 Task: Look for space in Zvishavane, Zimbabwe from 6th September, 2023 to 15th September, 2023 for 6 adults in price range Rs.8000 to Rs.12000. Place can be entire place or private room with 6 bedrooms having 6 beds and 6 bathrooms. Property type can be house, flat, guest house. Amenities needed are: wifi, TV, free parkinig on premises, gym, breakfast. Booking option can be shelf check-in. Required host language is English.
Action: Mouse moved to (484, 127)
Screenshot: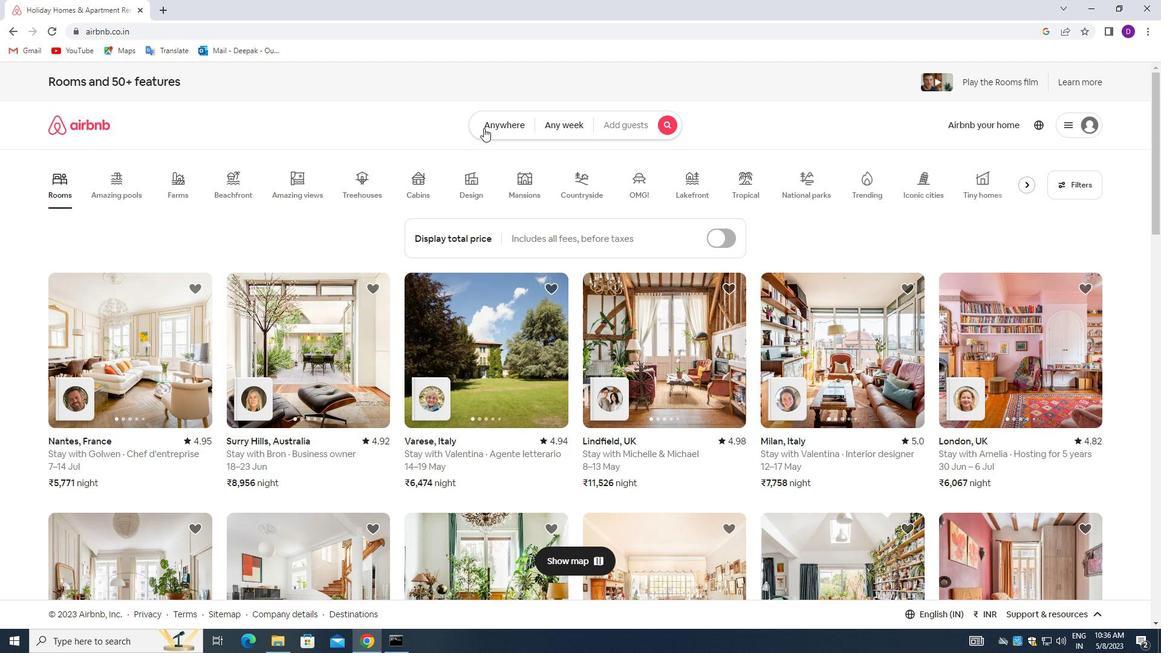 
Action: Mouse pressed left at (484, 127)
Screenshot: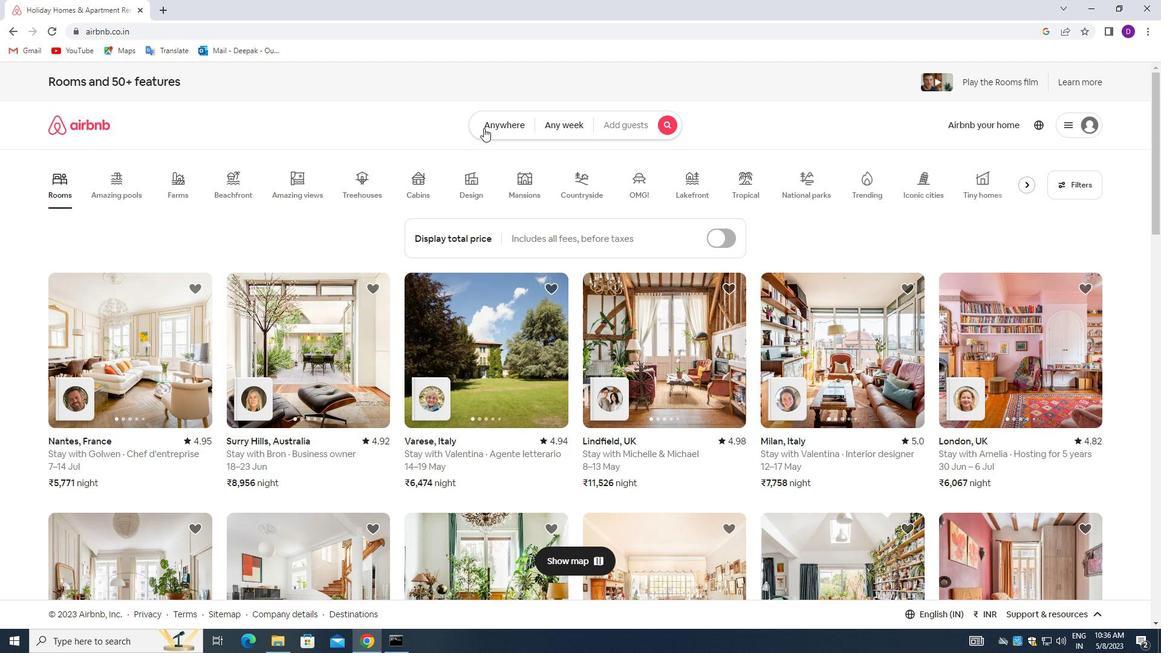 
Action: Mouse moved to (441, 179)
Screenshot: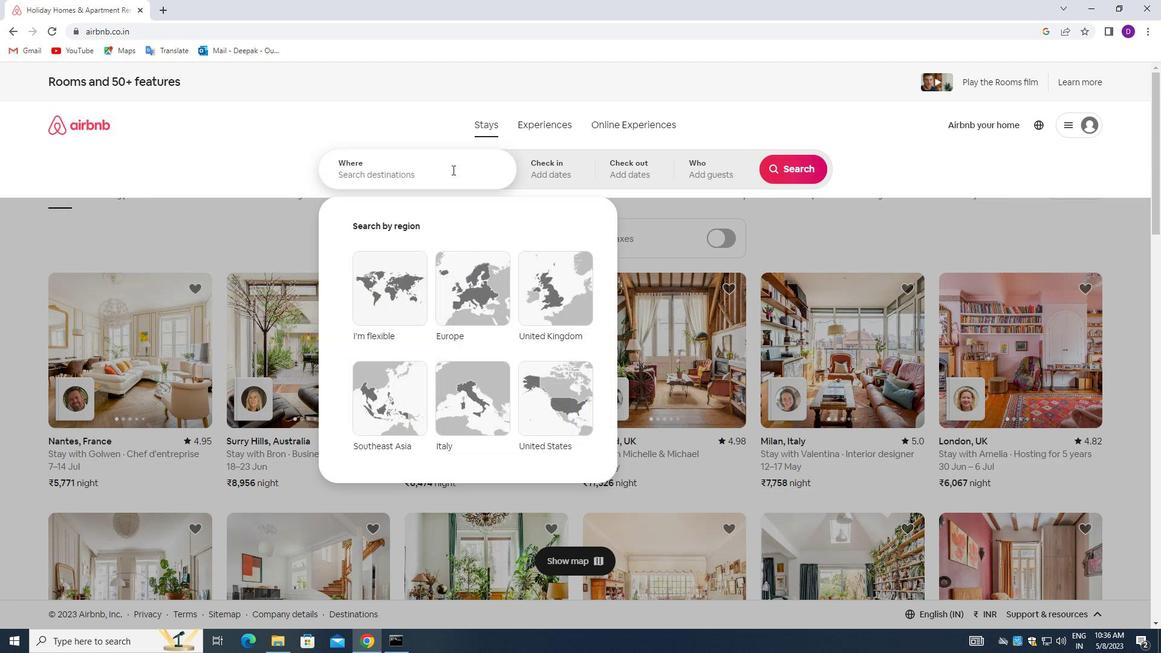 
Action: Mouse pressed left at (441, 179)
Screenshot: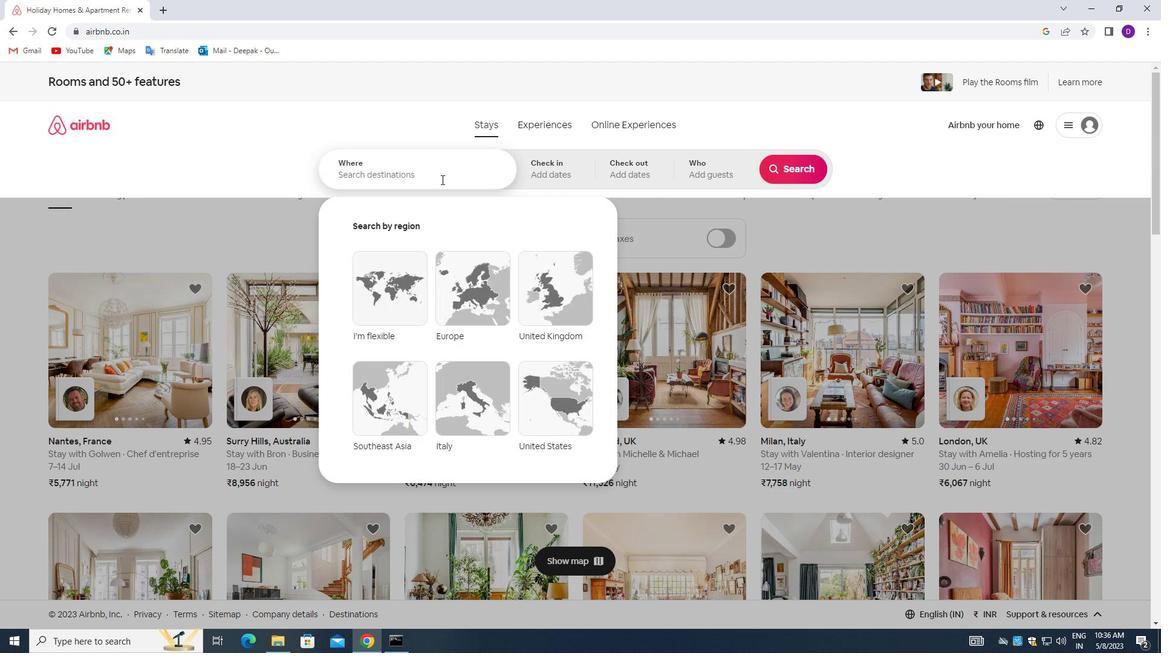 
Action: Mouse moved to (195, 260)
Screenshot: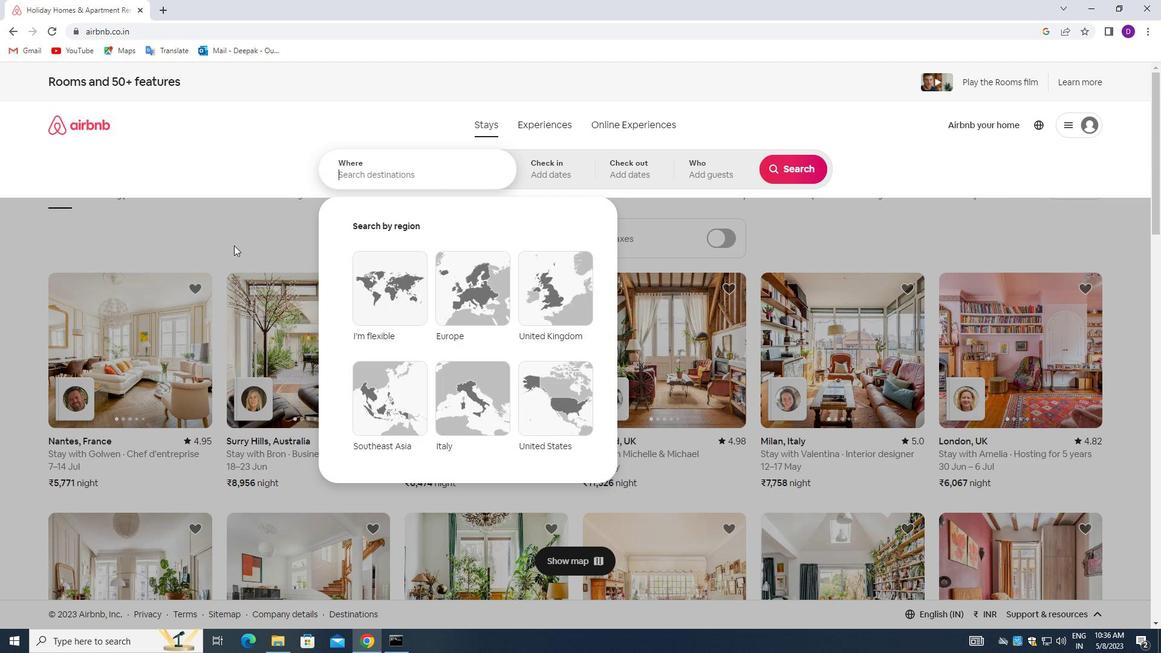 
Action: Key pressed <Key.shift_r>Zvishavane,<Key.space><Key.shift_r>Zimbabwe<Key.enter>
Screenshot: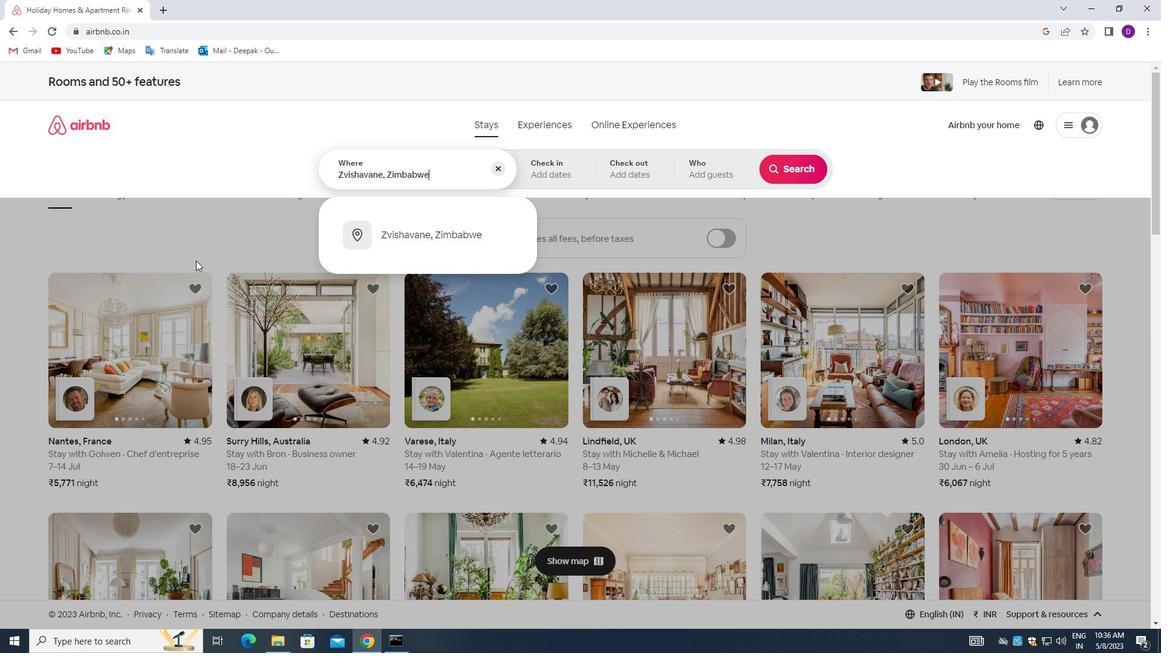 
Action: Mouse moved to (786, 270)
Screenshot: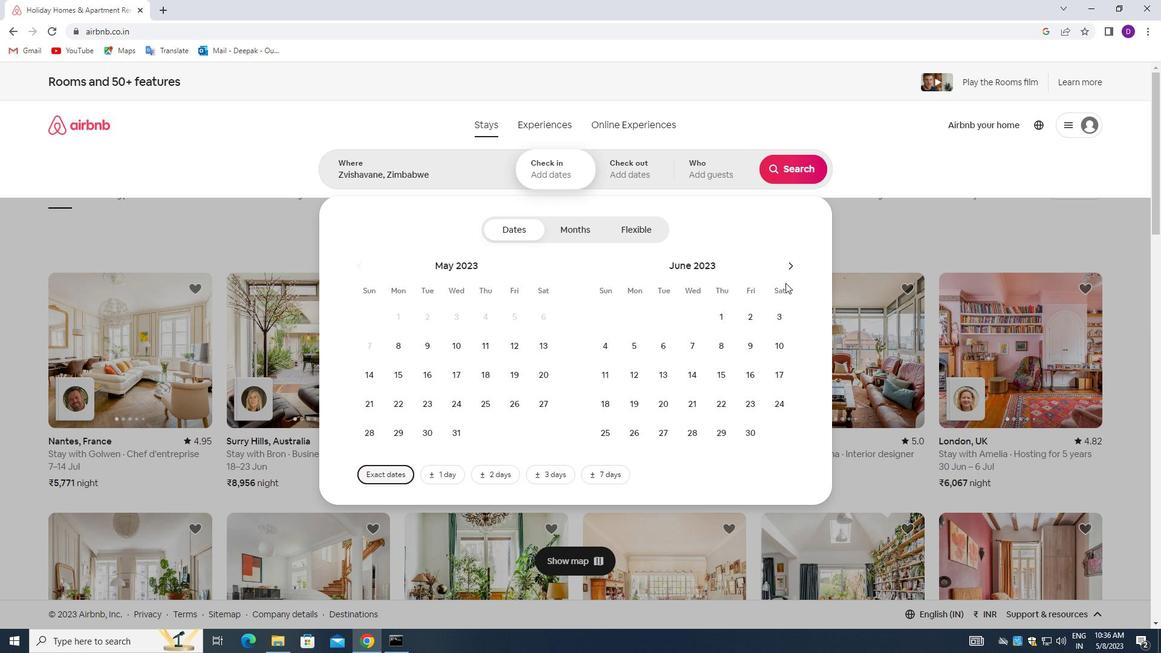 
Action: Mouse pressed left at (786, 270)
Screenshot: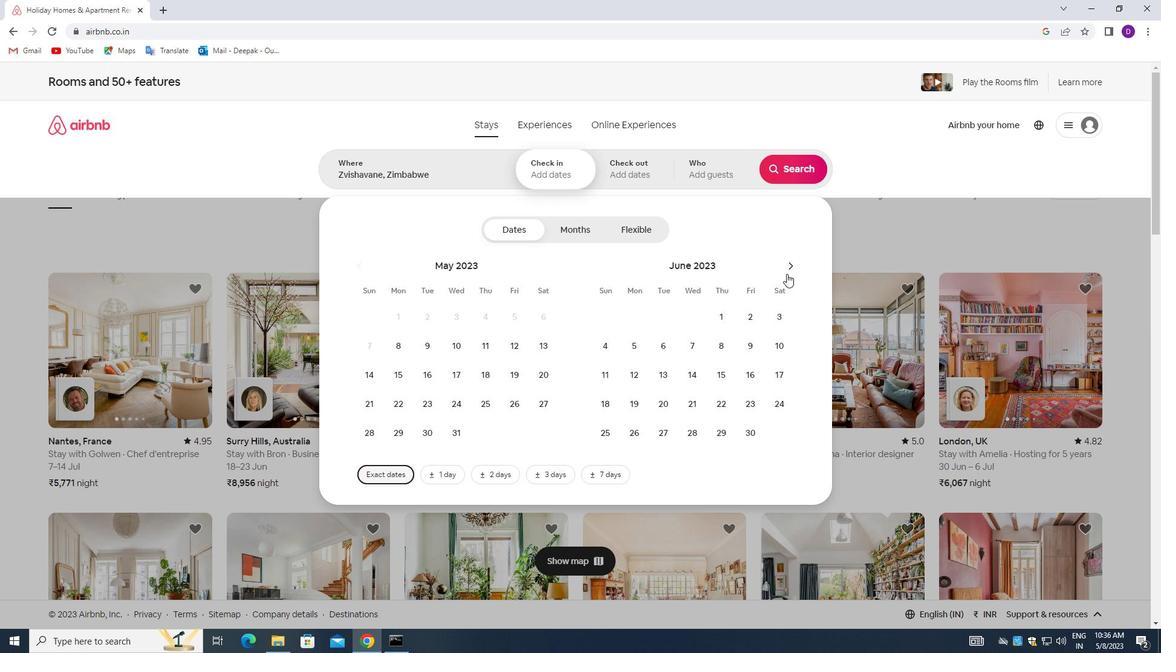 
Action: Mouse pressed left at (786, 270)
Screenshot: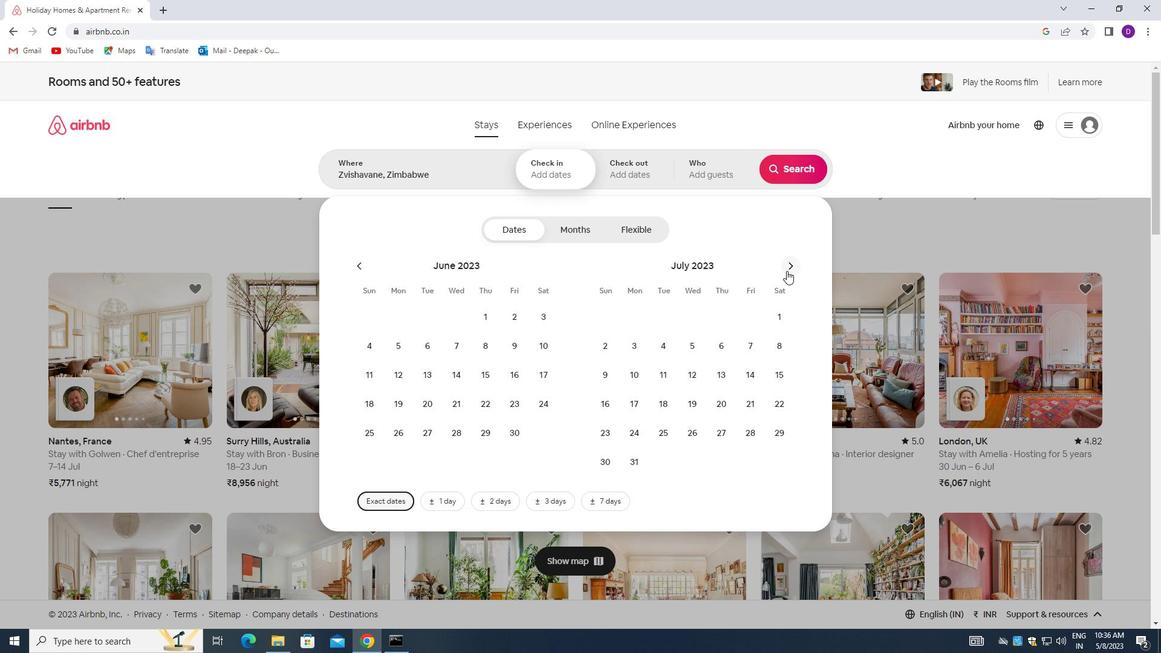 
Action: Mouse pressed left at (786, 270)
Screenshot: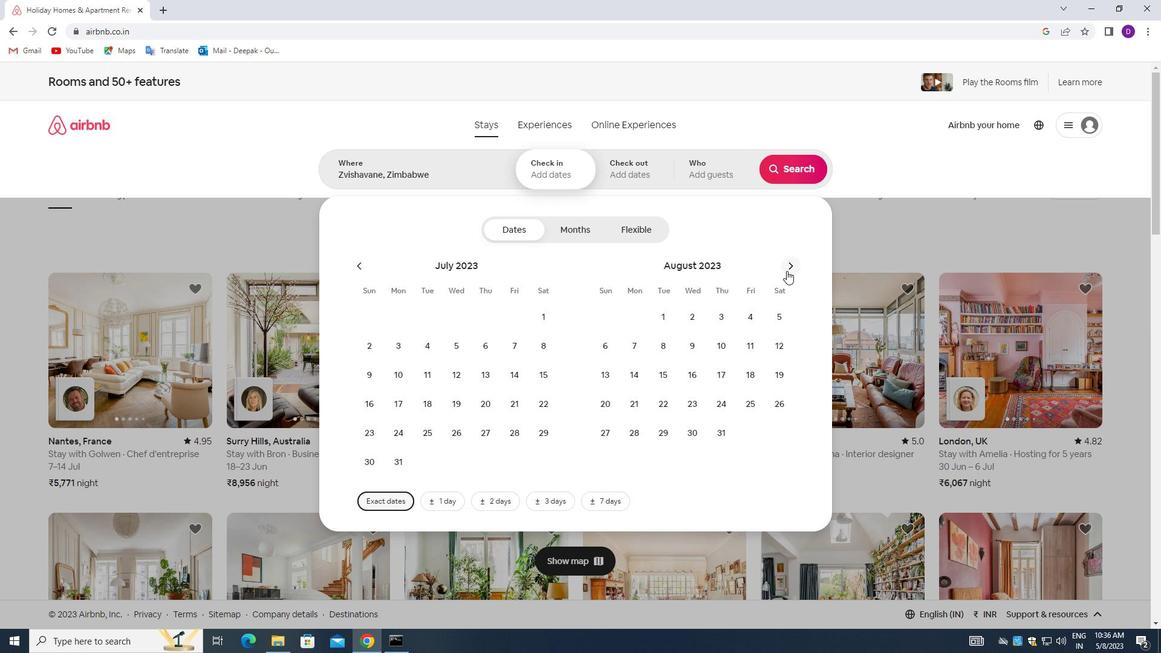 
Action: Mouse moved to (699, 351)
Screenshot: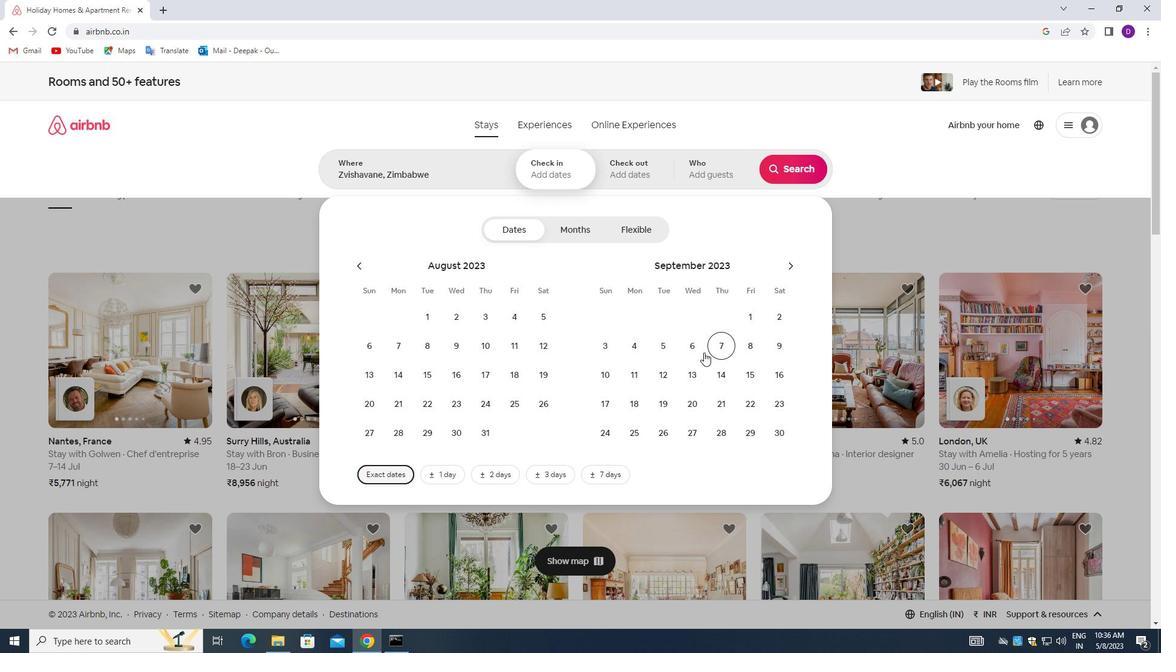 
Action: Mouse pressed left at (699, 351)
Screenshot: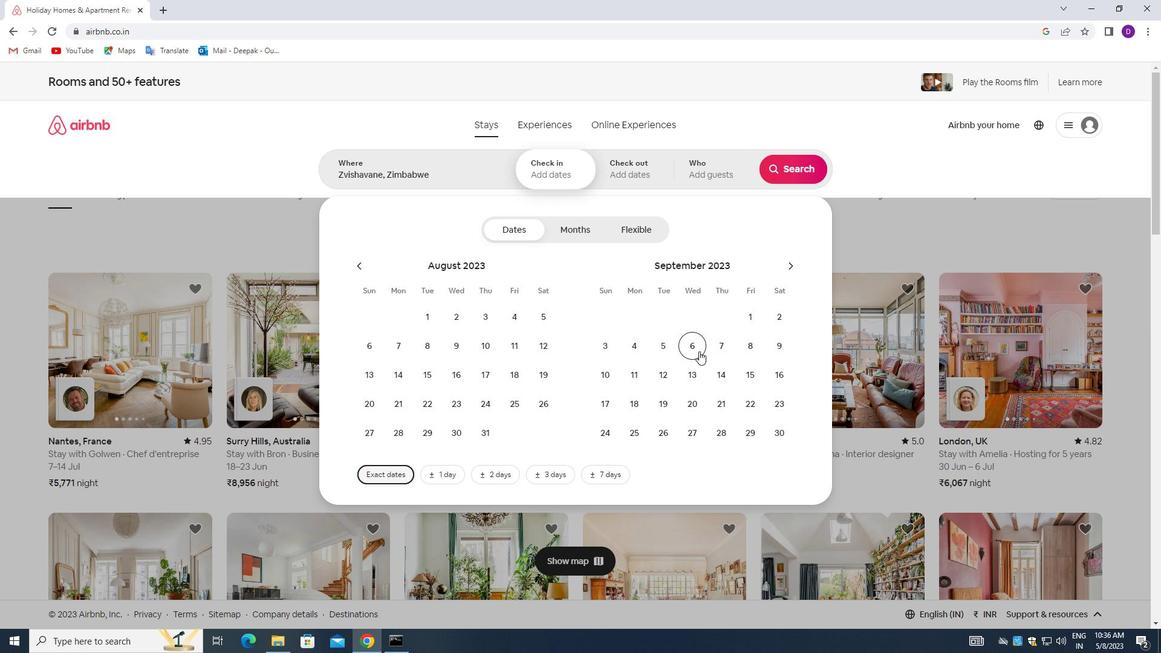 
Action: Mouse moved to (745, 367)
Screenshot: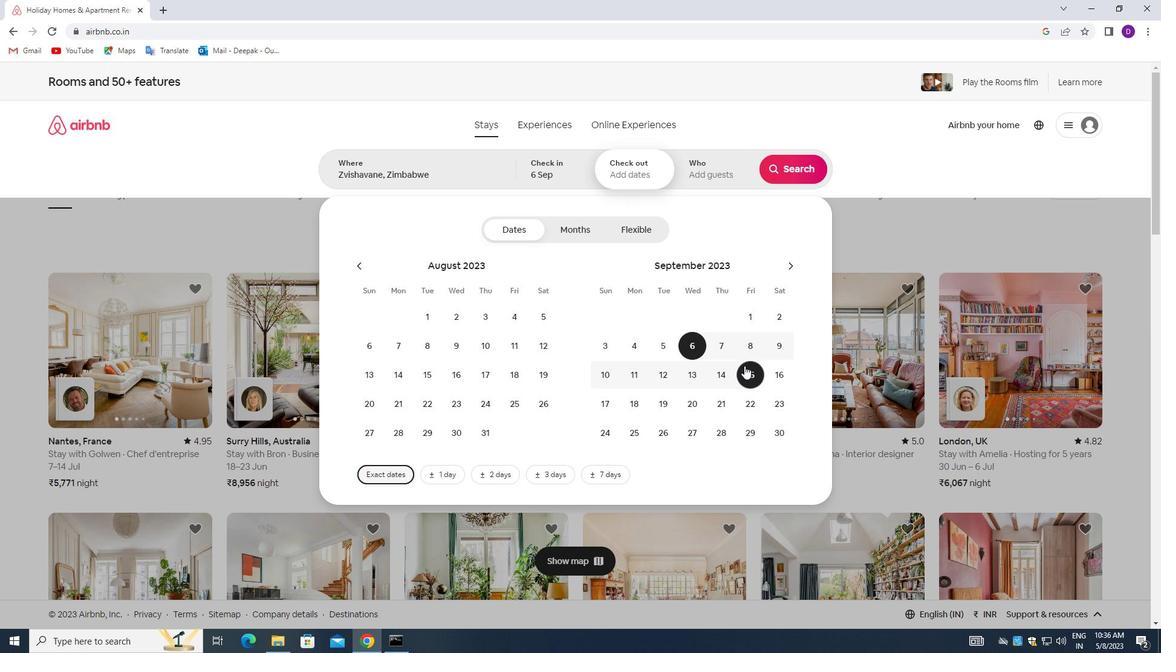 
Action: Mouse pressed left at (745, 367)
Screenshot: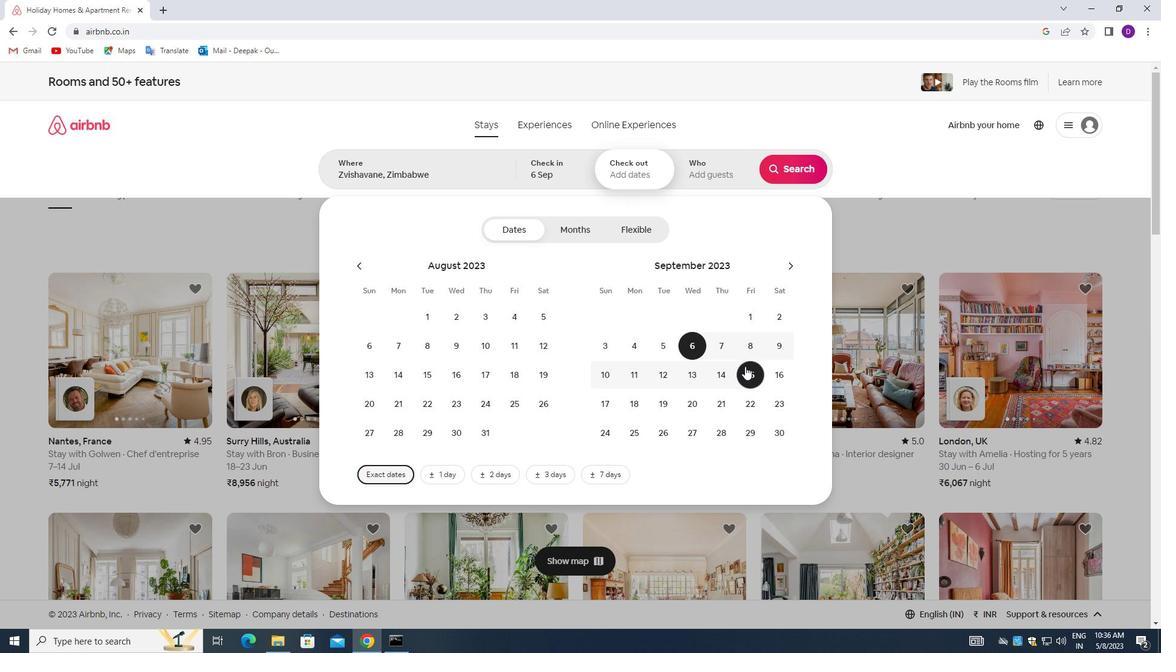 
Action: Mouse moved to (706, 177)
Screenshot: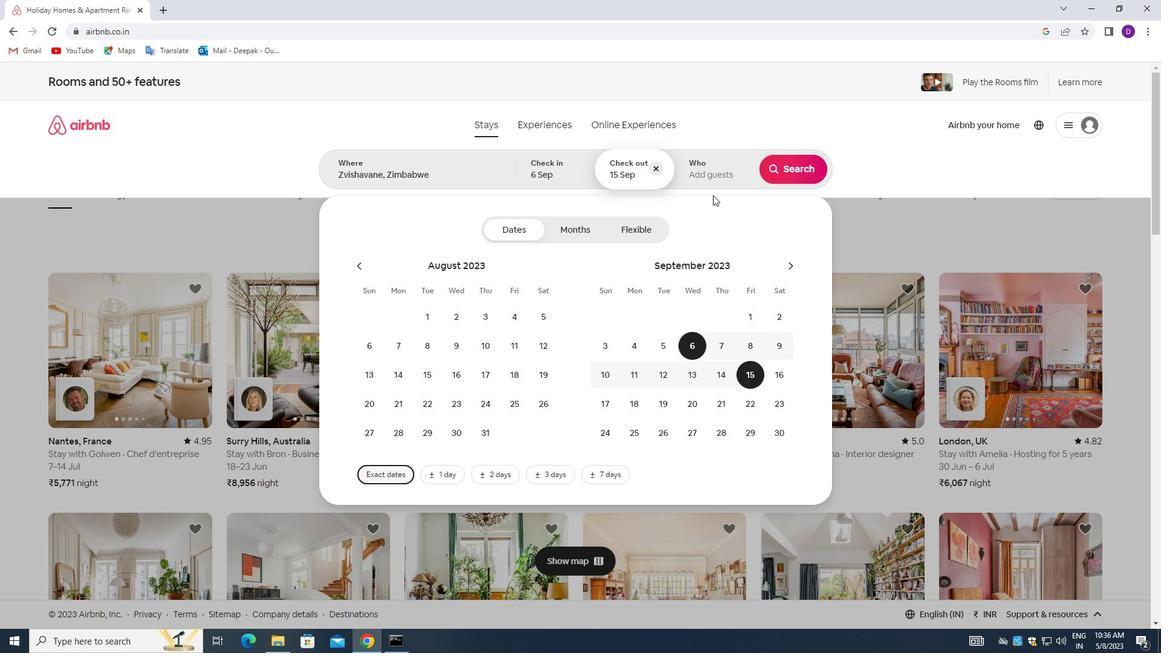 
Action: Mouse pressed left at (706, 177)
Screenshot: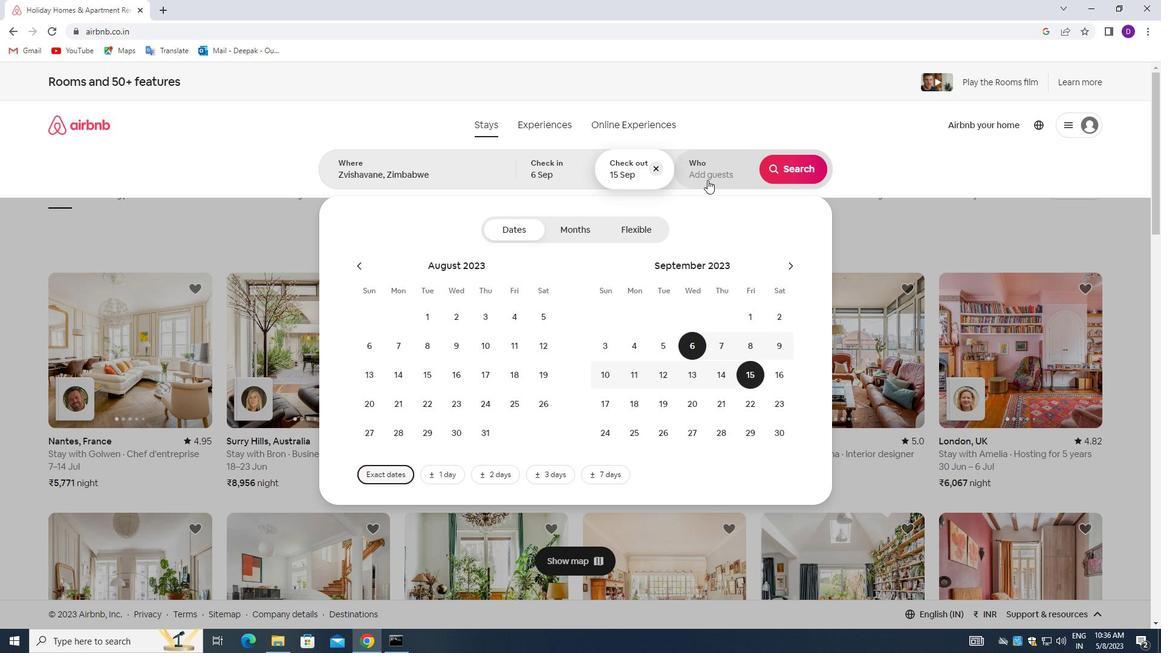 
Action: Mouse moved to (796, 235)
Screenshot: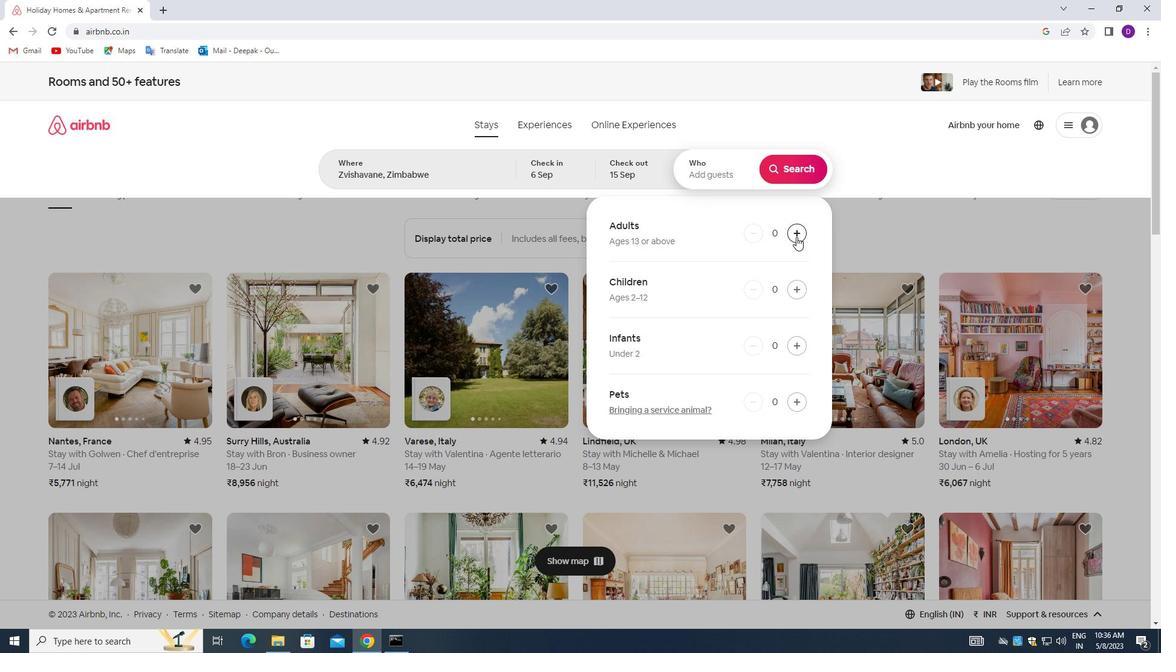 
Action: Mouse pressed left at (796, 235)
Screenshot: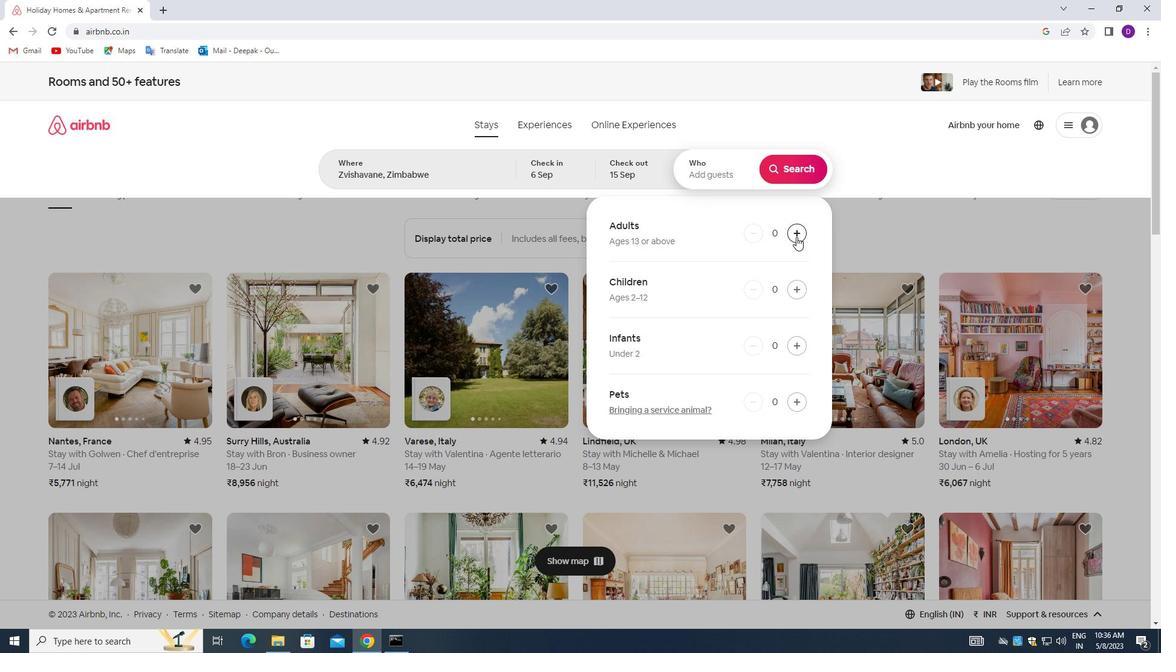 
Action: Mouse pressed left at (796, 235)
Screenshot: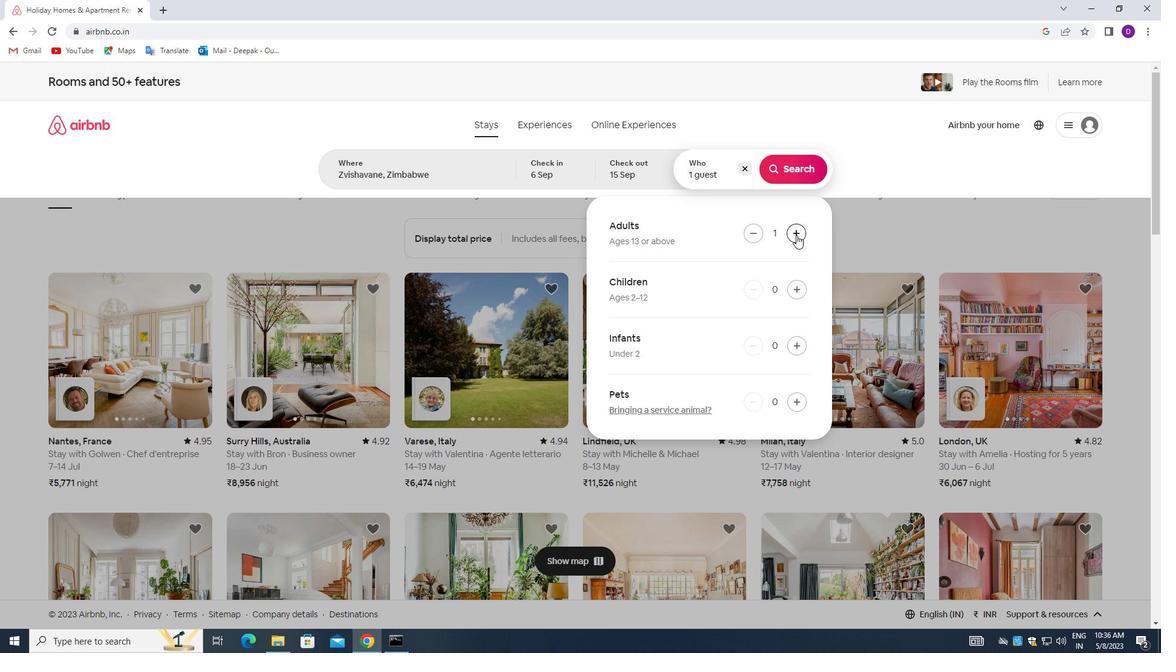 
Action: Mouse pressed left at (796, 235)
Screenshot: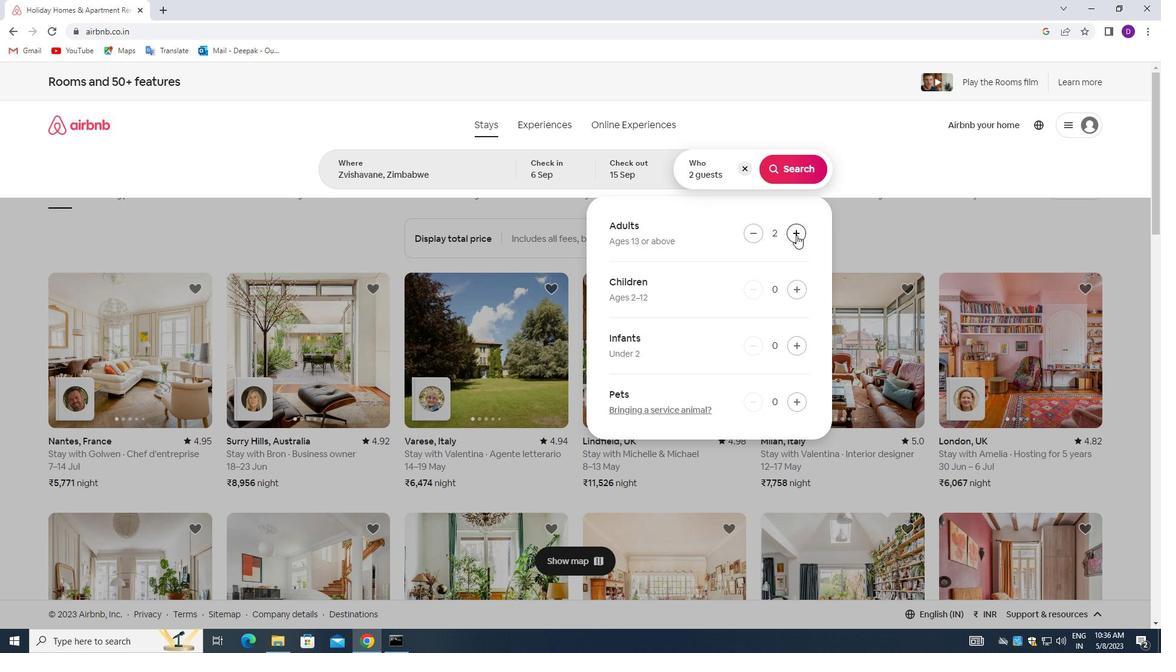 
Action: Mouse pressed left at (796, 235)
Screenshot: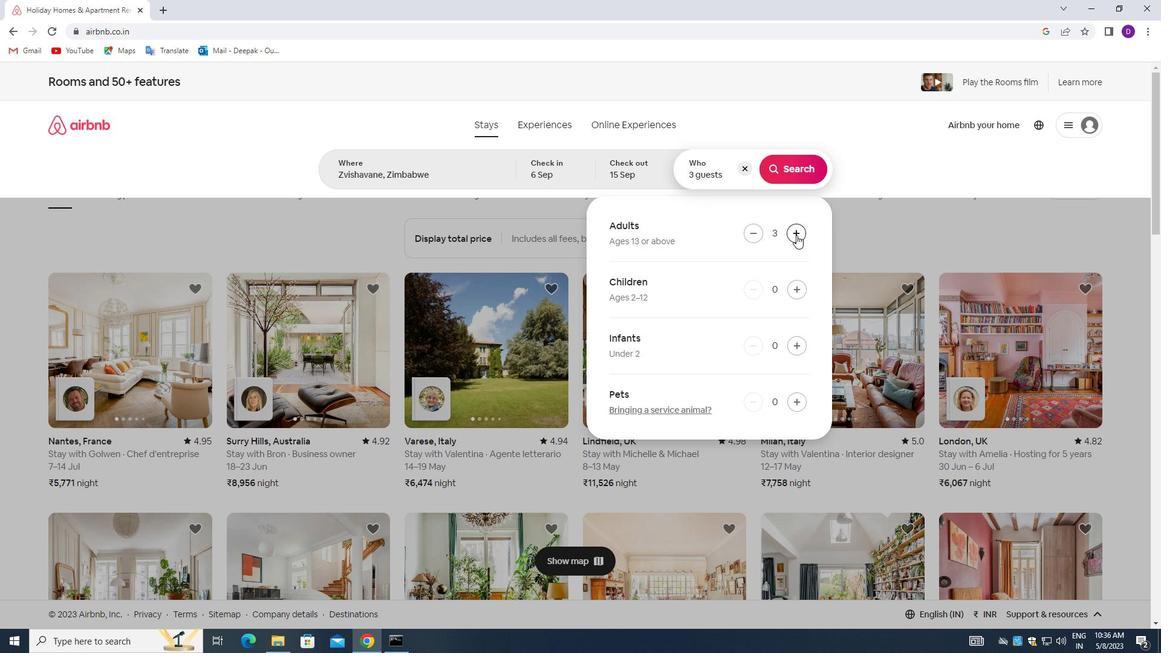 
Action: Mouse pressed left at (796, 235)
Screenshot: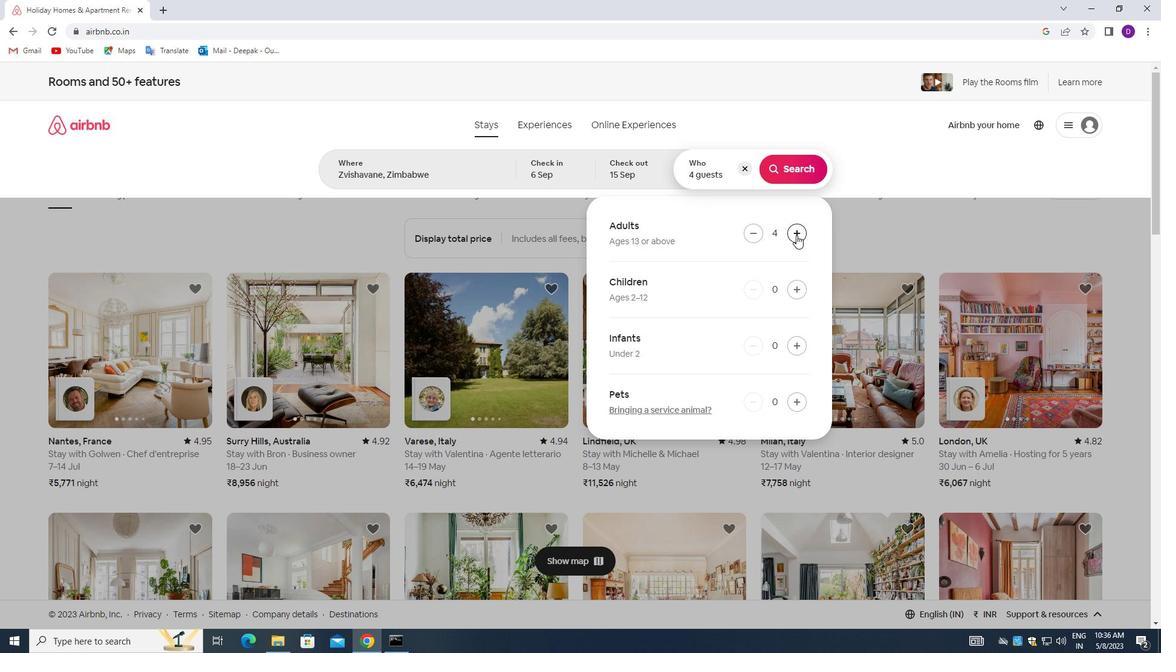 
Action: Mouse pressed left at (796, 235)
Screenshot: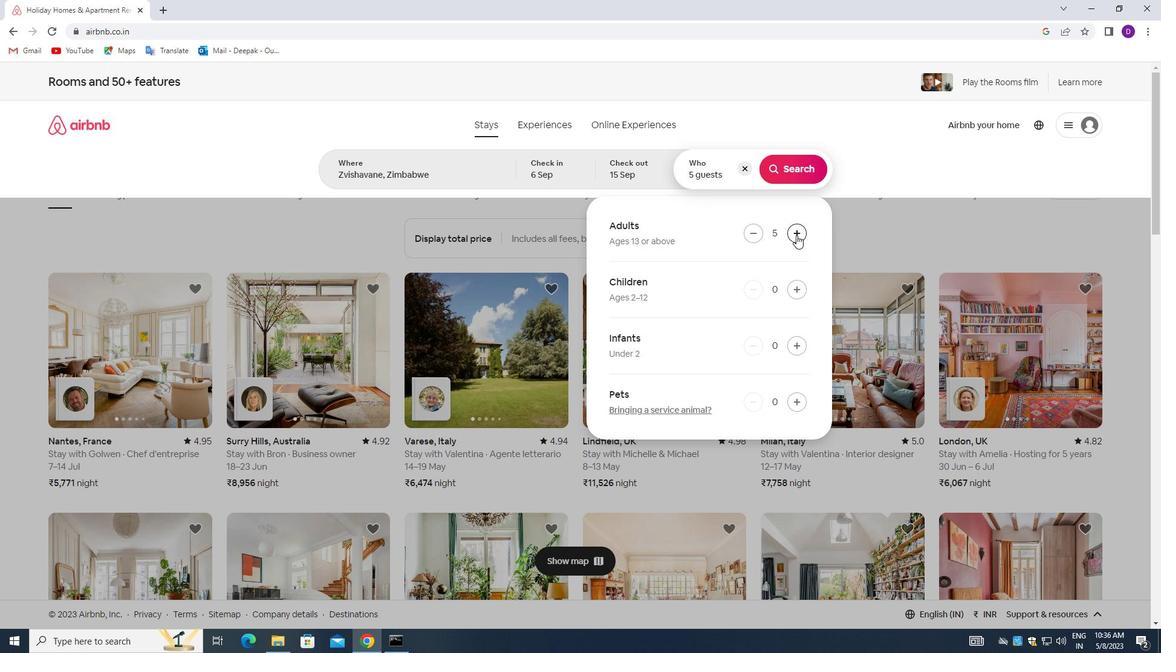 
Action: Mouse moved to (796, 174)
Screenshot: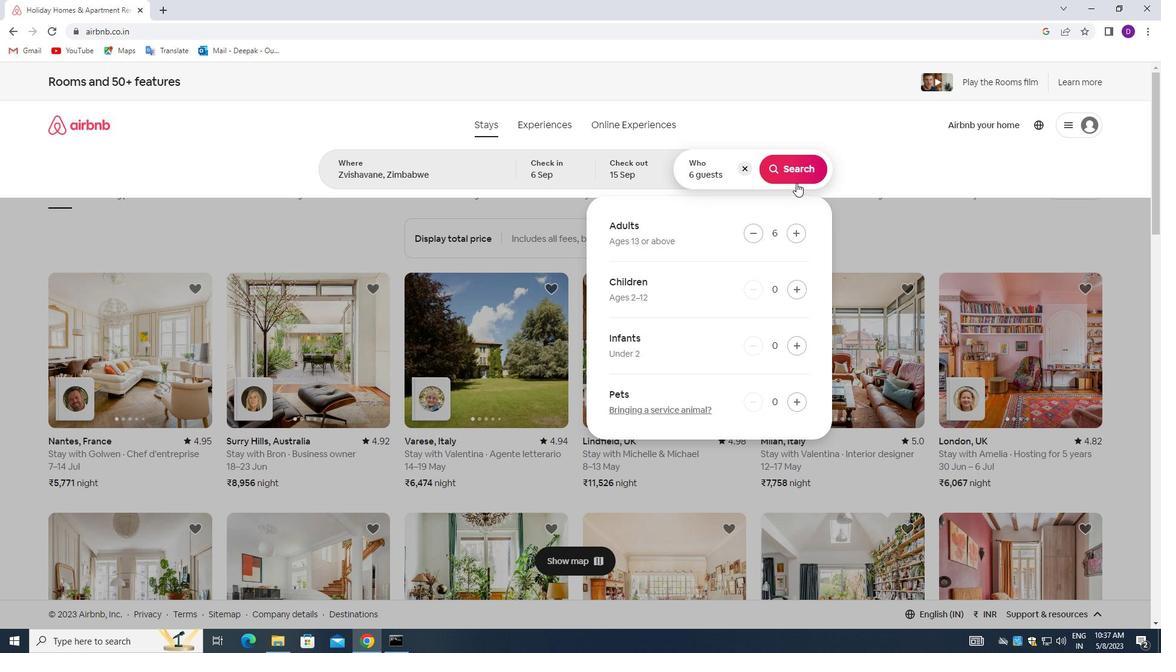
Action: Mouse pressed left at (796, 174)
Screenshot: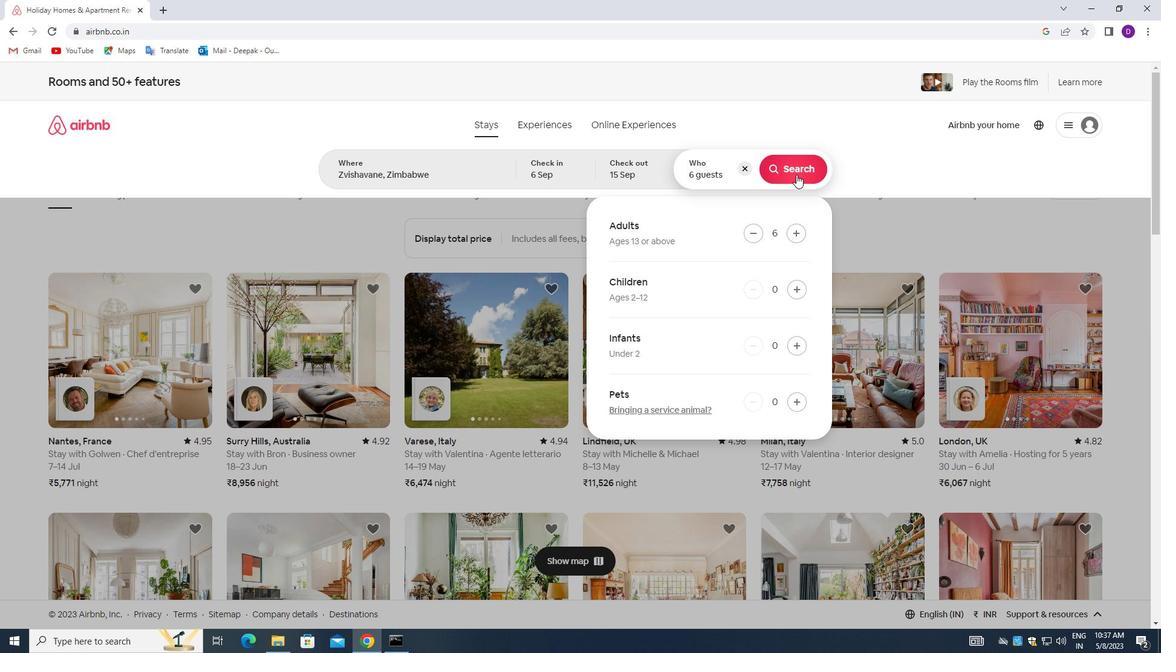 
Action: Mouse moved to (1093, 131)
Screenshot: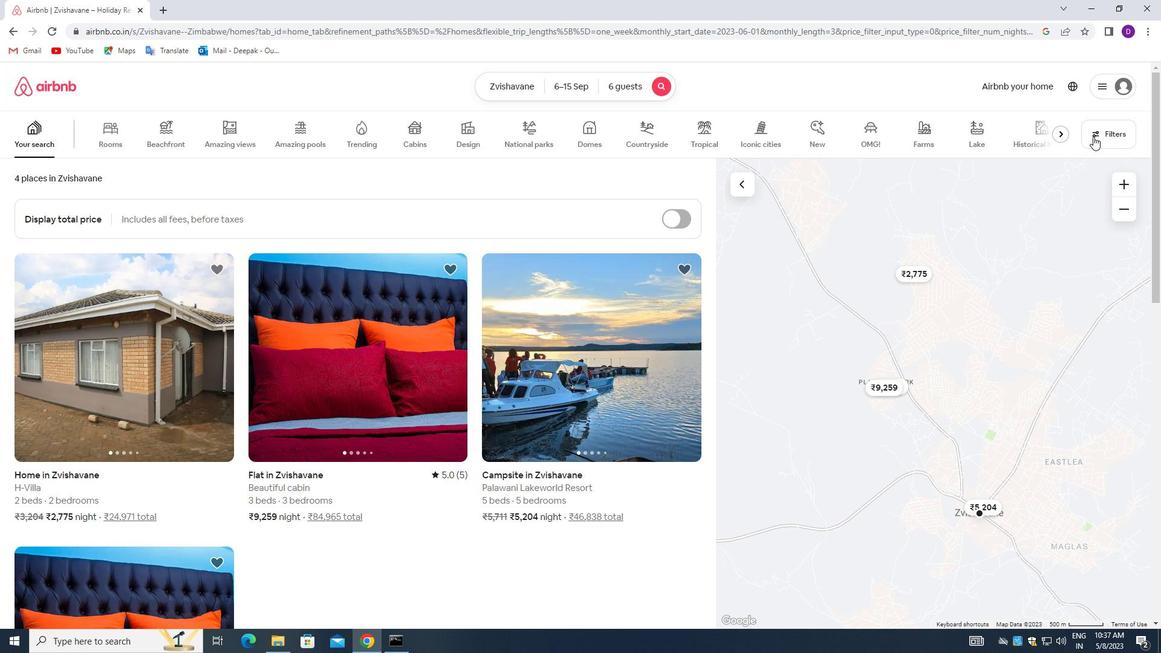 
Action: Mouse pressed left at (1093, 131)
Screenshot: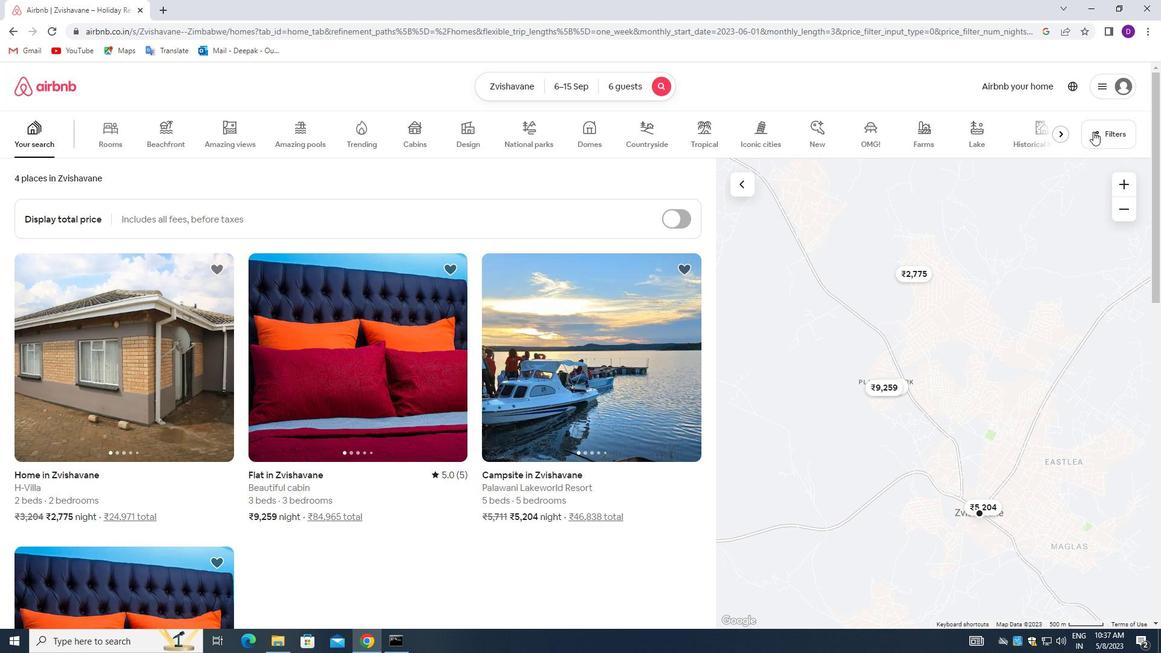 
Action: Mouse moved to (421, 436)
Screenshot: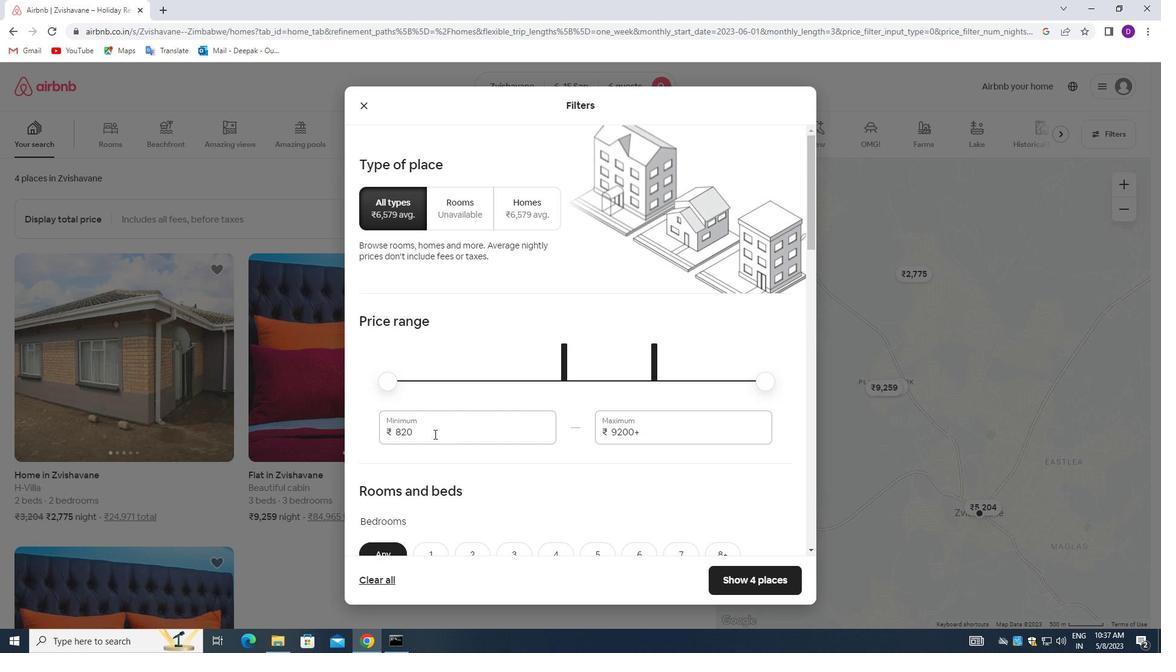 
Action: Mouse pressed left at (421, 436)
Screenshot: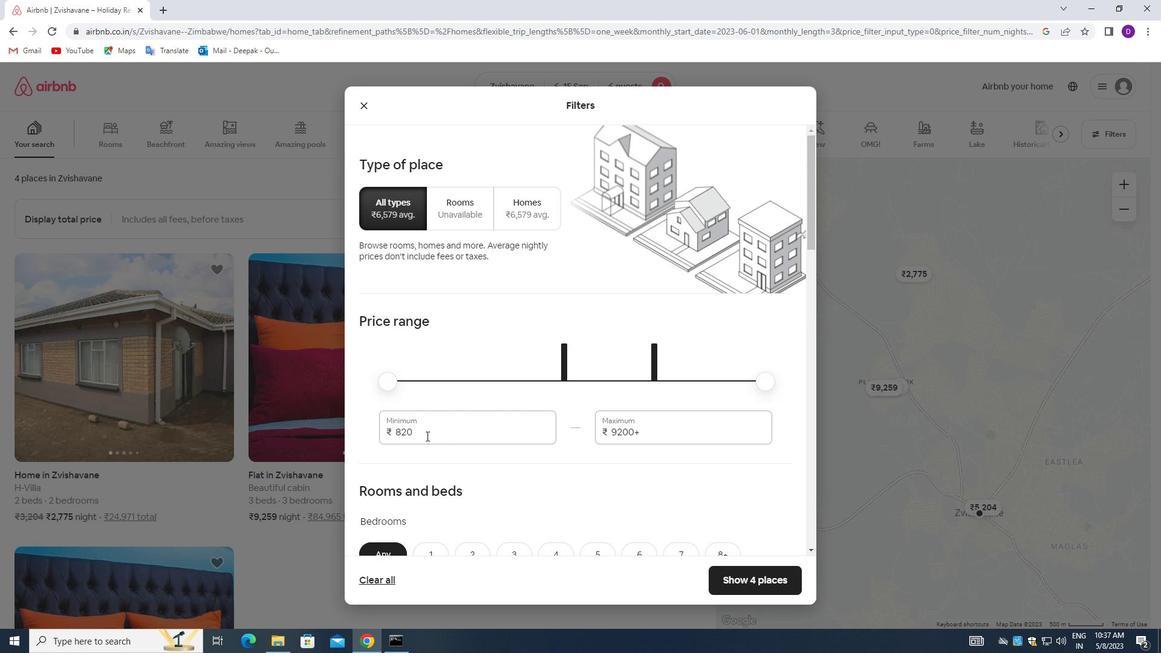 
Action: Mouse moved to (420, 436)
Screenshot: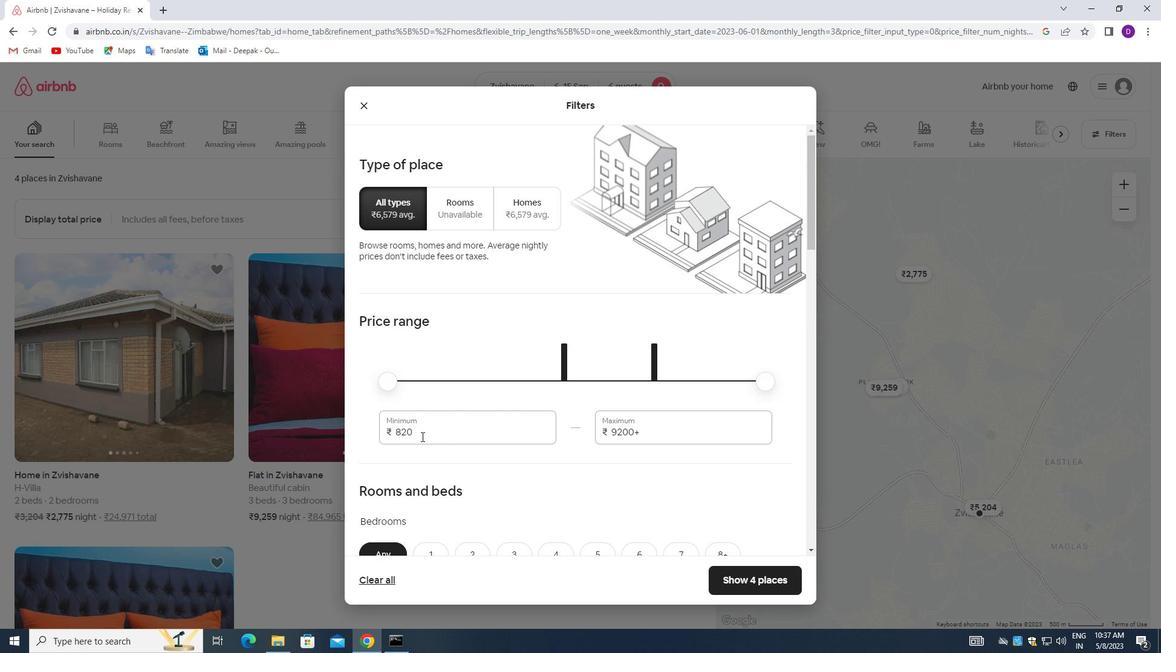 
Action: Mouse pressed left at (420, 436)
Screenshot: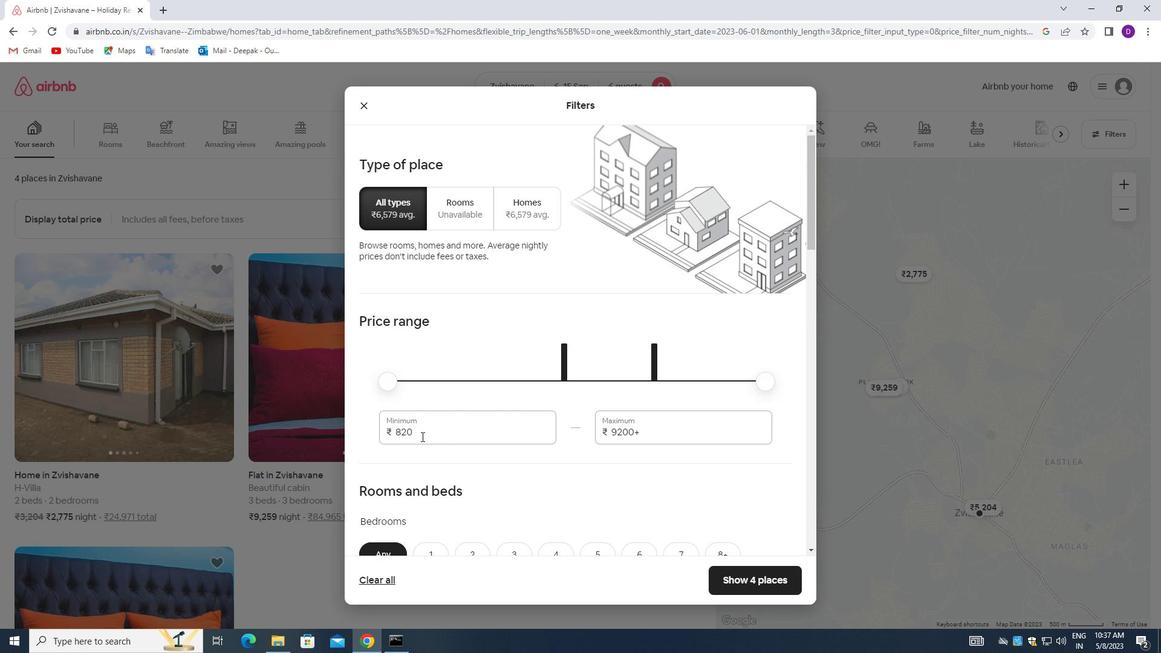 
Action: Key pressed 8000<Key.tab>12000
Screenshot: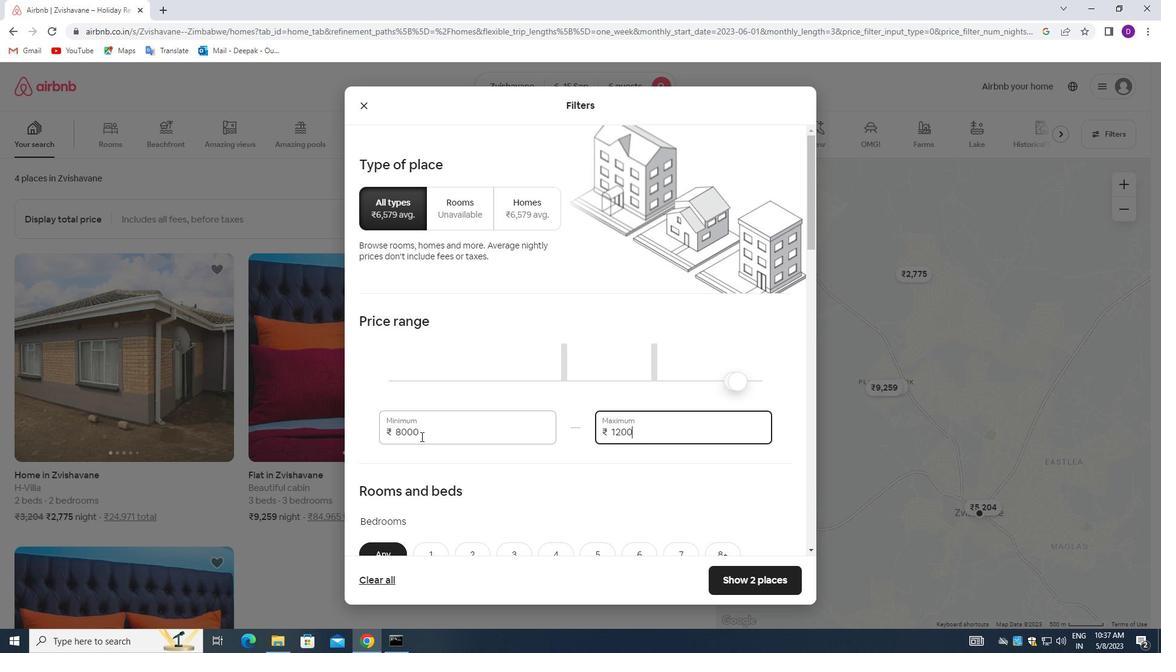 
Action: Mouse moved to (511, 462)
Screenshot: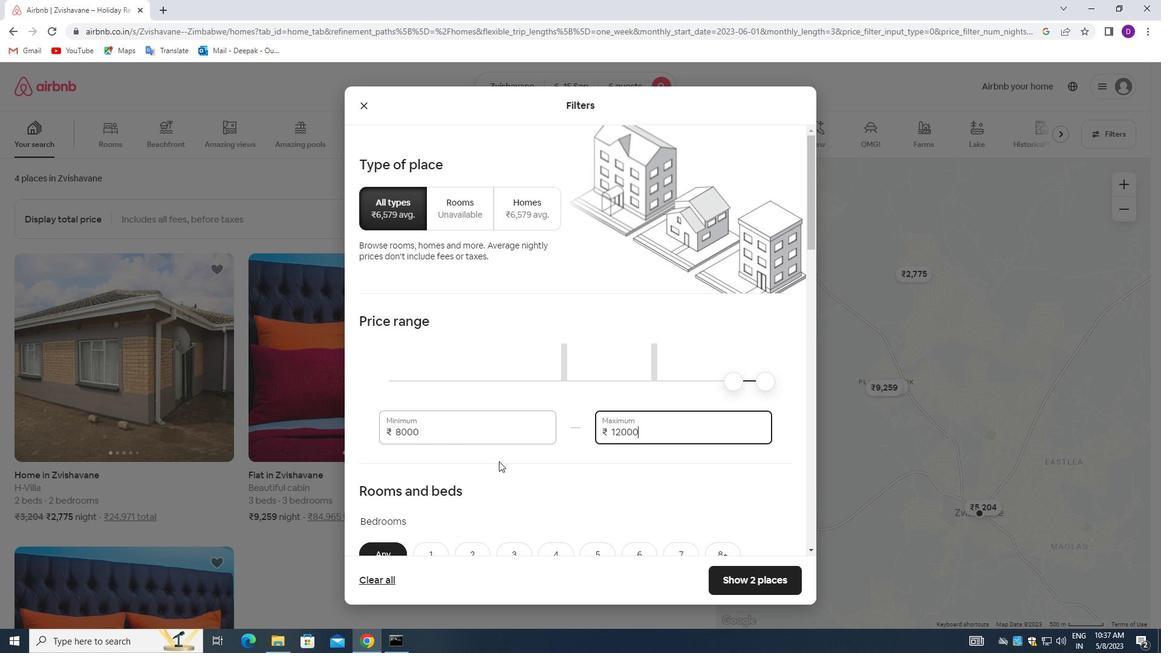 
Action: Mouse scrolled (511, 462) with delta (0, 0)
Screenshot: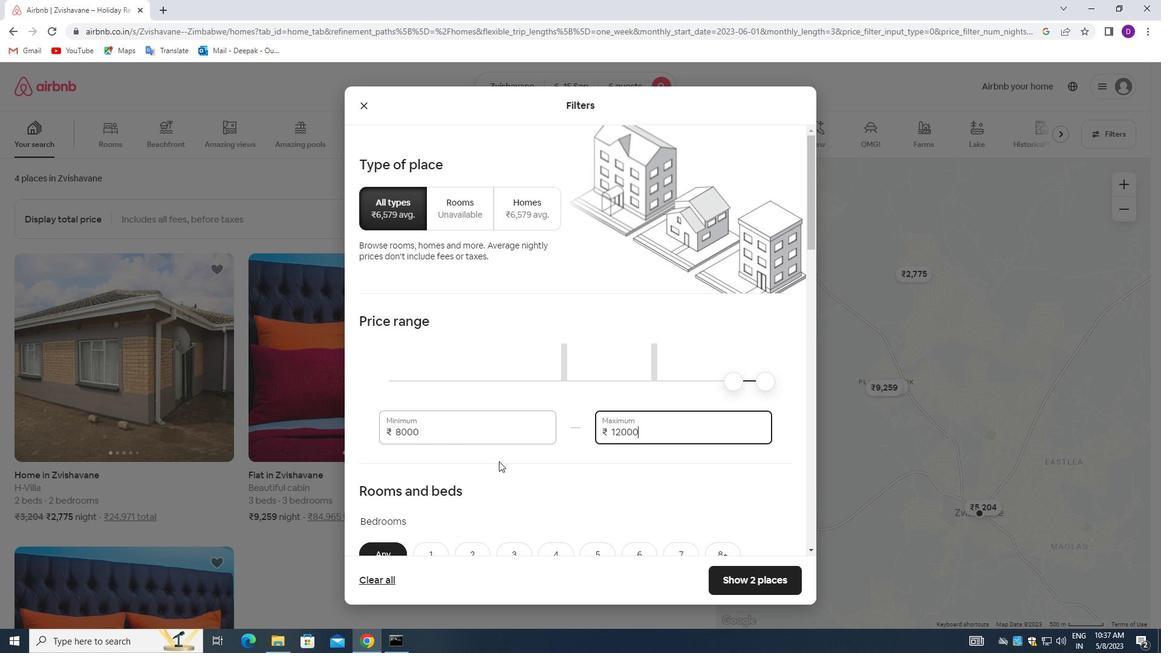 
Action: Mouse moved to (513, 463)
Screenshot: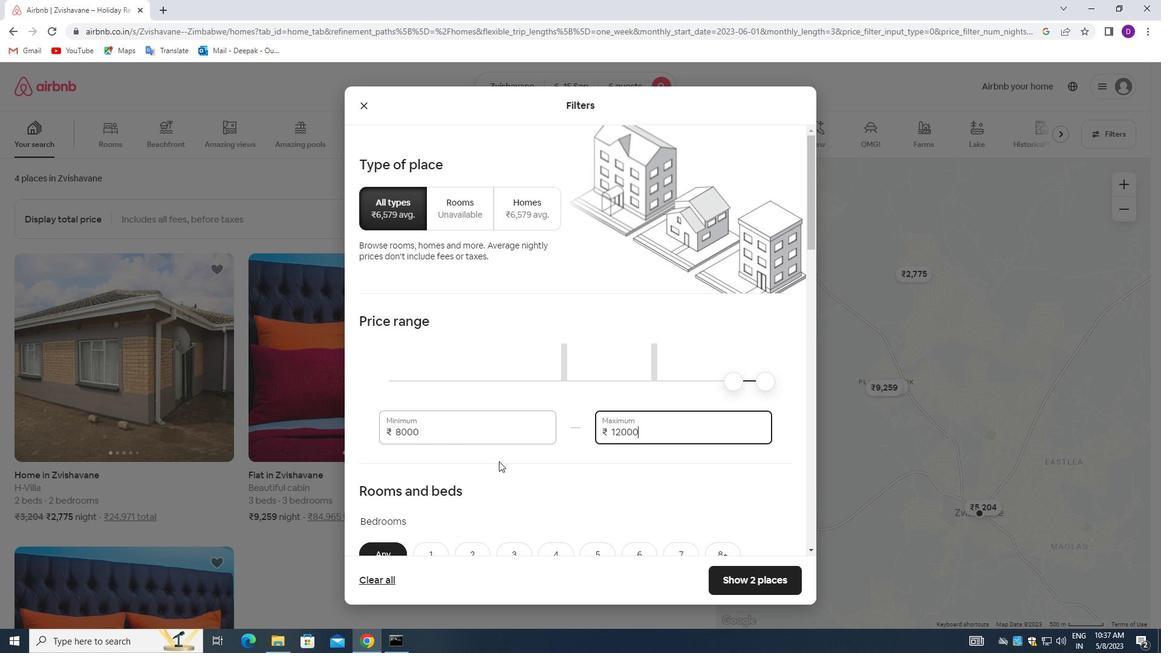 
Action: Mouse scrolled (513, 462) with delta (0, 0)
Screenshot: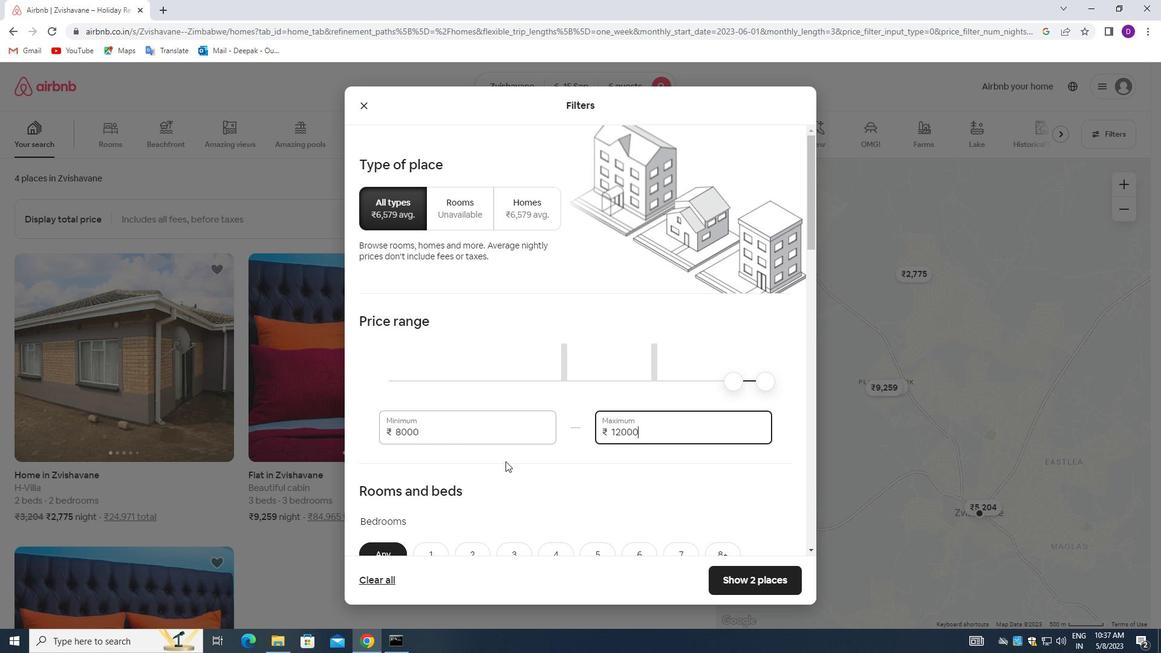 
Action: Mouse moved to (515, 463)
Screenshot: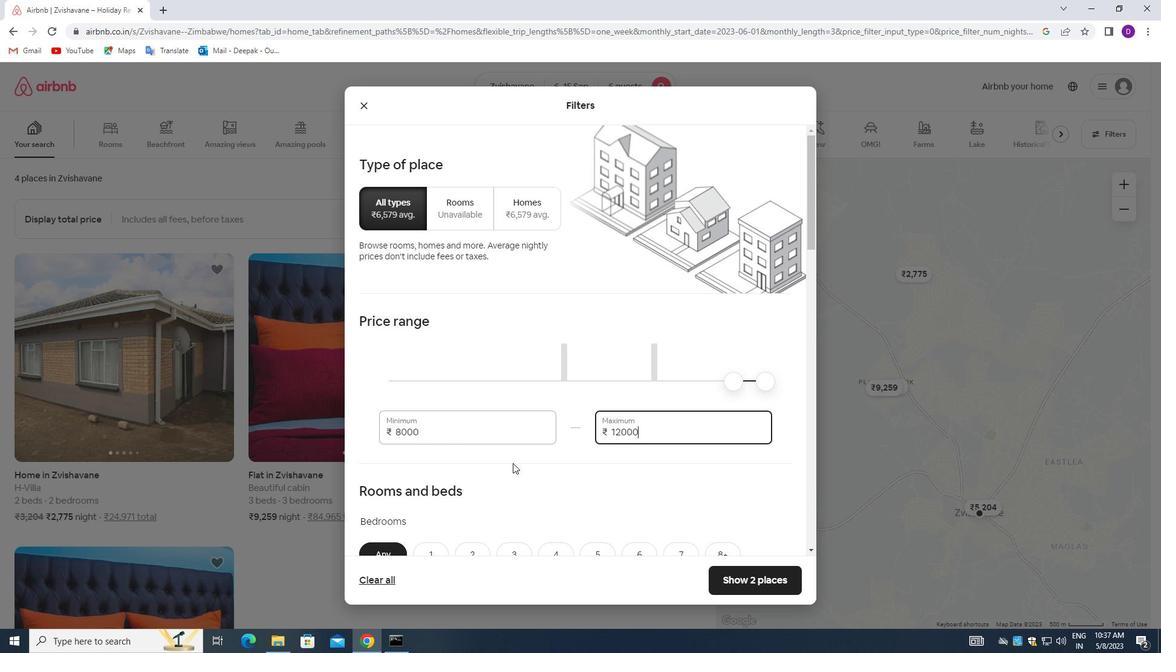 
Action: Mouse scrolled (515, 462) with delta (0, 0)
Screenshot: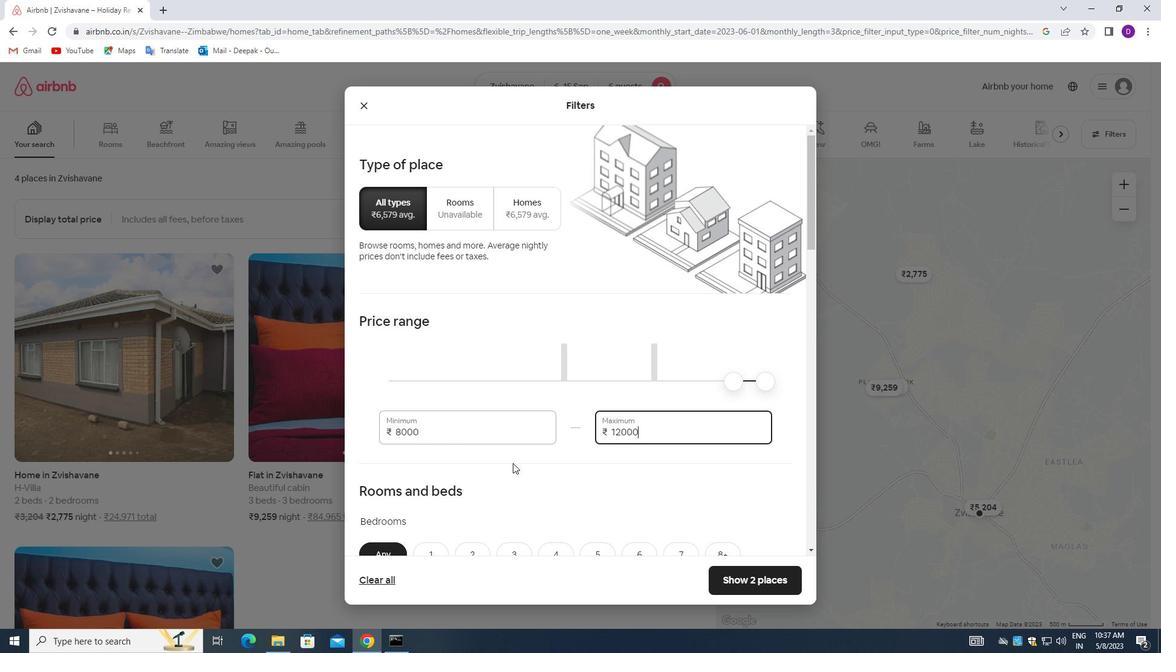 
Action: Mouse moved to (520, 457)
Screenshot: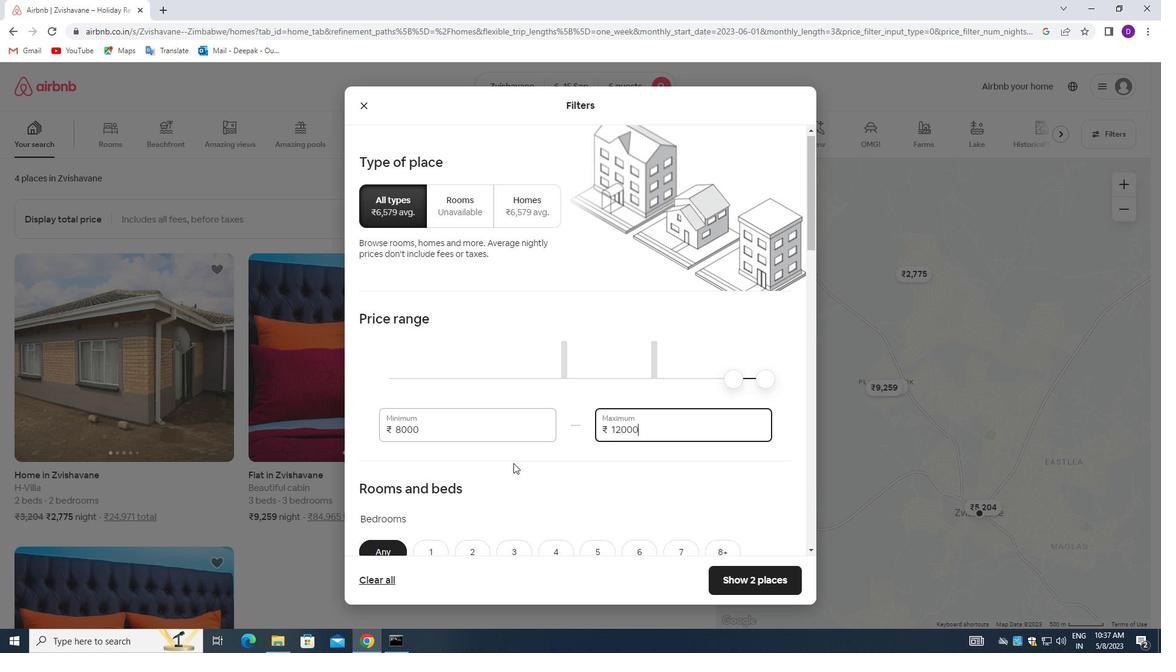
Action: Mouse scrolled (520, 457) with delta (0, 0)
Screenshot: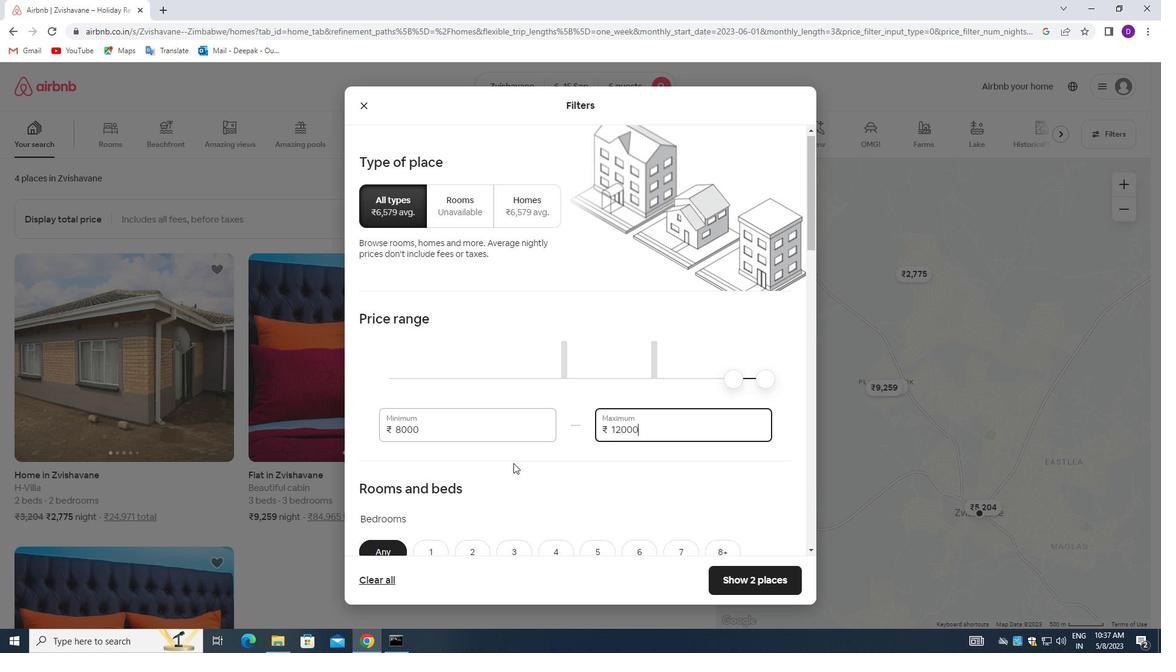
Action: Mouse moved to (637, 318)
Screenshot: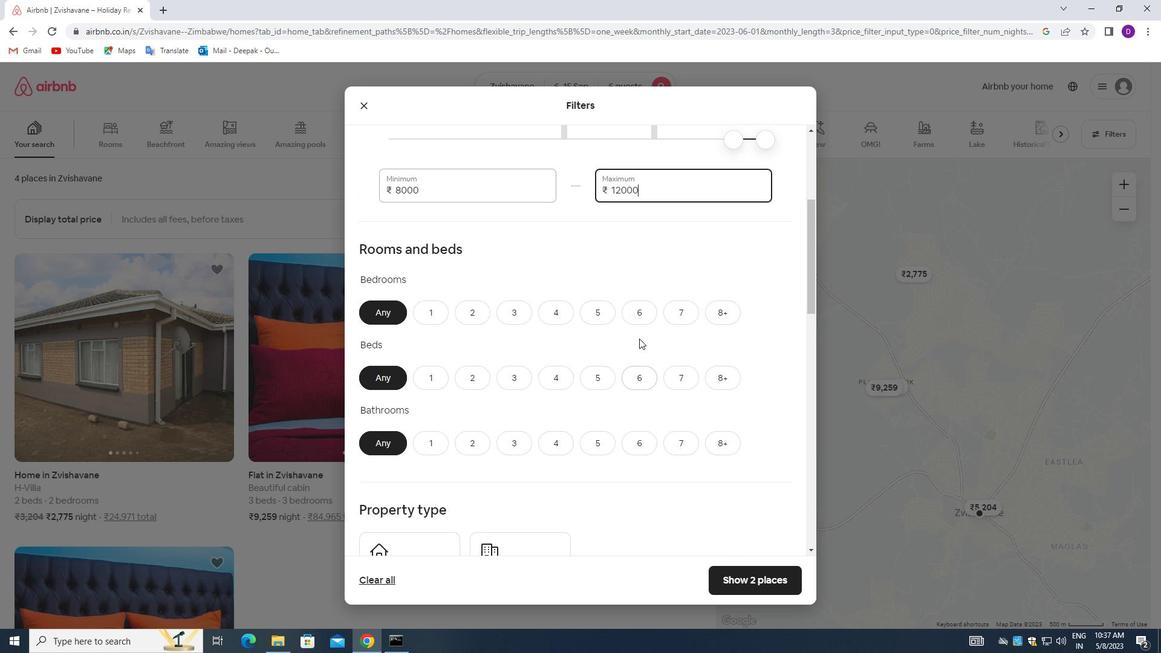 
Action: Mouse pressed left at (637, 318)
Screenshot: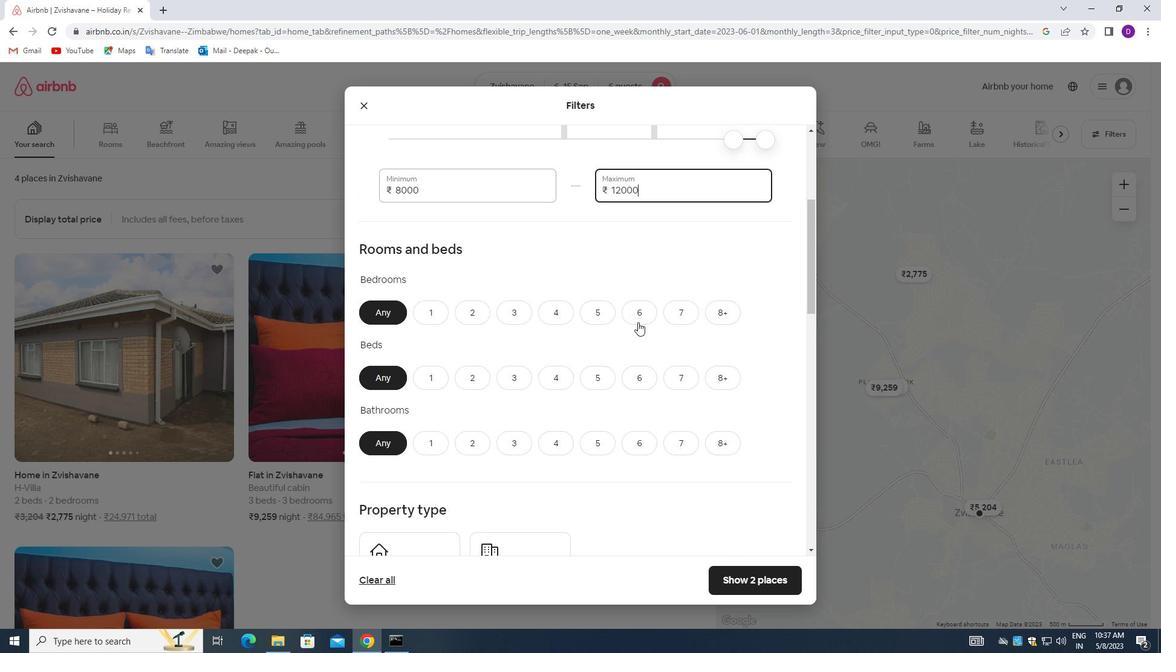 
Action: Mouse moved to (641, 376)
Screenshot: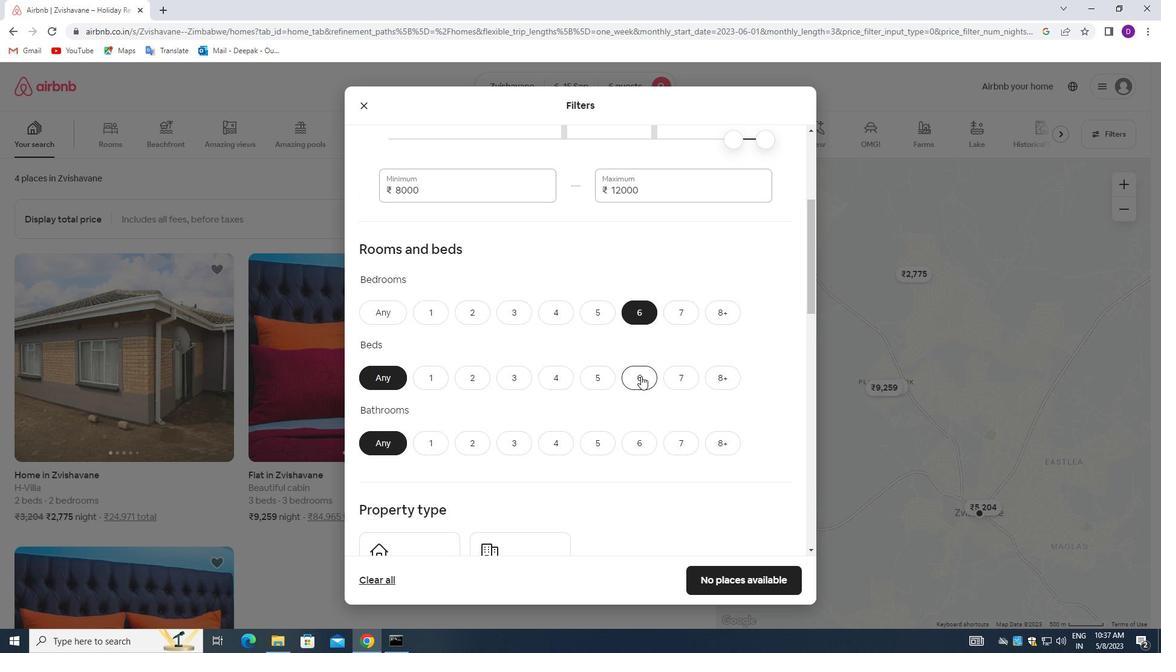 
Action: Mouse pressed left at (641, 376)
Screenshot: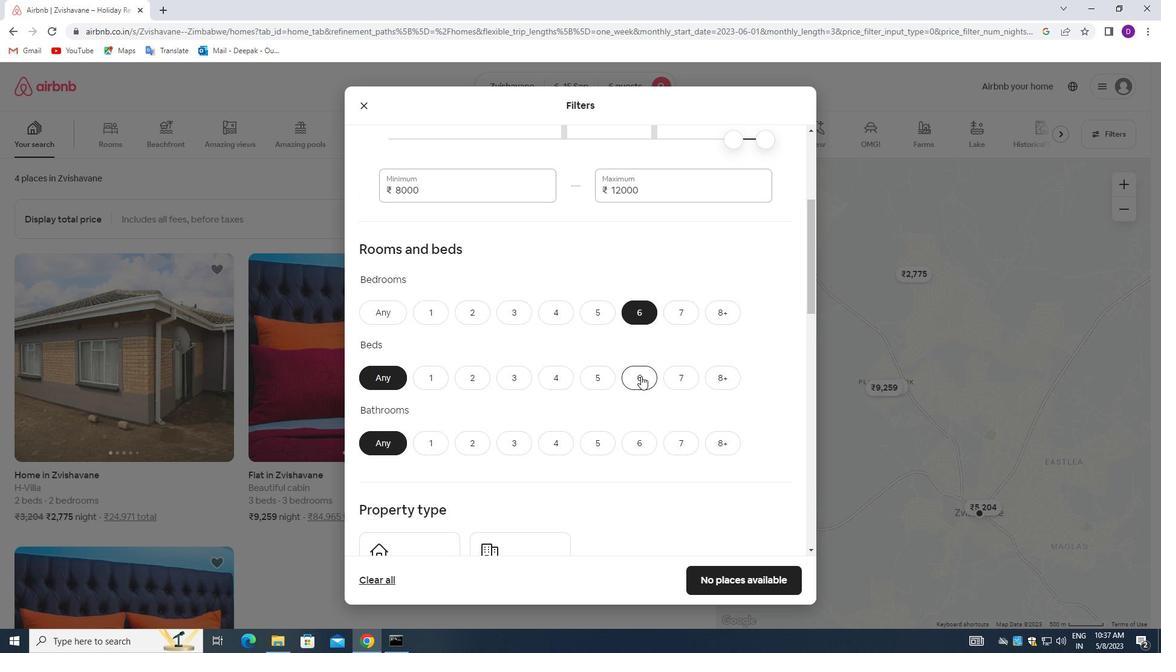 
Action: Mouse moved to (627, 434)
Screenshot: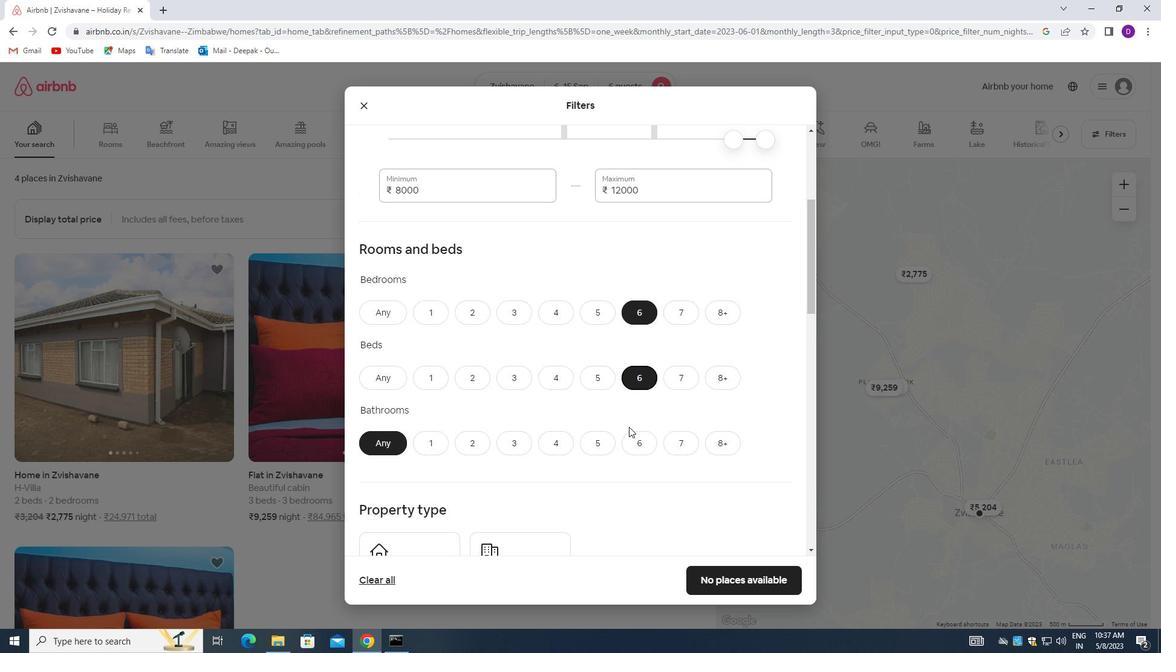 
Action: Mouse pressed left at (627, 434)
Screenshot: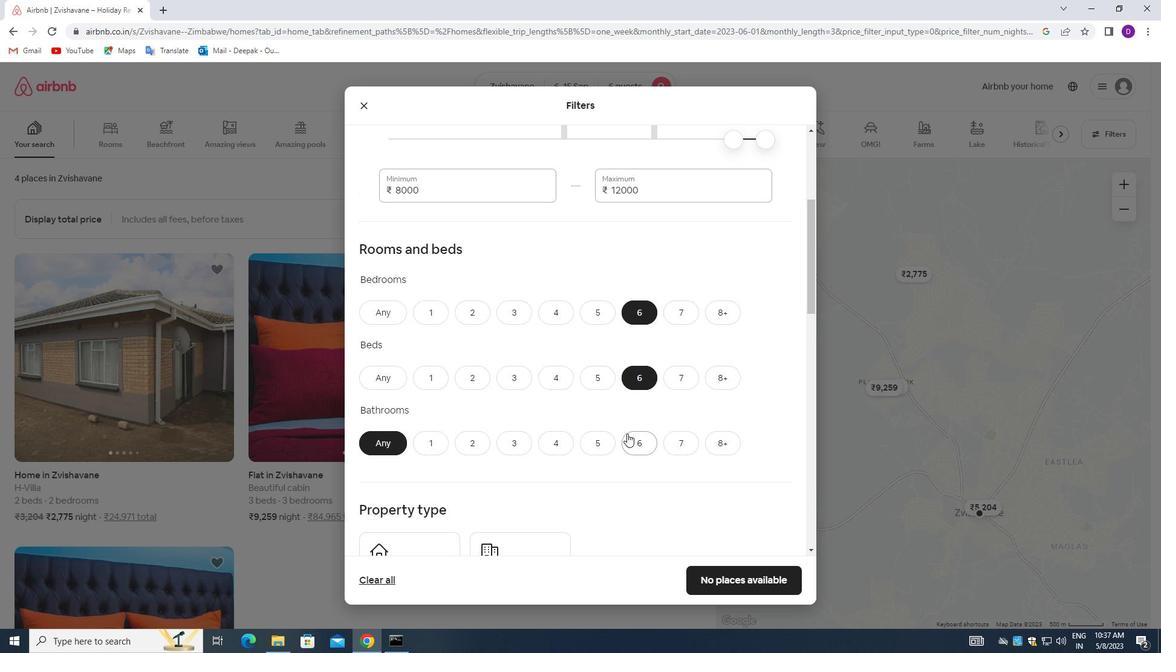 
Action: Mouse moved to (642, 366)
Screenshot: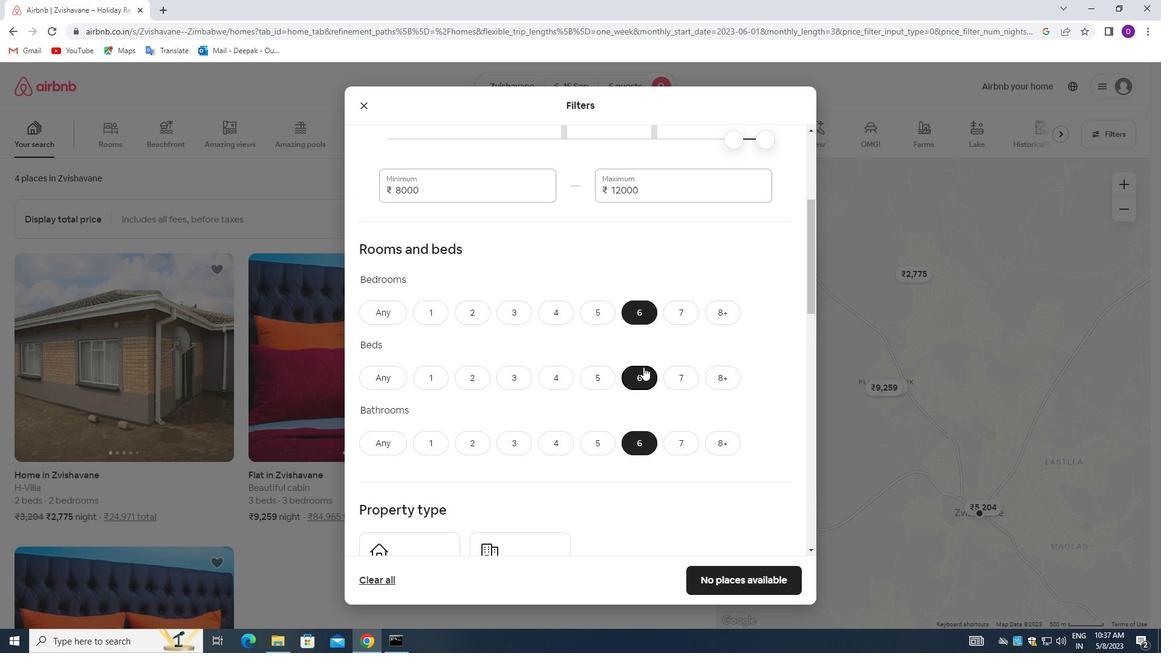 
Action: Mouse scrolled (642, 365) with delta (0, 0)
Screenshot: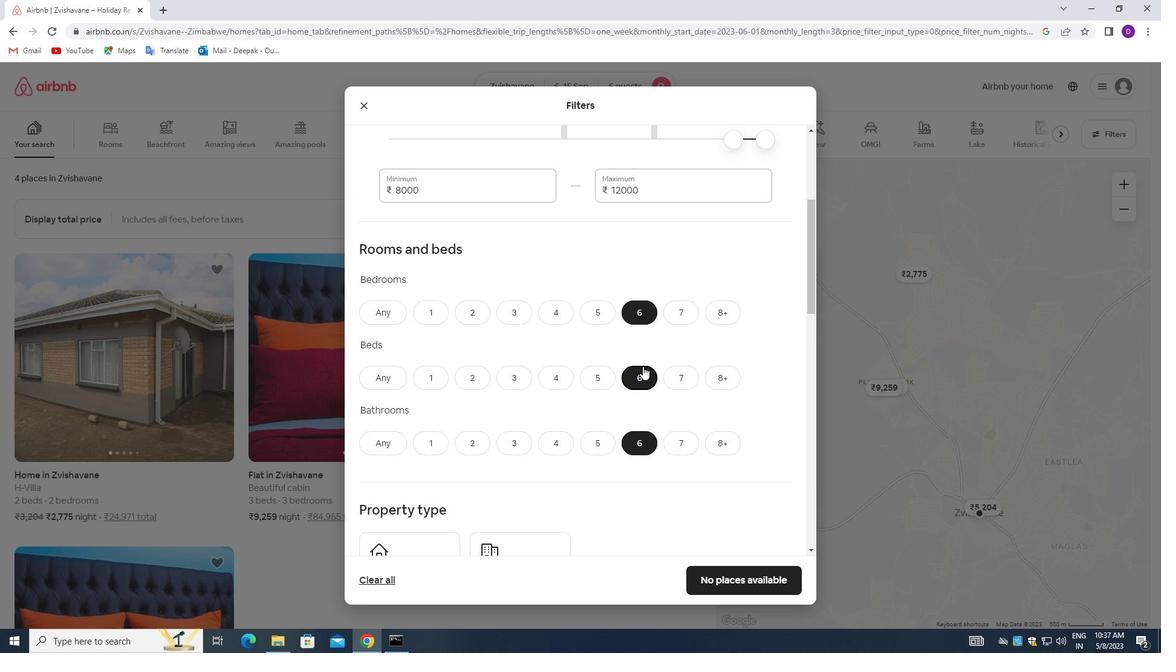 
Action: Mouse scrolled (642, 365) with delta (0, 0)
Screenshot: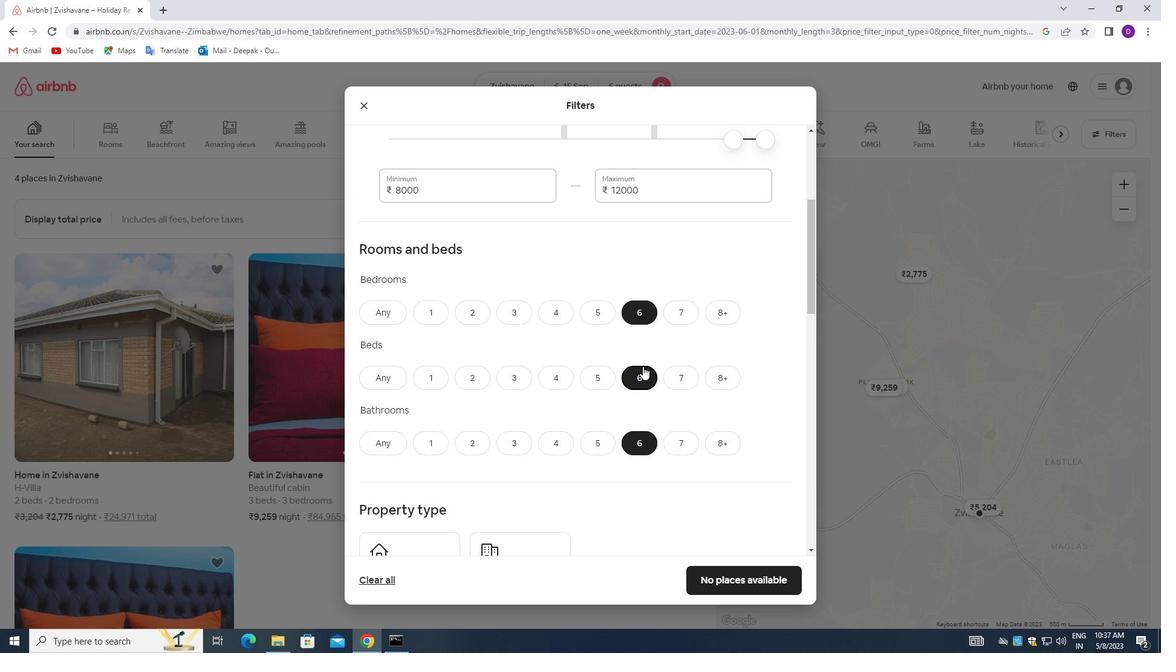 
Action: Mouse moved to (426, 435)
Screenshot: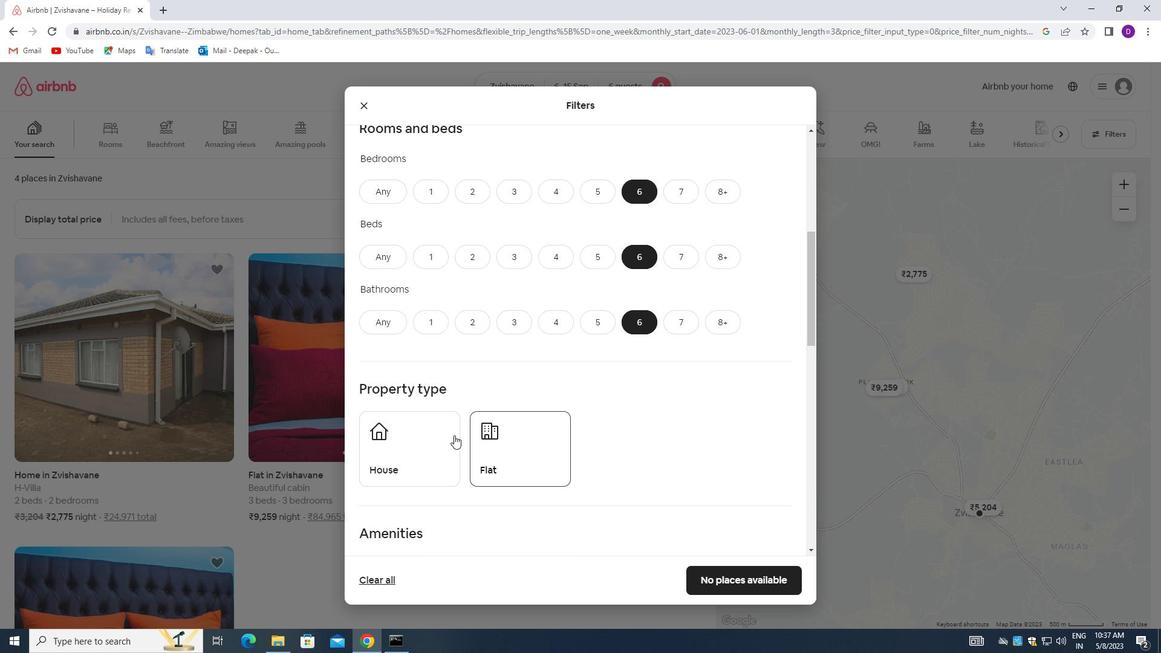 
Action: Mouse pressed left at (426, 435)
Screenshot: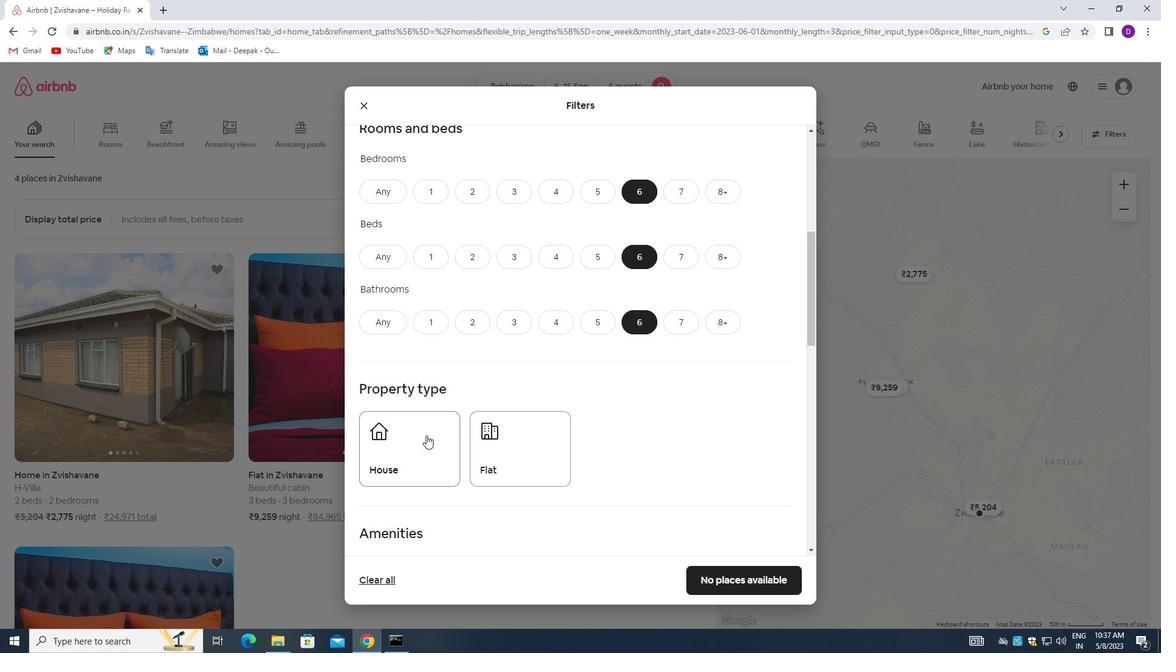 
Action: Mouse moved to (517, 451)
Screenshot: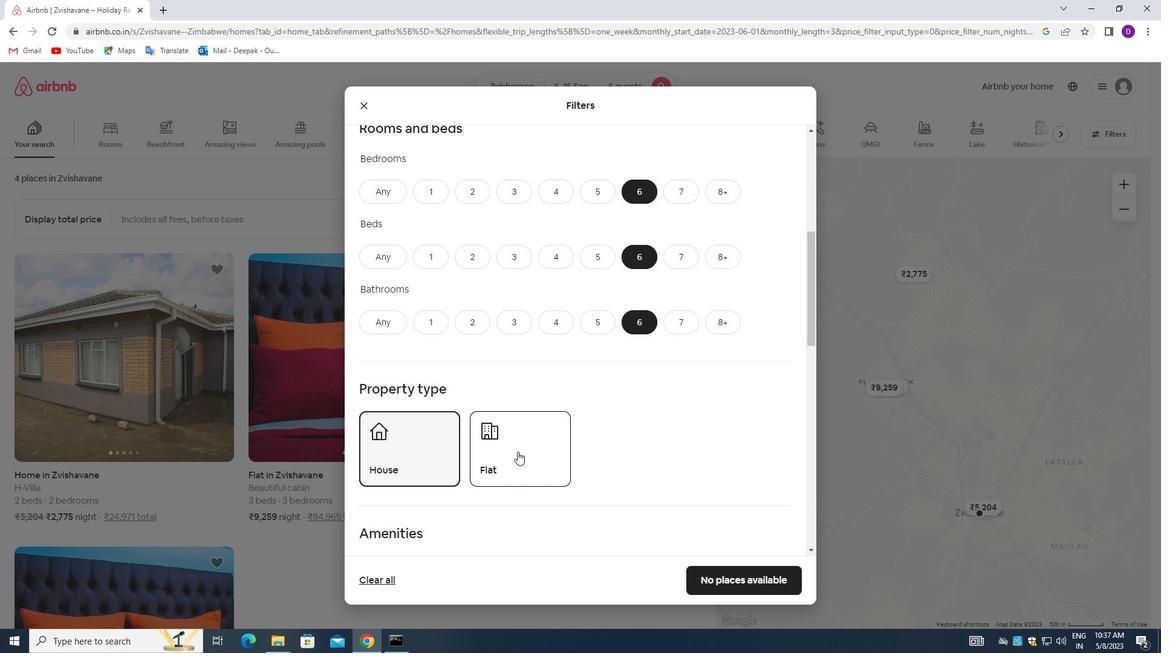 
Action: Mouse pressed left at (517, 451)
Screenshot: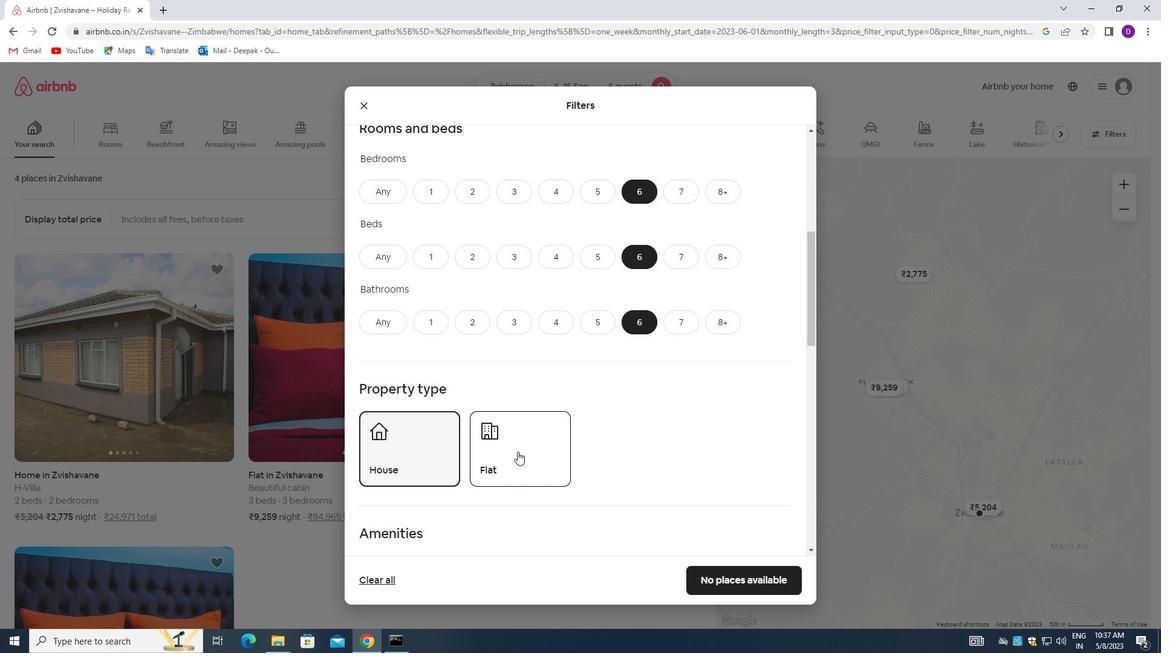 
Action: Mouse moved to (631, 397)
Screenshot: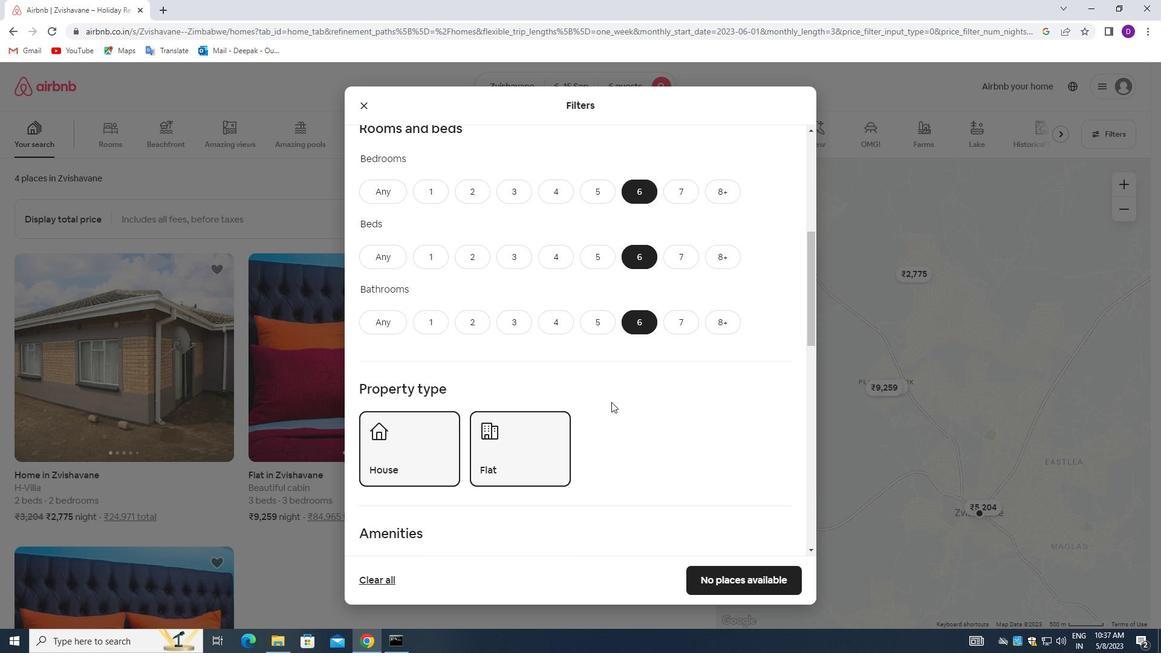 
Action: Mouse scrolled (631, 396) with delta (0, 0)
Screenshot: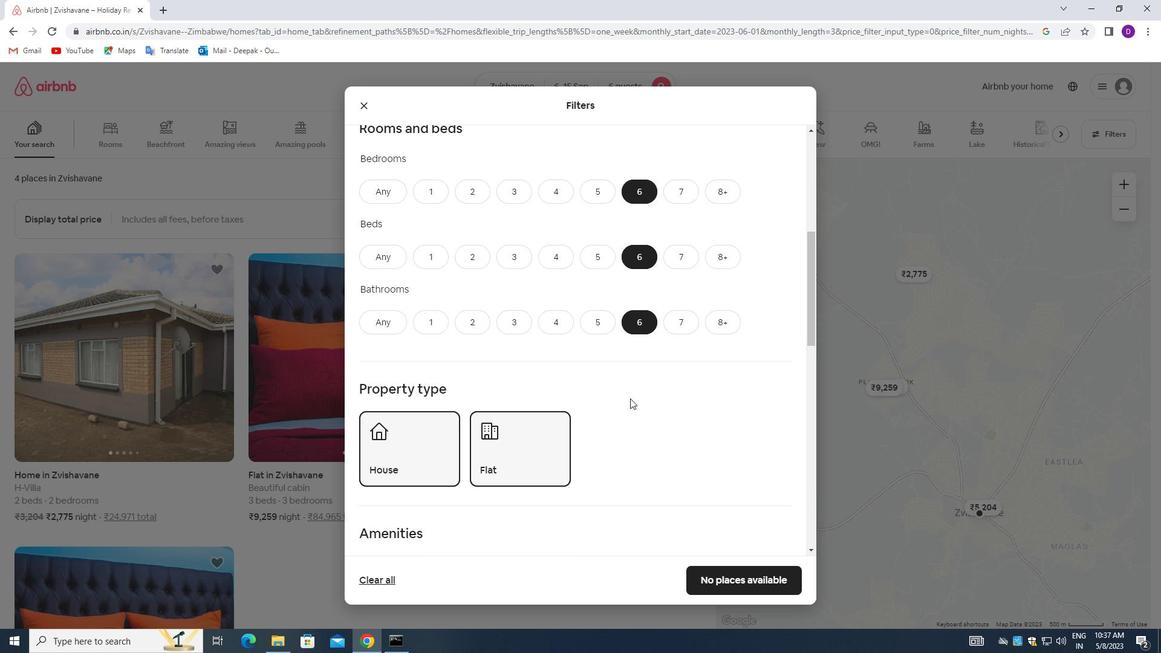 
Action: Mouse moved to (632, 397)
Screenshot: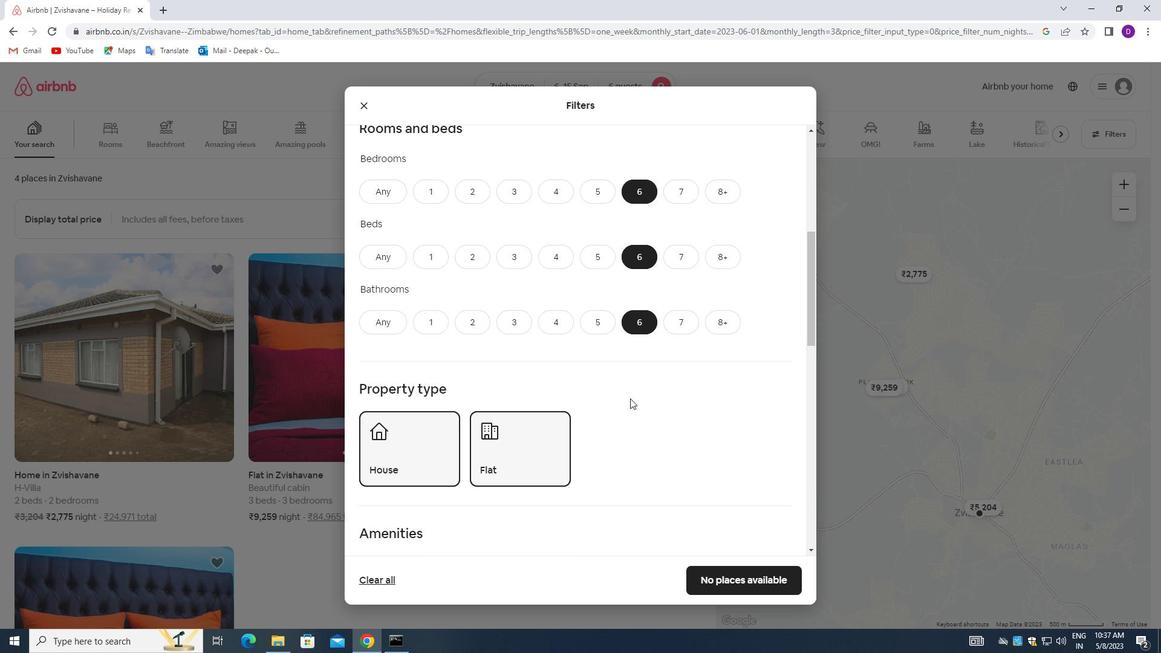 
Action: Mouse scrolled (632, 396) with delta (0, 0)
Screenshot: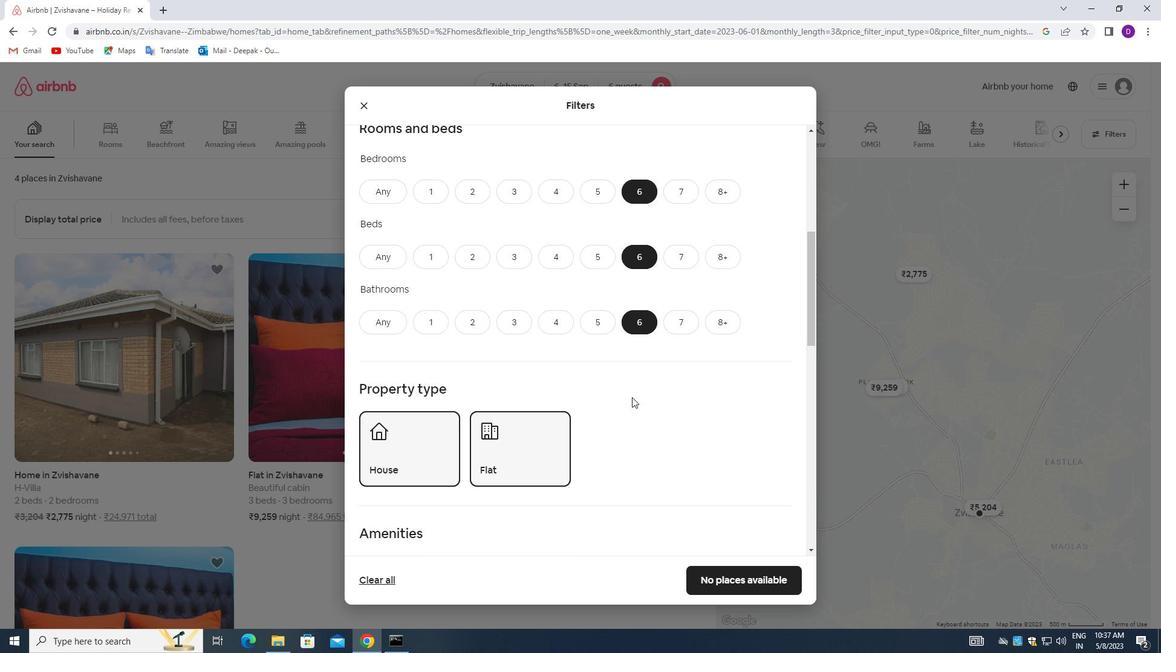 
Action: Mouse scrolled (632, 396) with delta (0, 0)
Screenshot: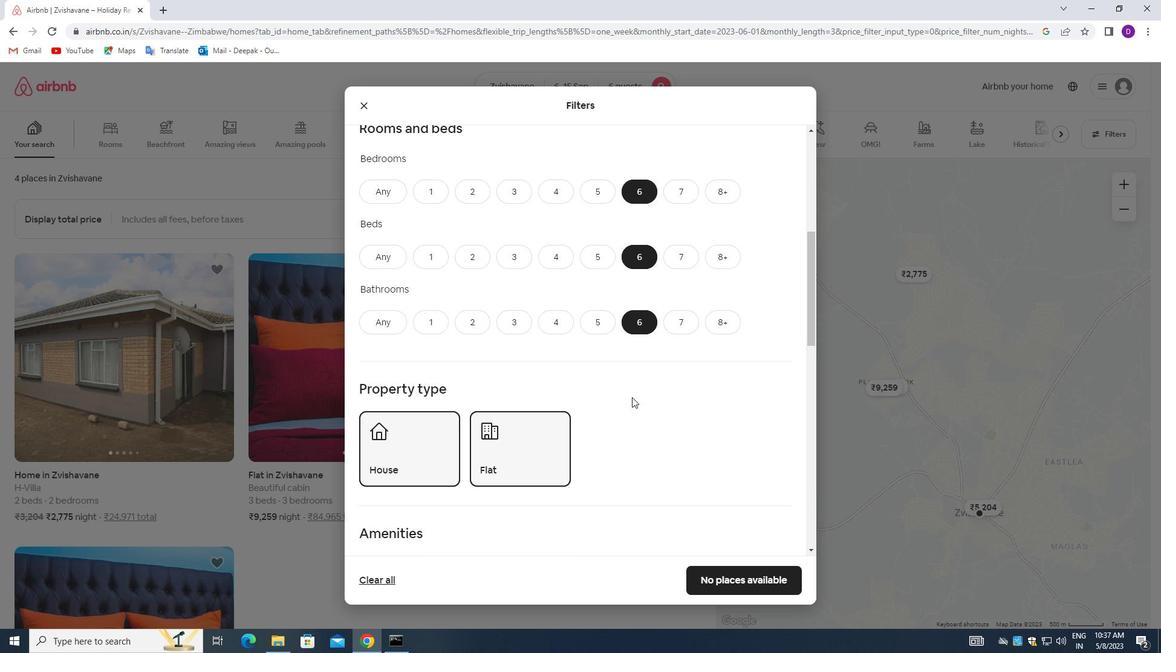 
Action: Mouse moved to (358, 415)
Screenshot: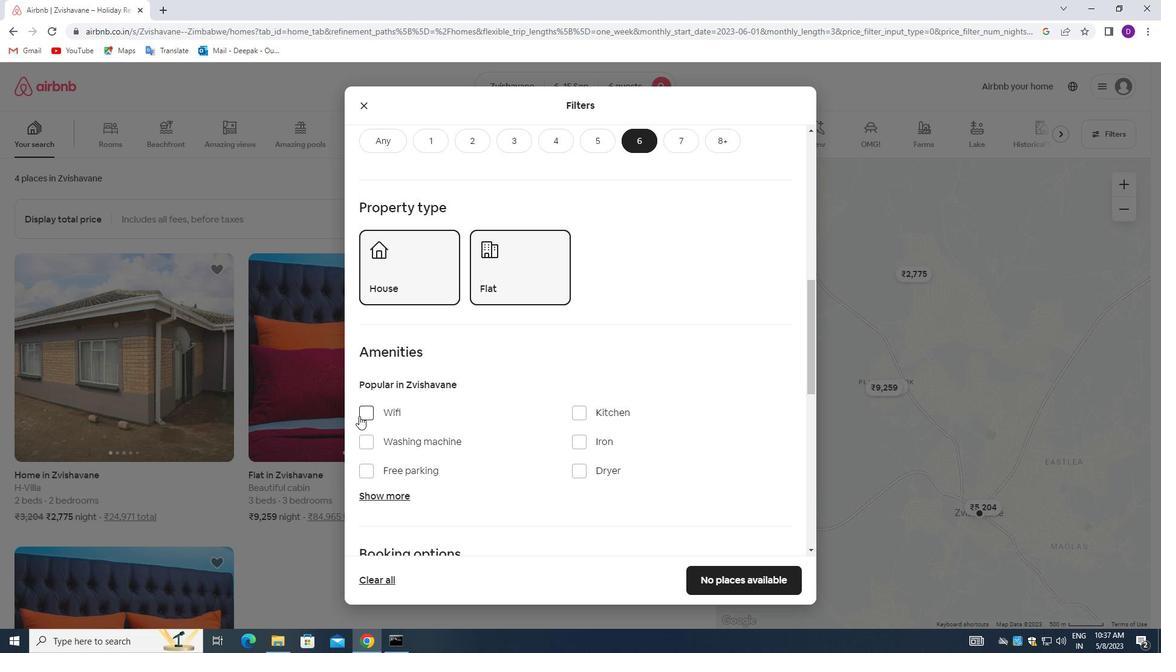 
Action: Mouse pressed left at (358, 415)
Screenshot: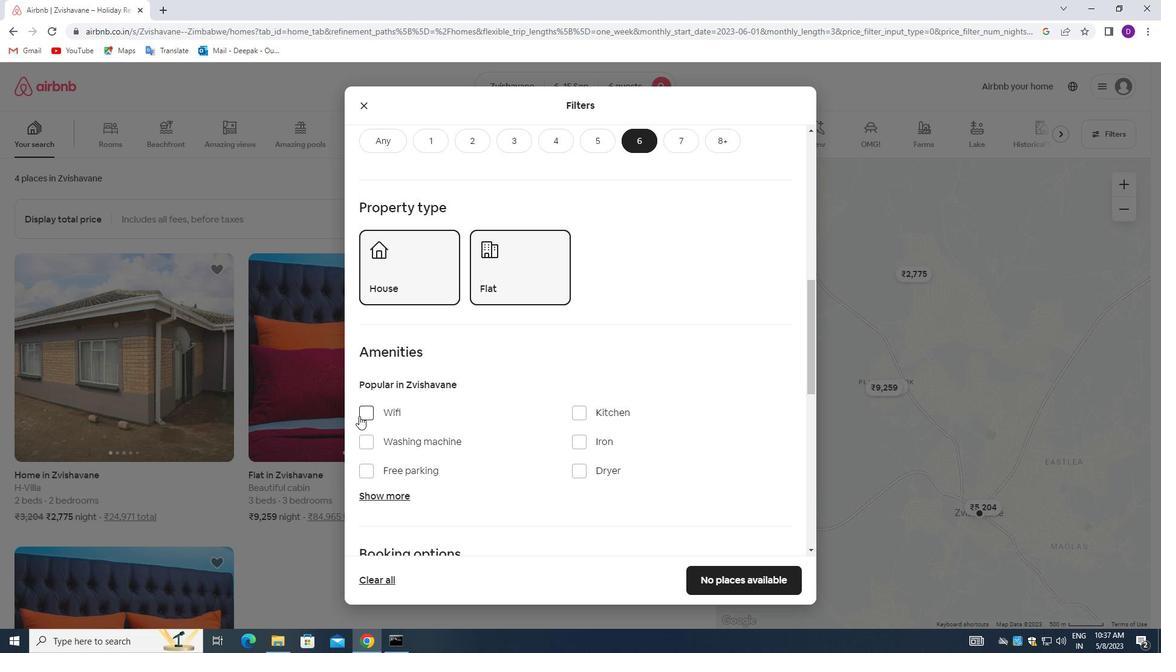 
Action: Mouse moved to (365, 419)
Screenshot: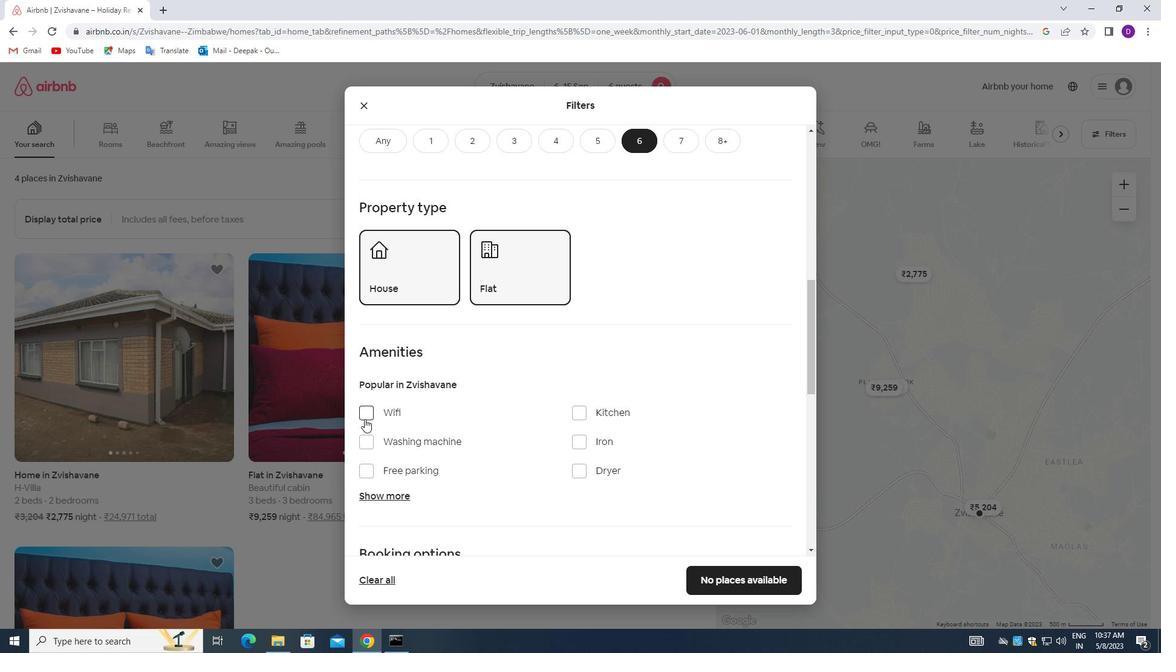 
Action: Mouse pressed left at (365, 419)
Screenshot: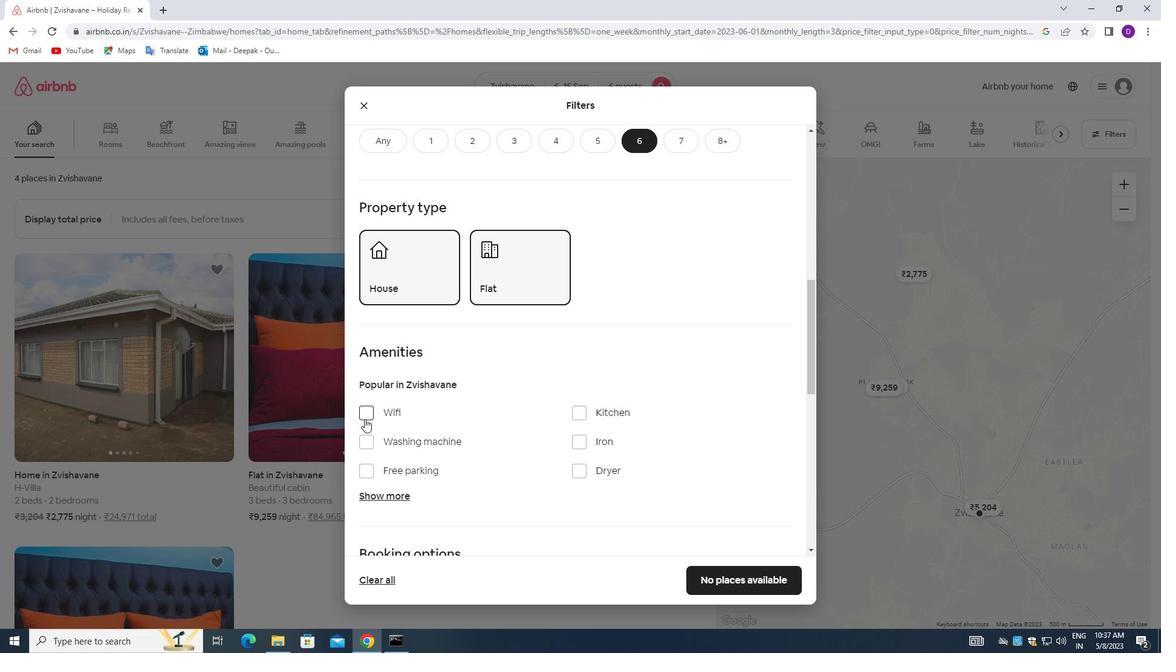 
Action: Mouse moved to (372, 471)
Screenshot: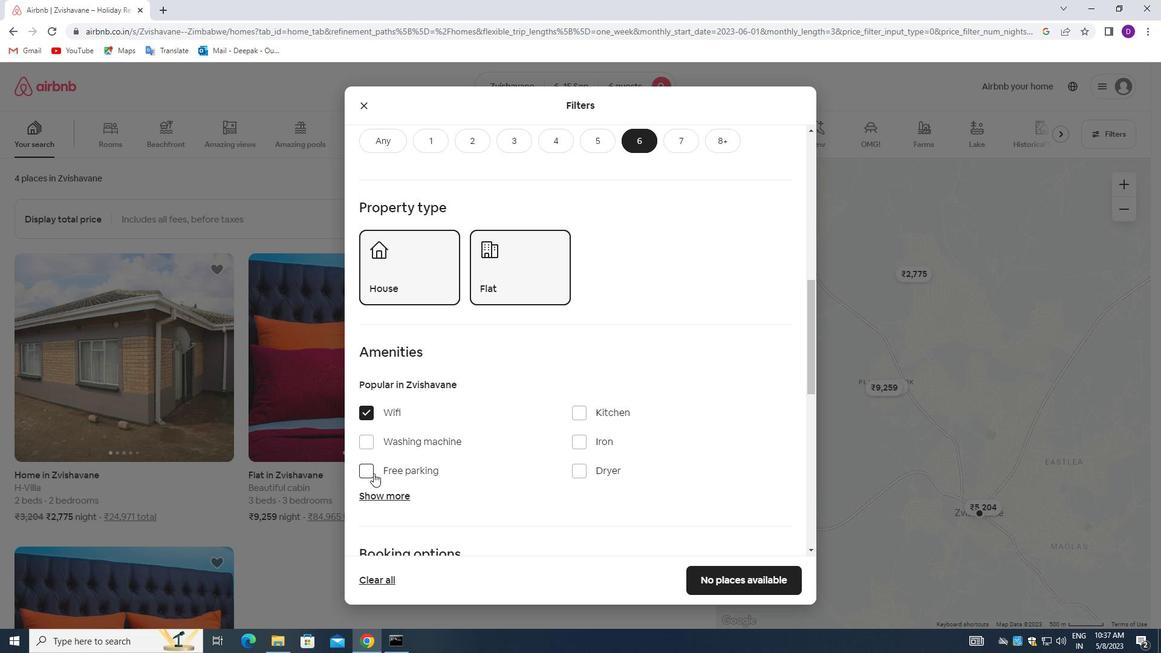 
Action: Mouse pressed left at (372, 471)
Screenshot: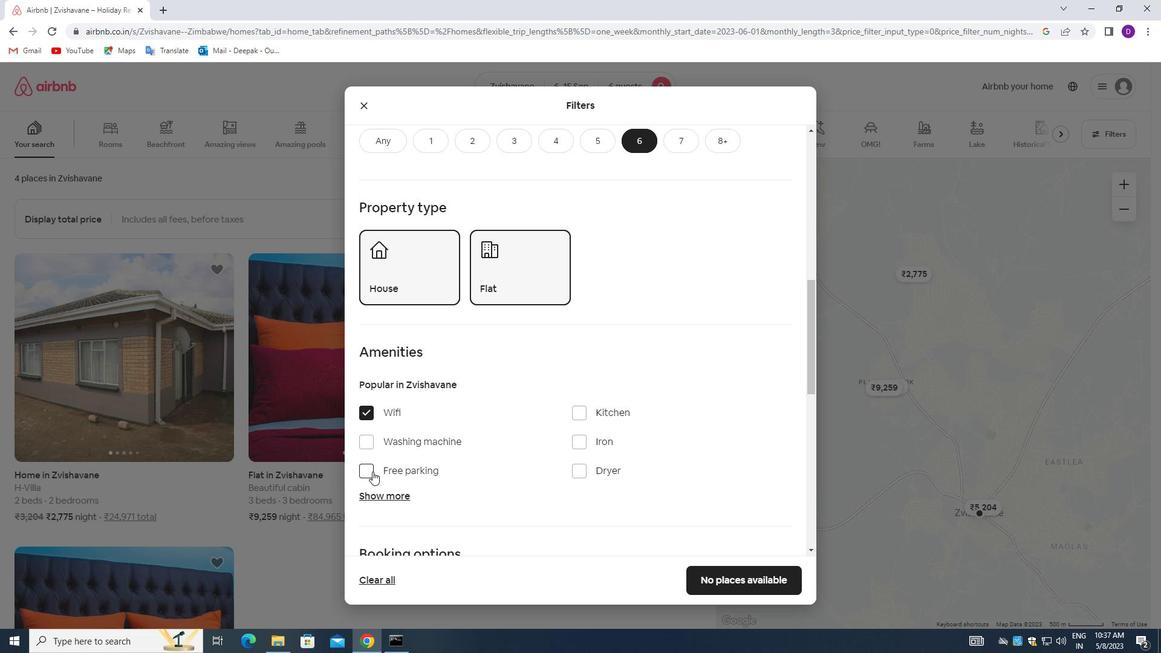 
Action: Mouse moved to (380, 495)
Screenshot: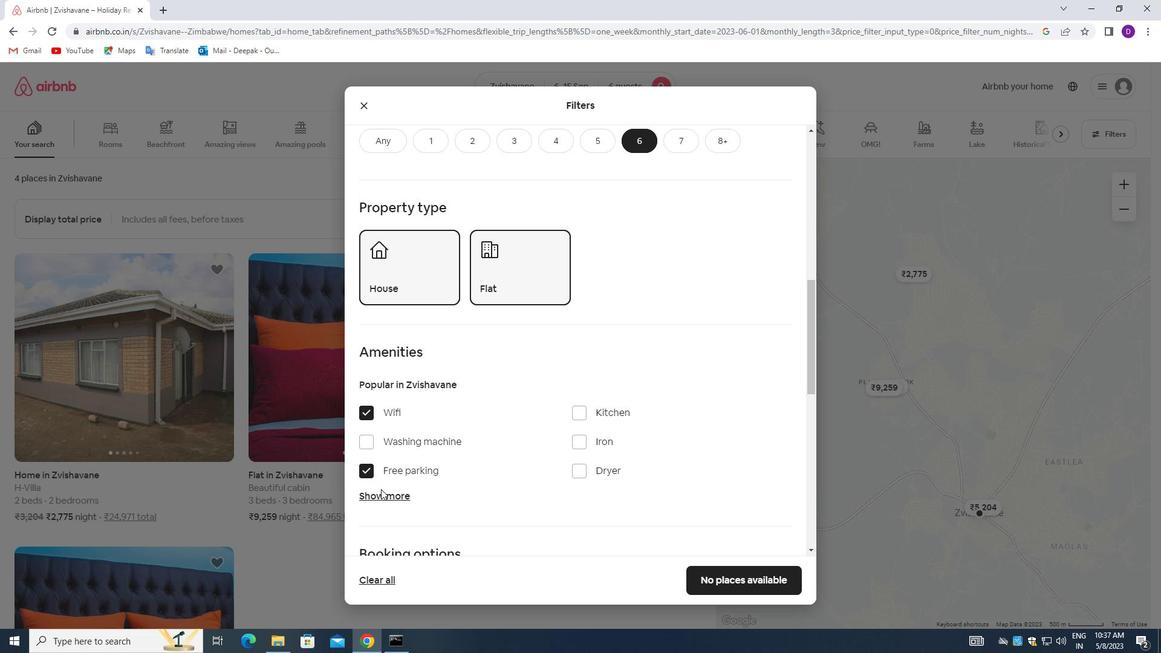
Action: Mouse pressed left at (380, 495)
Screenshot: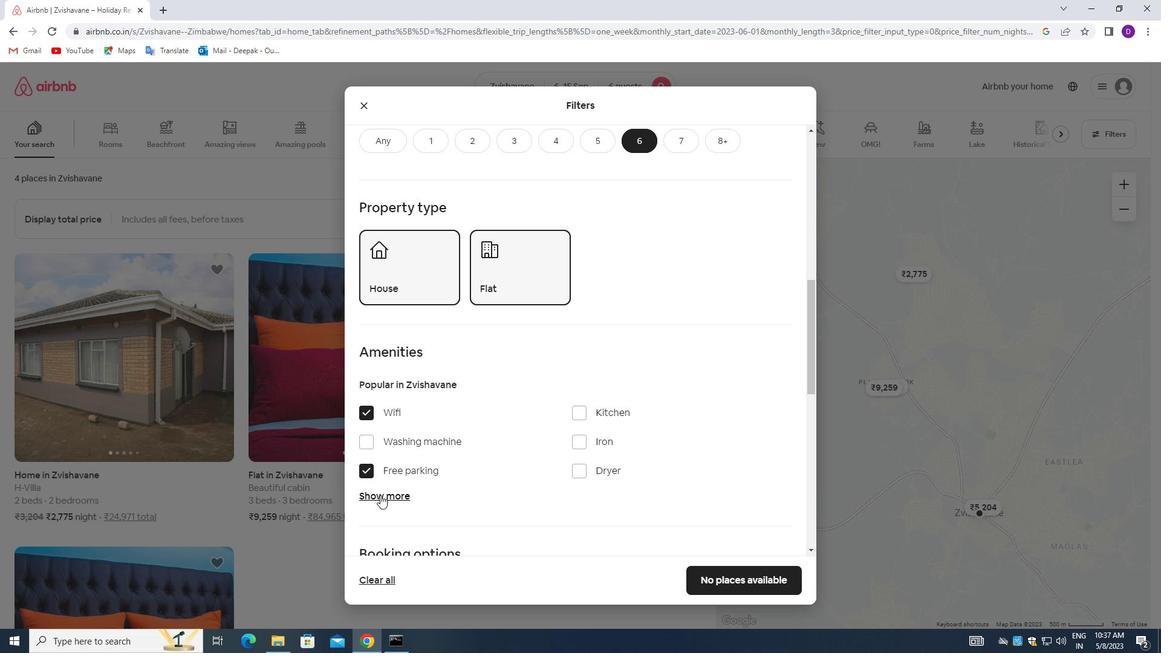 
Action: Mouse moved to (473, 445)
Screenshot: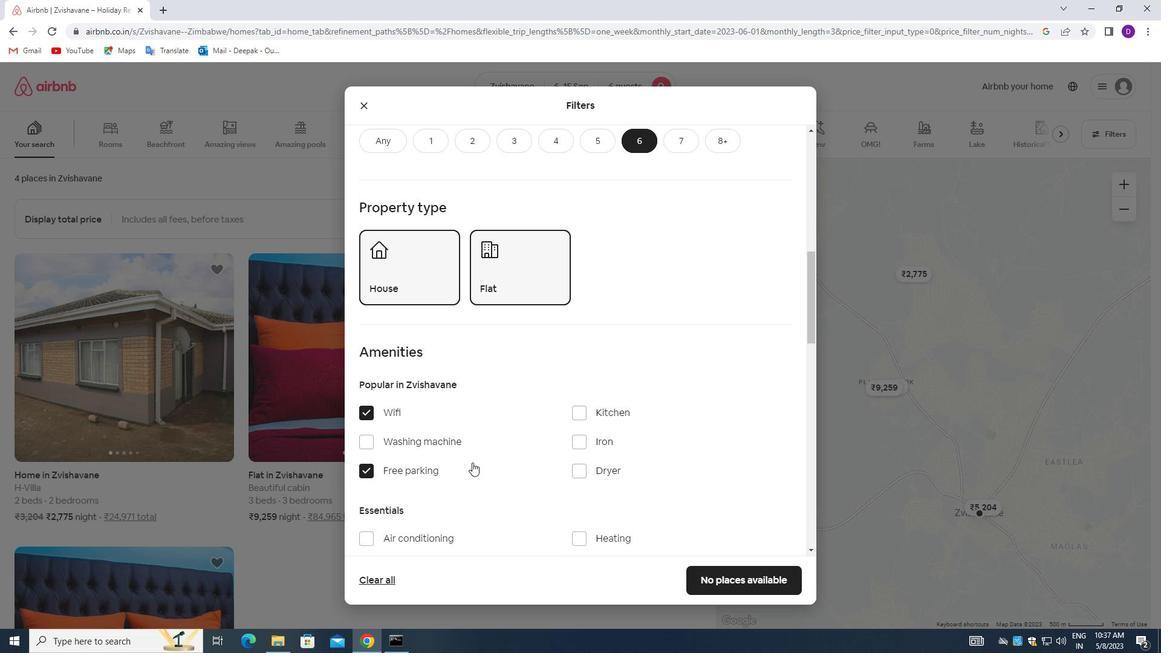 
Action: Mouse scrolled (473, 444) with delta (0, 0)
Screenshot: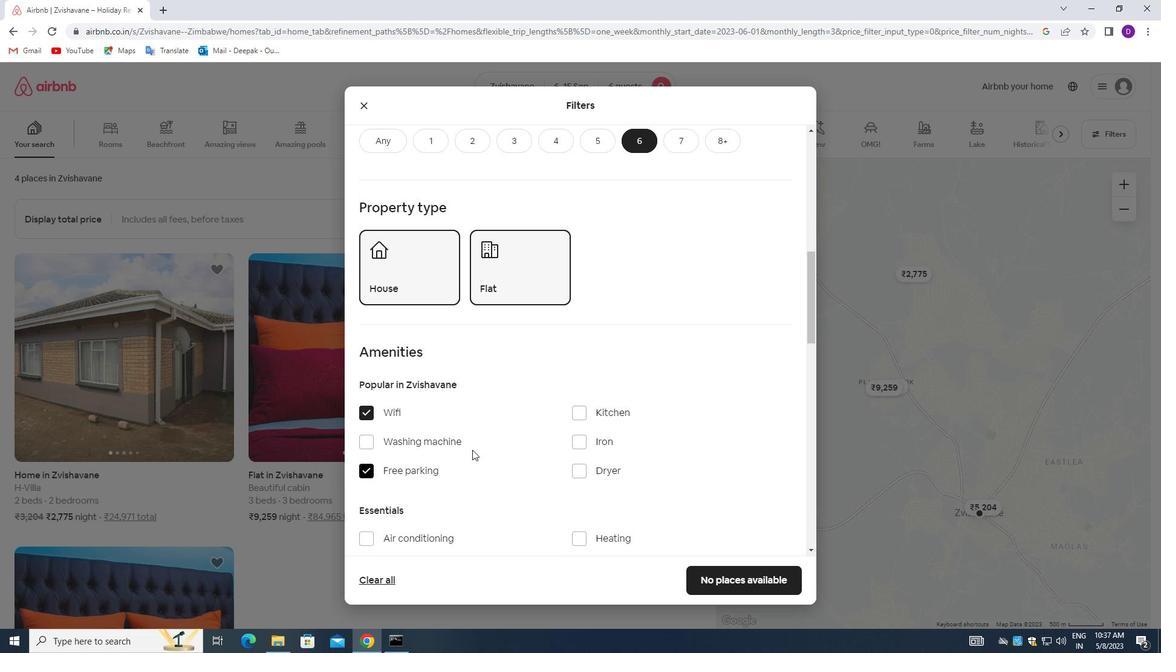 
Action: Mouse moved to (473, 443)
Screenshot: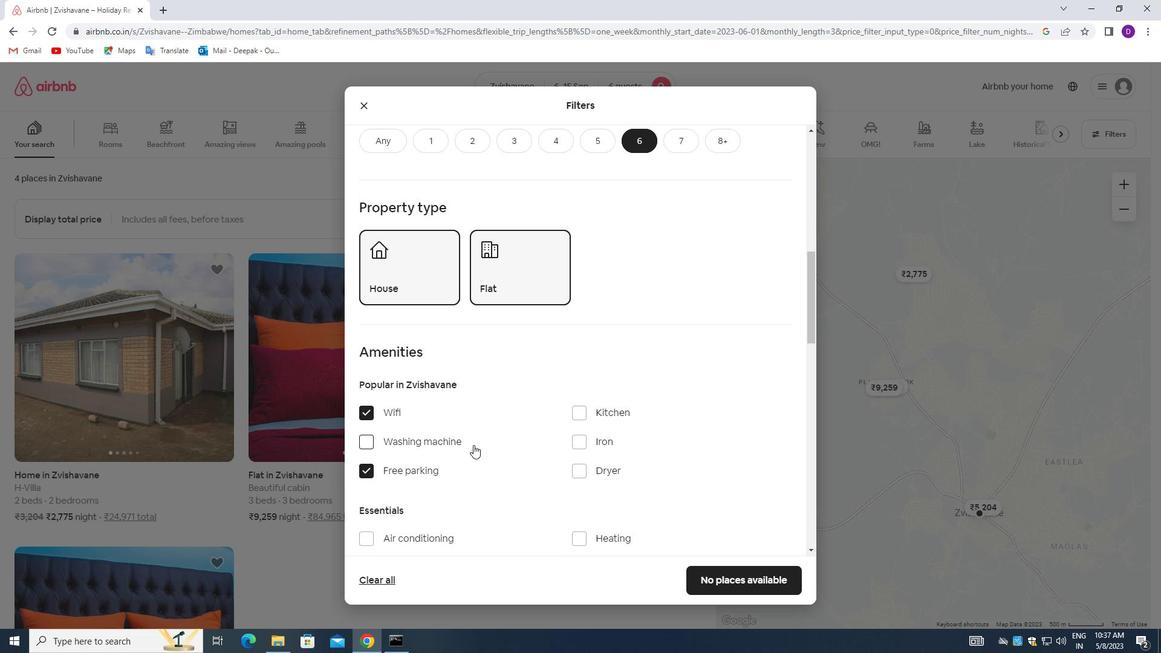 
Action: Mouse scrolled (473, 442) with delta (0, 0)
Screenshot: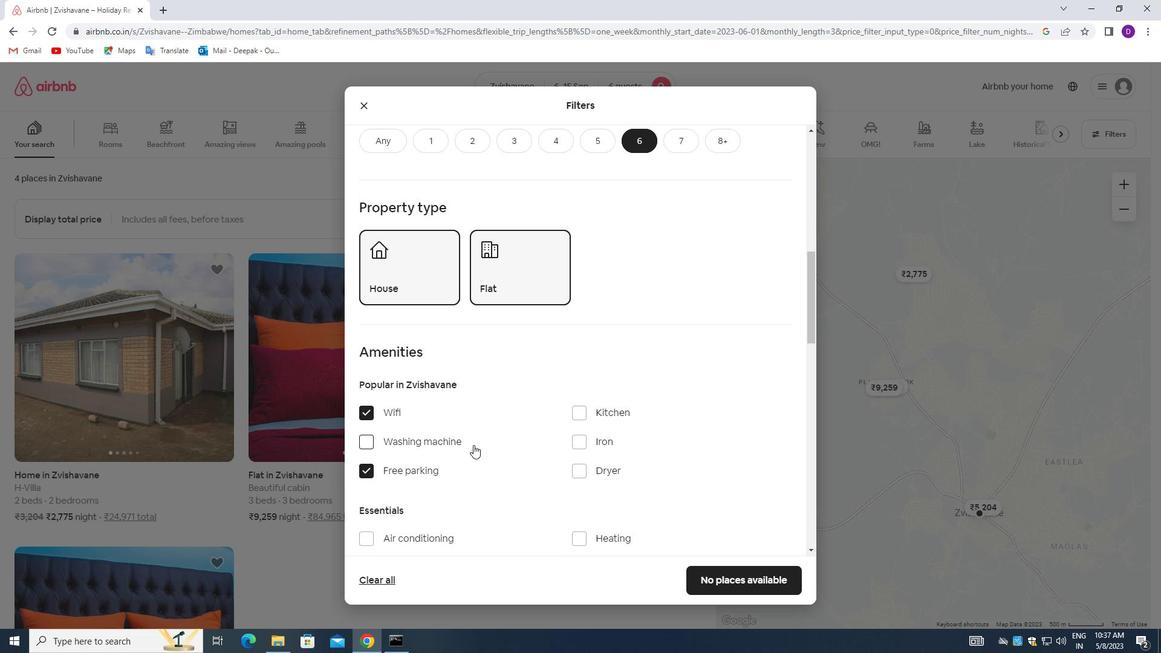 
Action: Mouse moved to (473, 442)
Screenshot: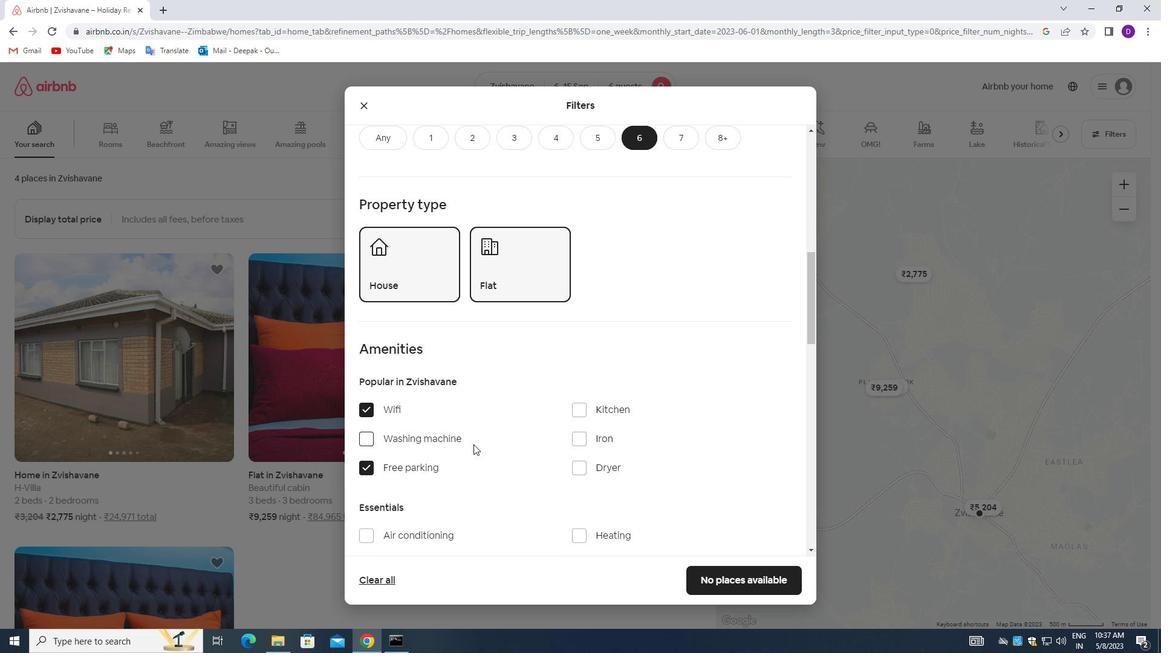 
Action: Mouse scrolled (473, 441) with delta (0, 0)
Screenshot: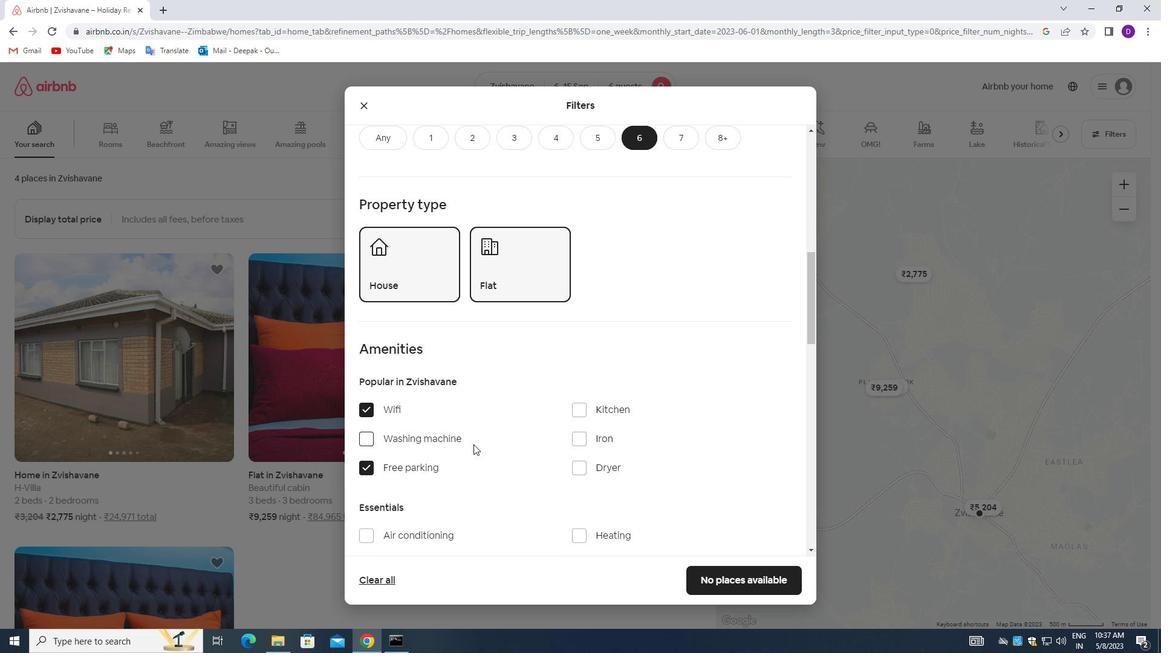 
Action: Mouse moved to (582, 390)
Screenshot: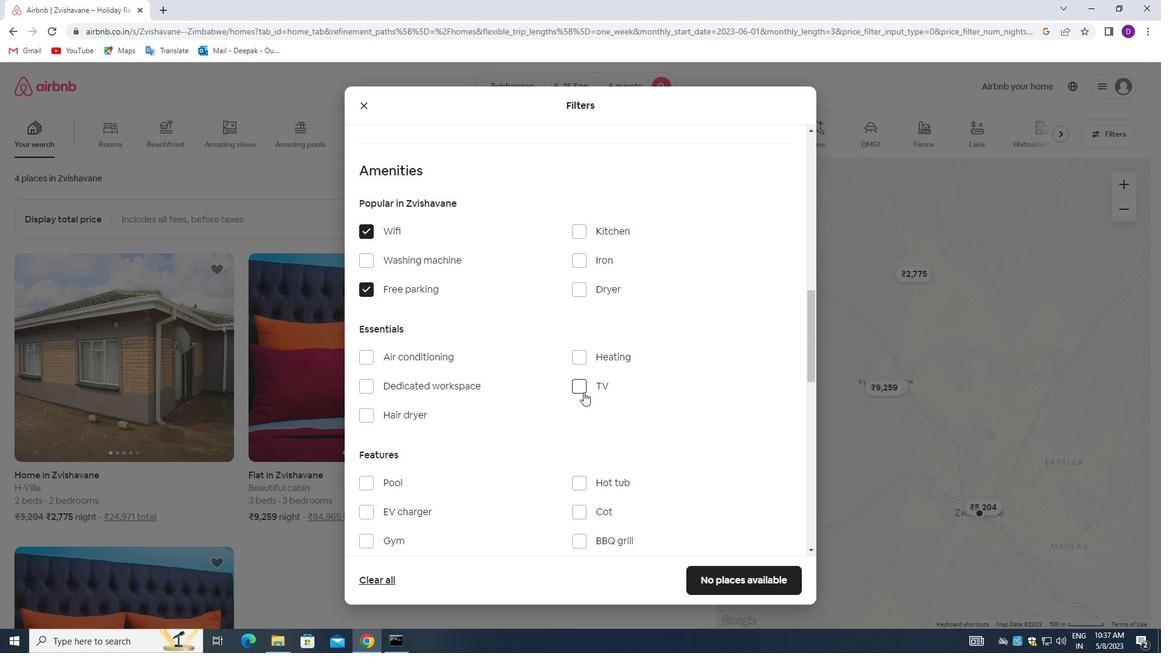 
Action: Mouse pressed left at (582, 390)
Screenshot: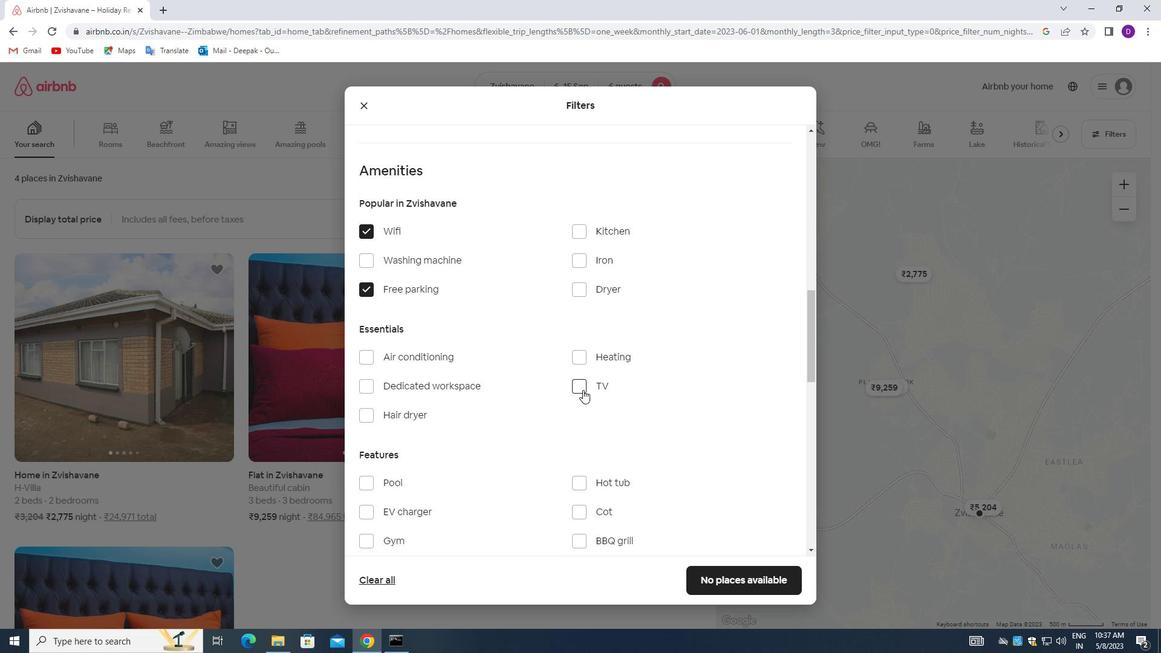 
Action: Mouse moved to (442, 463)
Screenshot: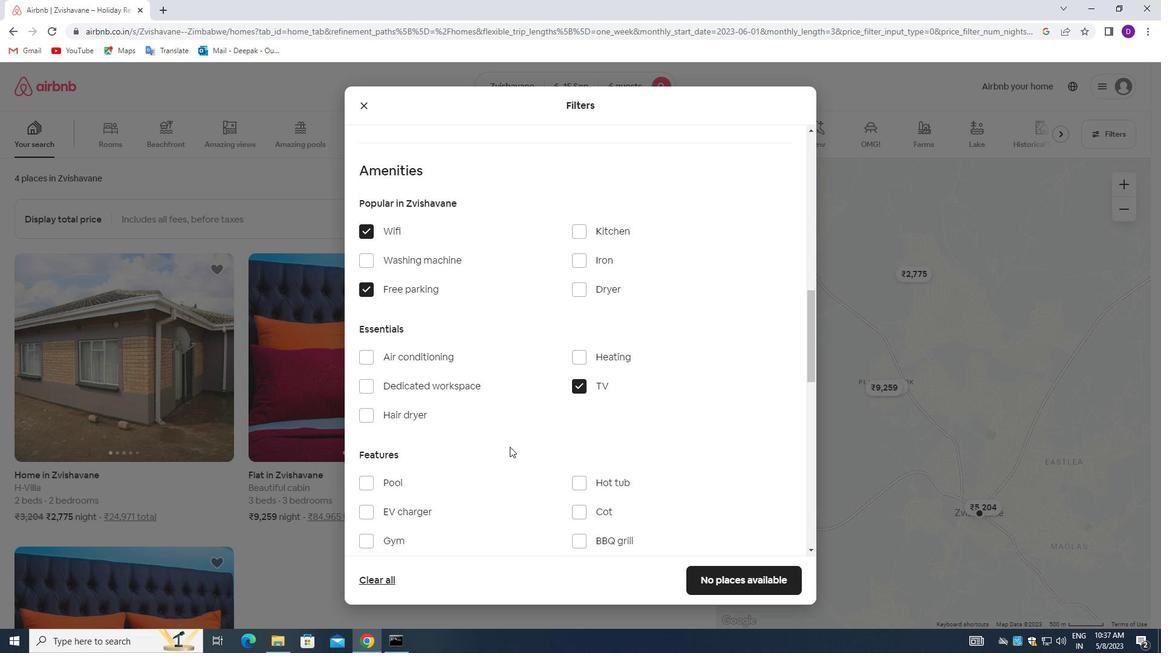 
Action: Mouse scrolled (442, 462) with delta (0, 0)
Screenshot: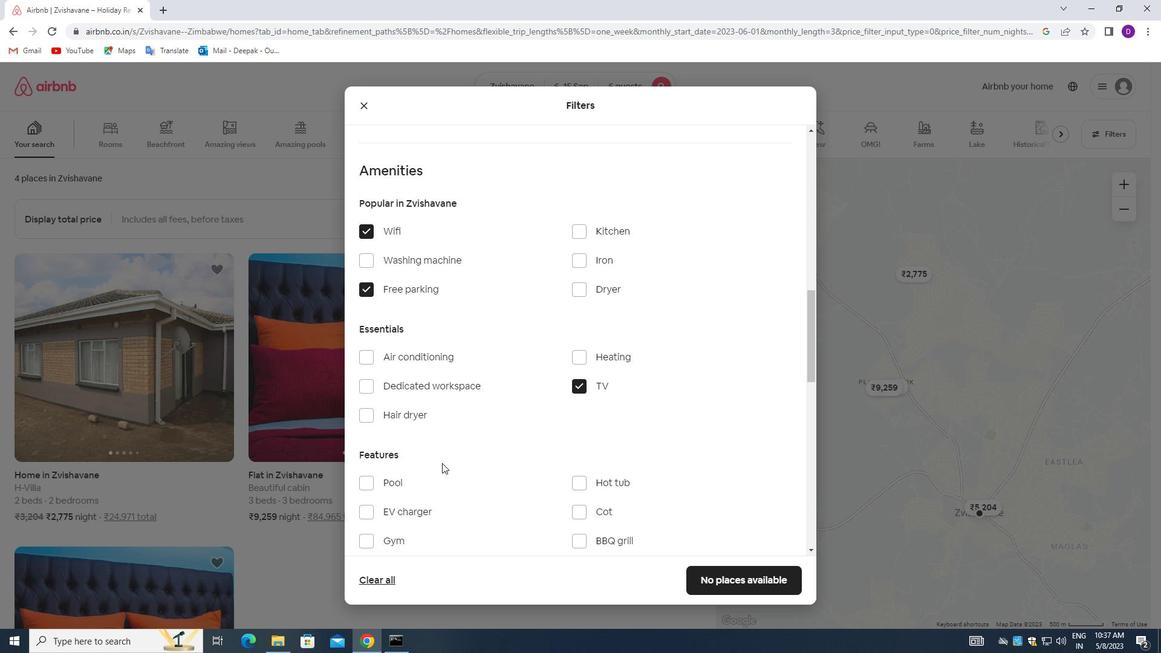 
Action: Mouse scrolled (442, 462) with delta (0, 0)
Screenshot: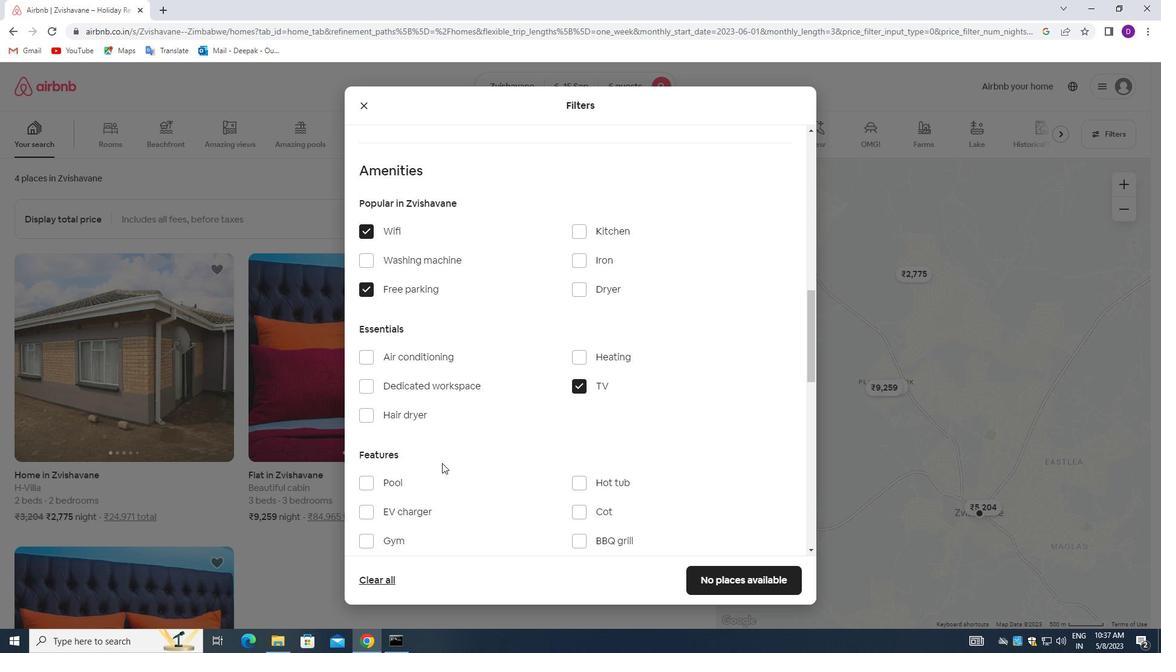 
Action: Mouse scrolled (442, 462) with delta (0, 0)
Screenshot: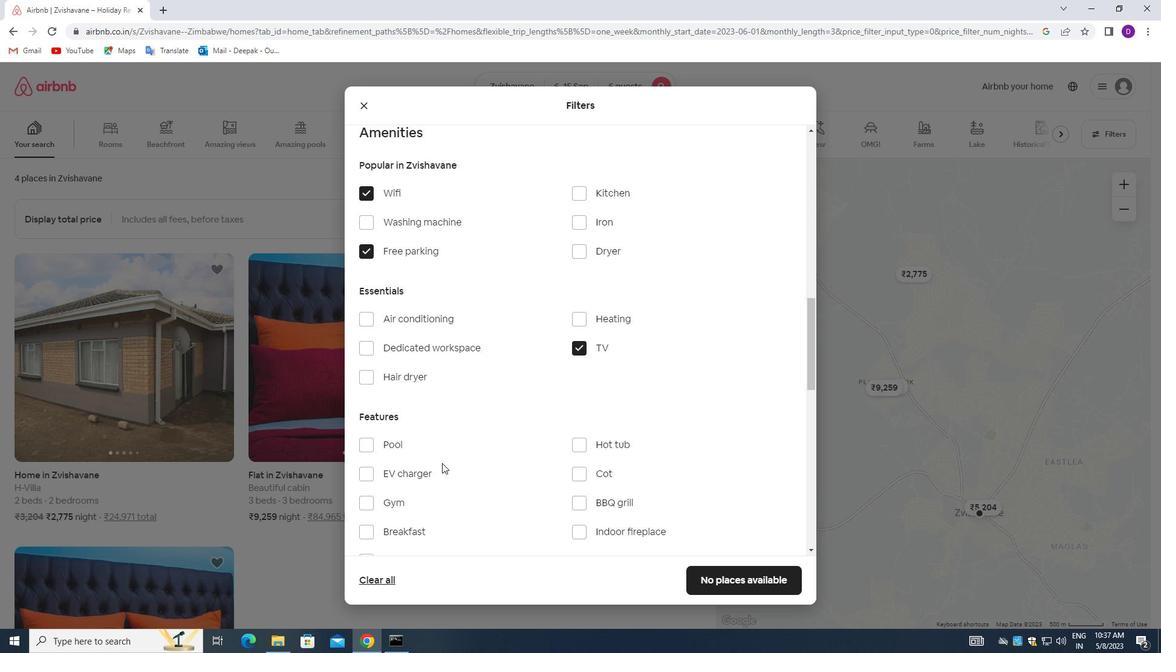 
Action: Mouse moved to (362, 359)
Screenshot: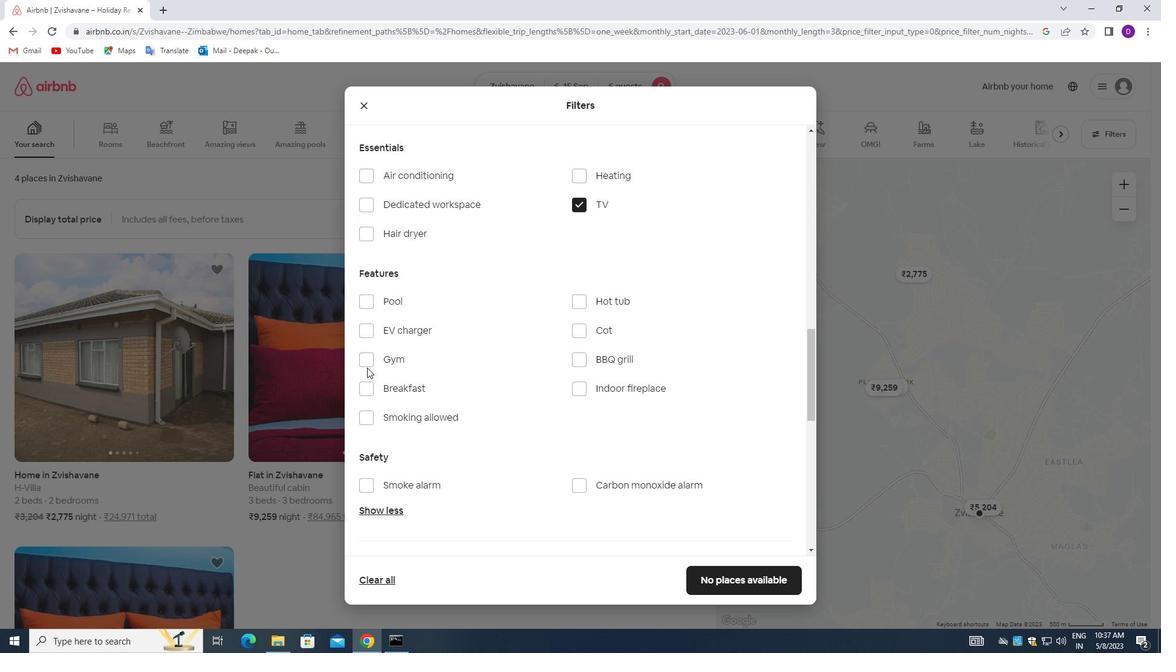 
Action: Mouse pressed left at (362, 359)
Screenshot: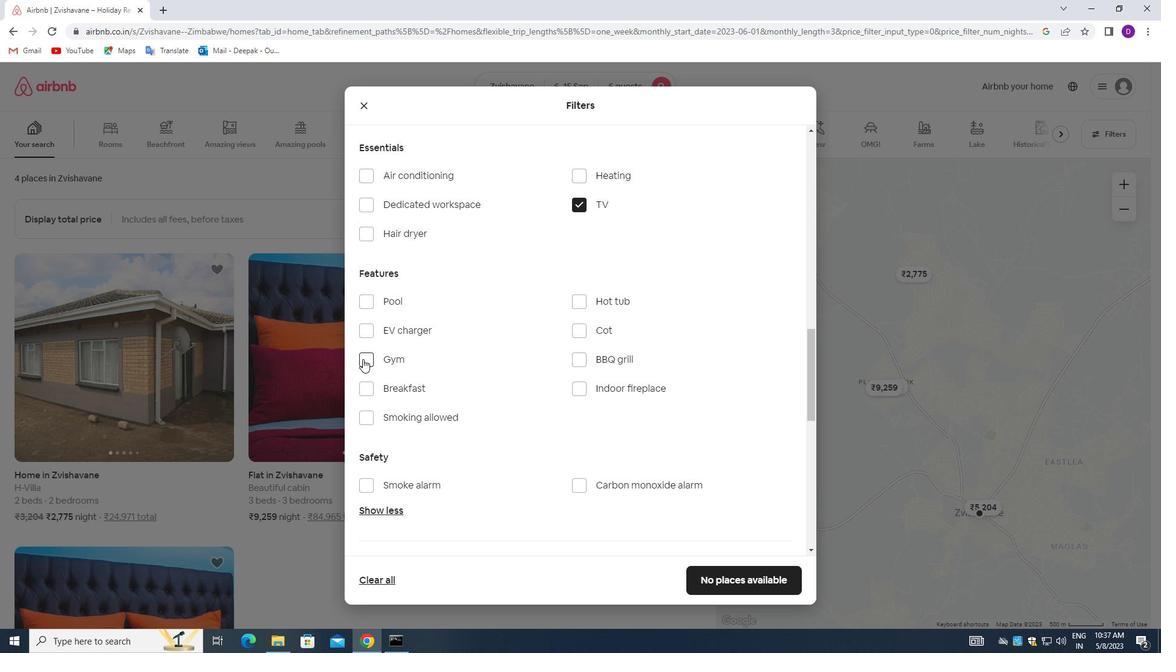 
Action: Mouse moved to (368, 387)
Screenshot: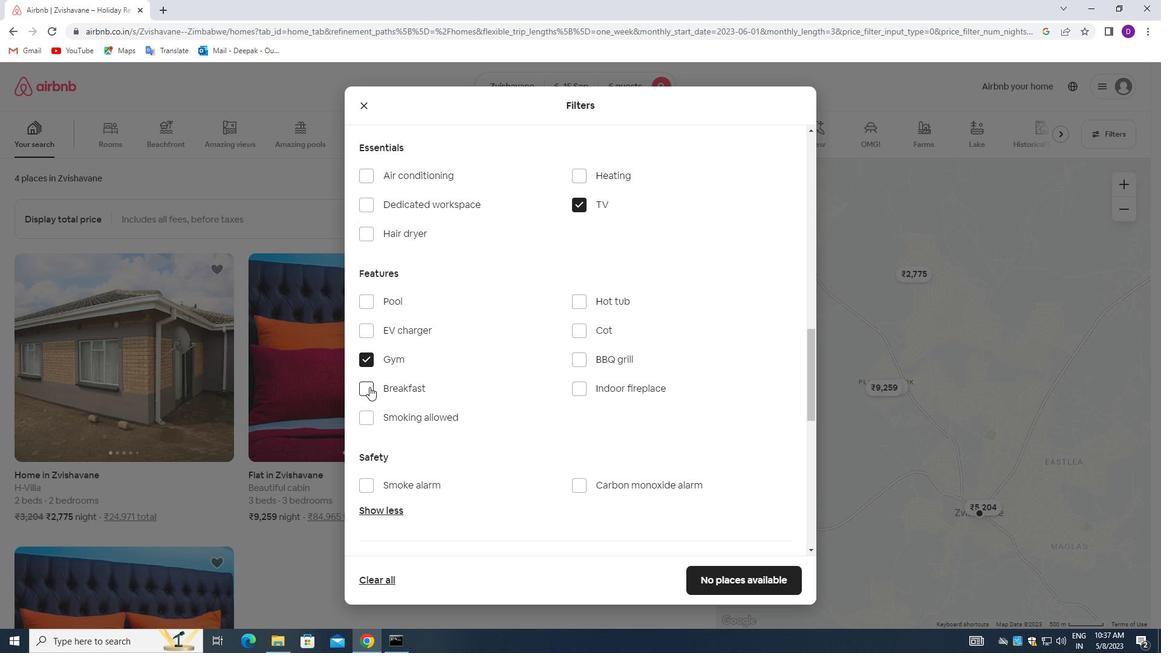 
Action: Mouse pressed left at (368, 387)
Screenshot: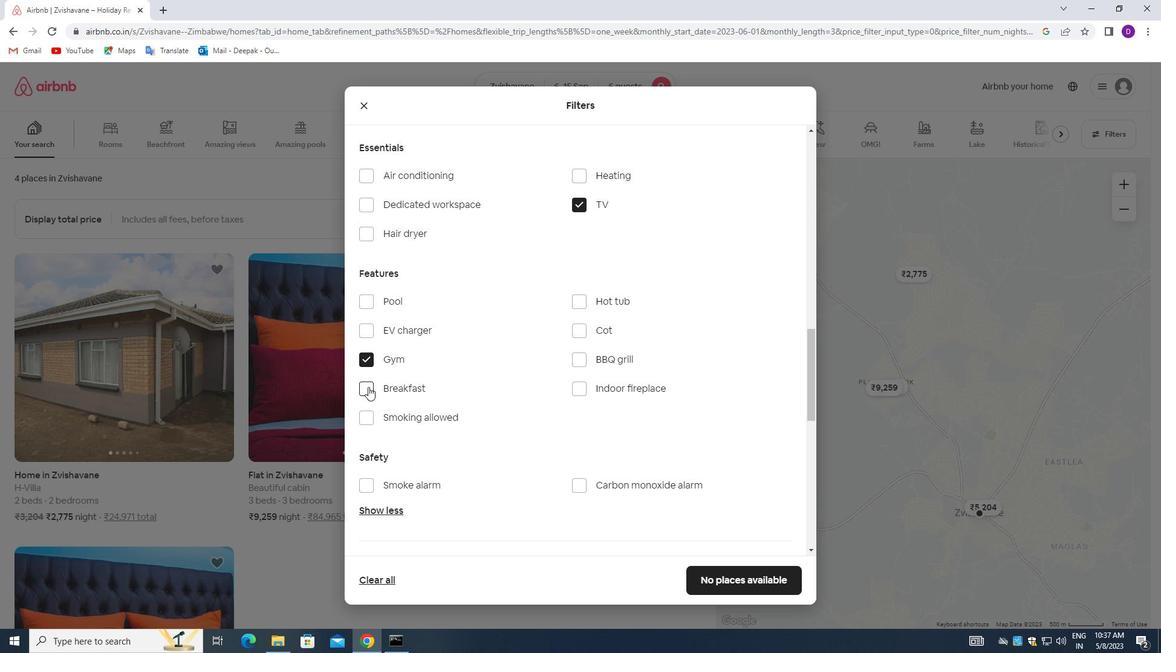 
Action: Mouse moved to (464, 400)
Screenshot: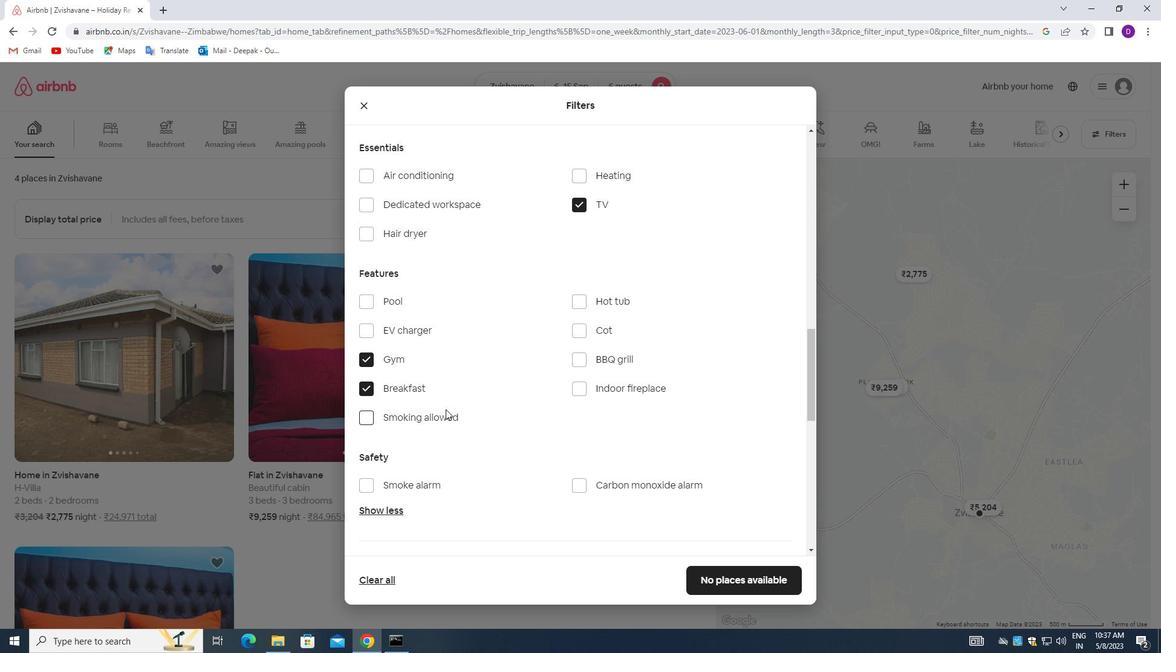 
Action: Mouse scrolled (464, 401) with delta (0, 0)
Screenshot: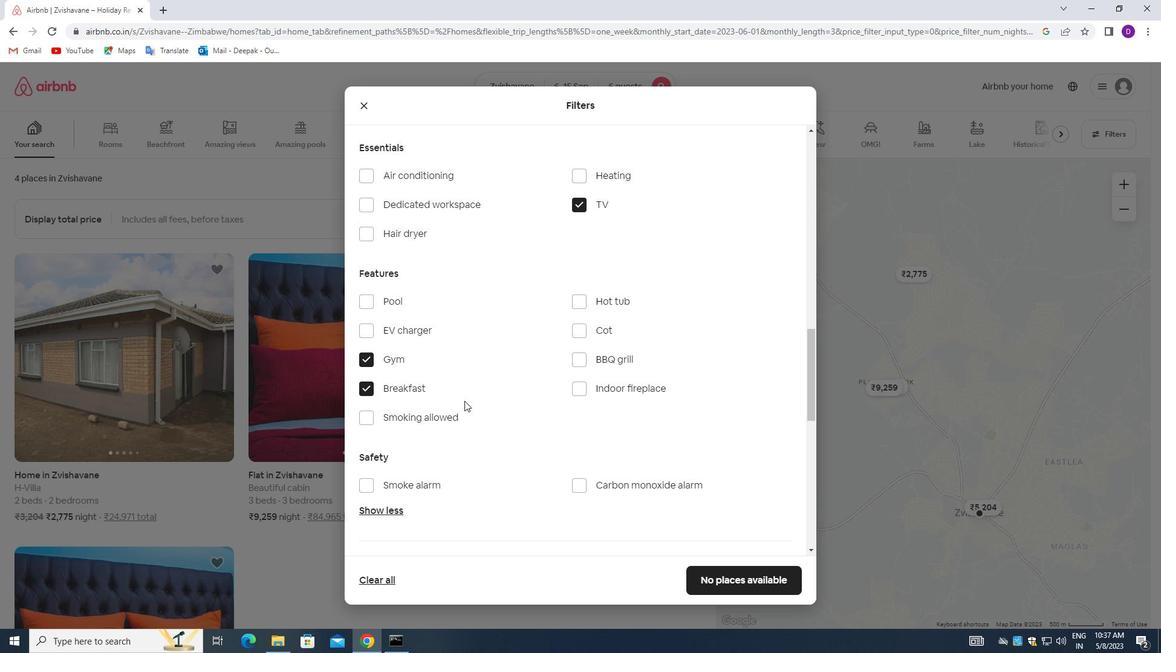 
Action: Mouse scrolled (464, 401) with delta (0, 0)
Screenshot: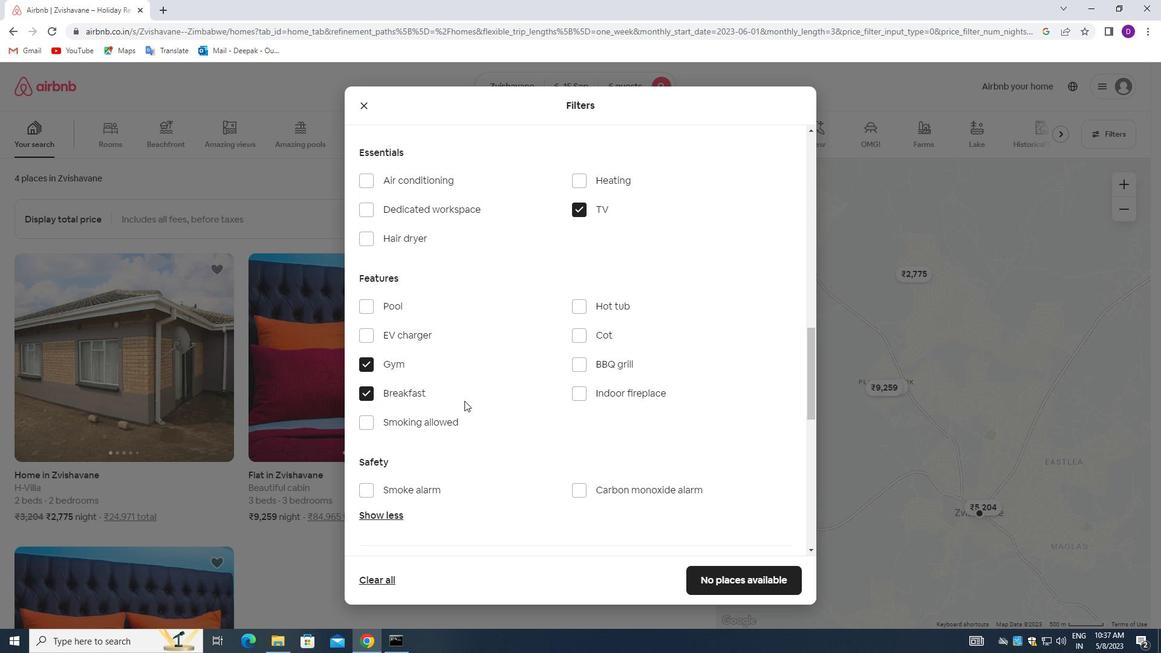 
Action: Mouse moved to (464, 400)
Screenshot: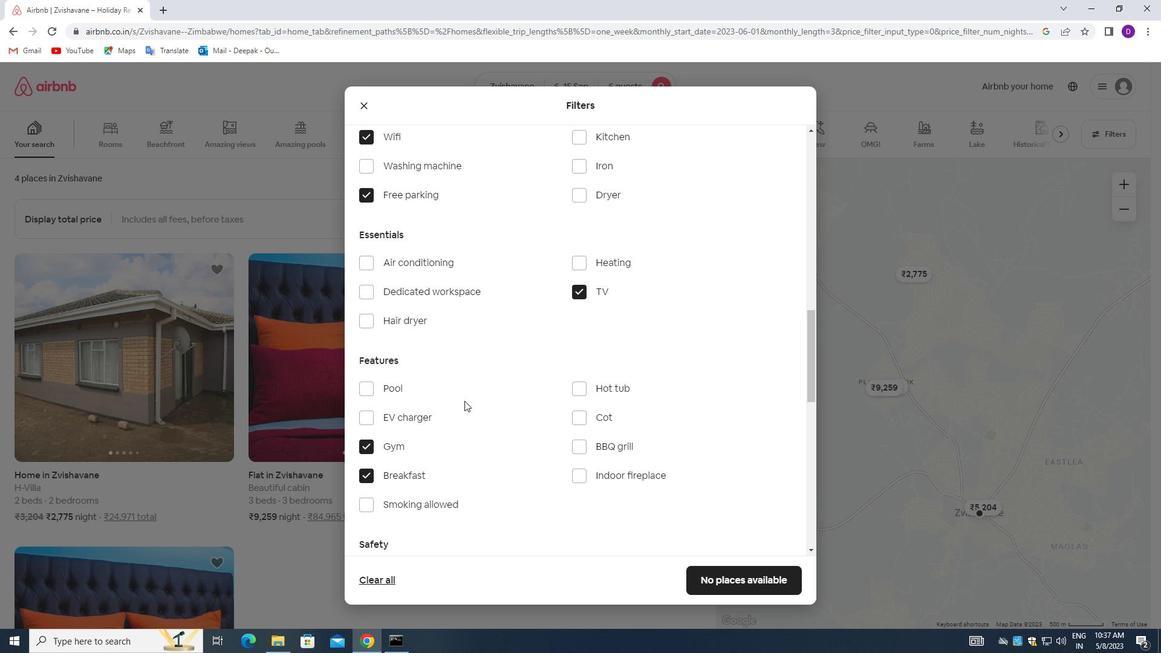 
Action: Mouse scrolled (464, 400) with delta (0, 0)
Screenshot: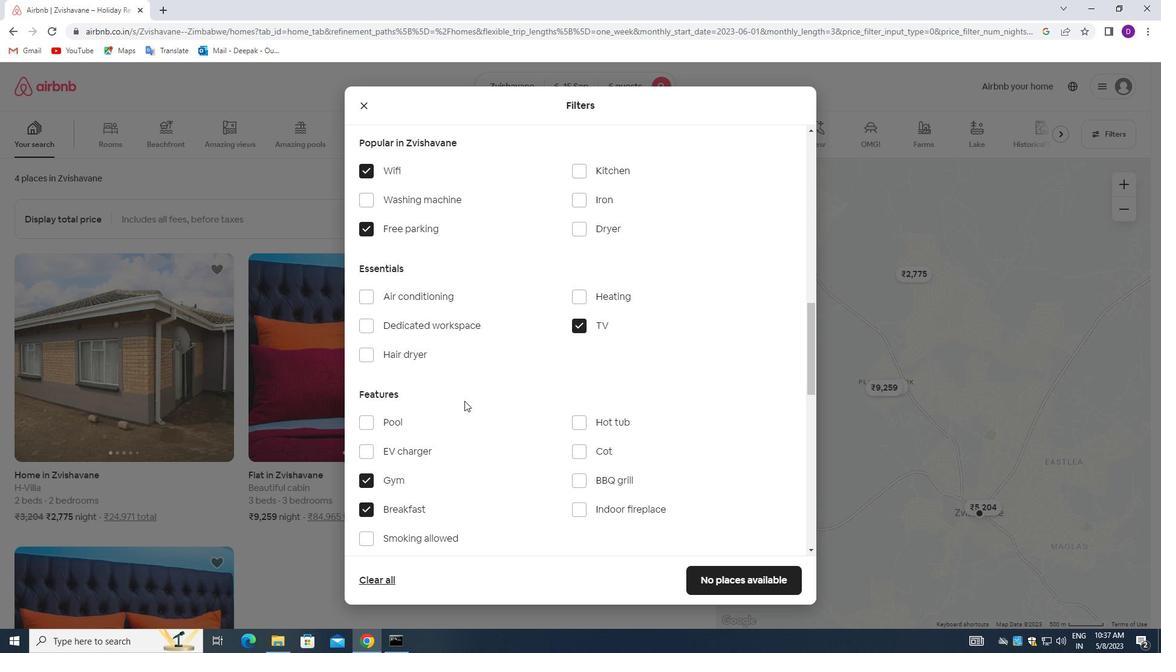 
Action: Mouse scrolled (464, 400) with delta (0, 0)
Screenshot: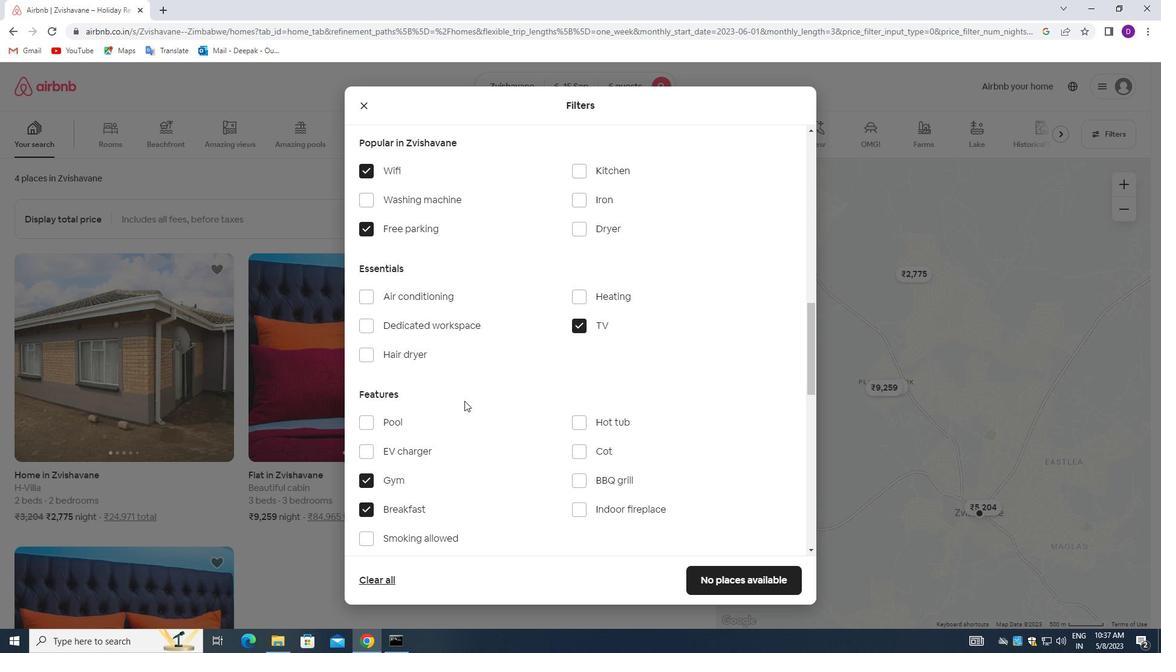 
Action: Mouse moved to (464, 402)
Screenshot: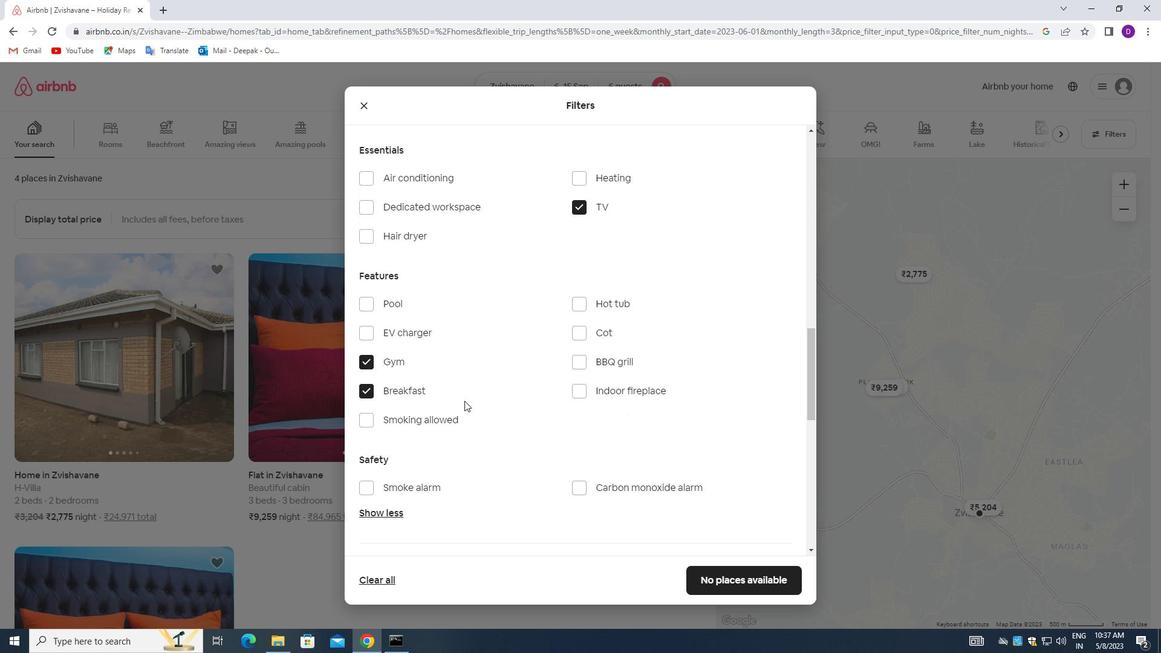 
Action: Mouse scrolled (464, 402) with delta (0, 0)
Screenshot: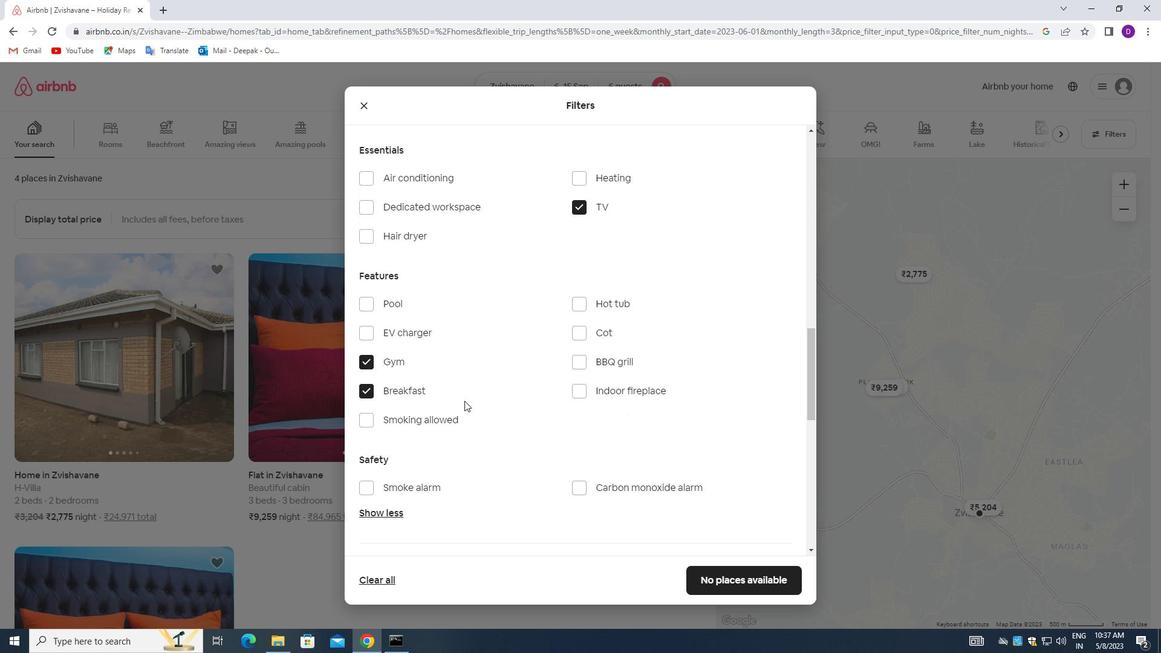 
Action: Mouse moved to (469, 405)
Screenshot: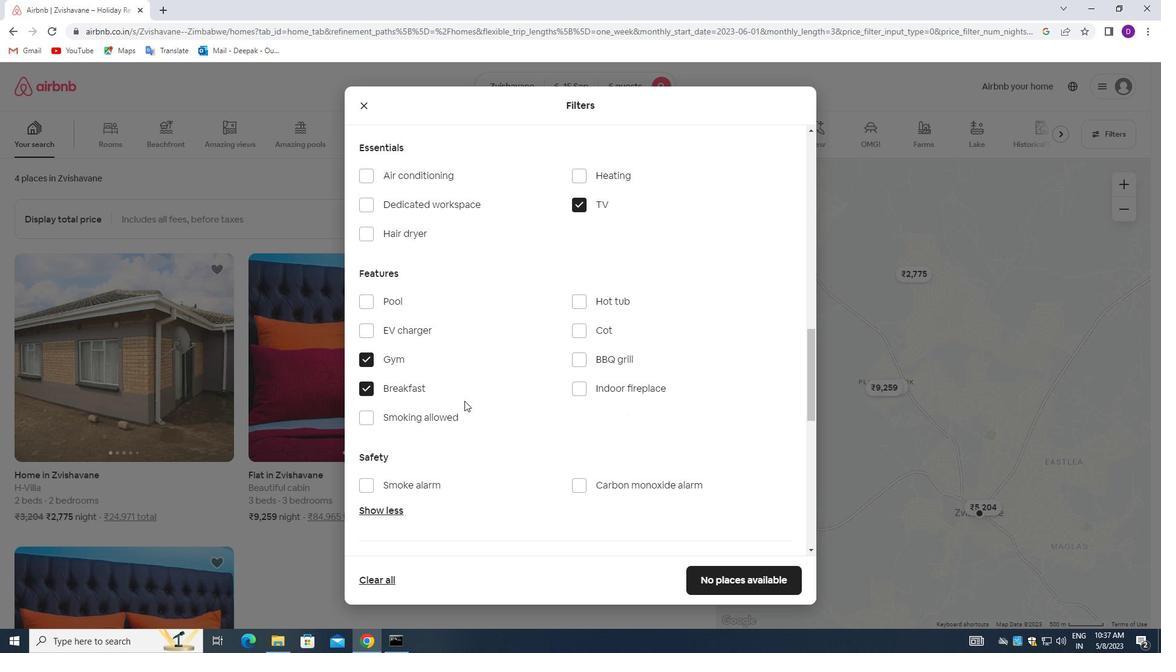 
Action: Mouse scrolled (469, 405) with delta (0, 0)
Screenshot: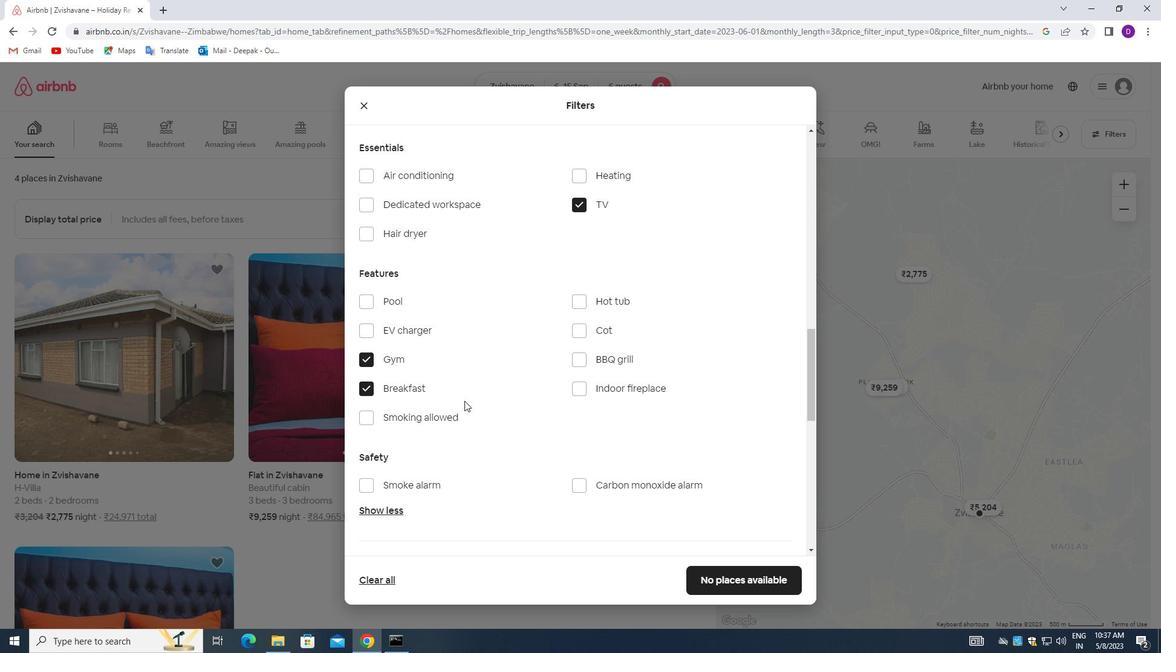 
Action: Mouse moved to (472, 406)
Screenshot: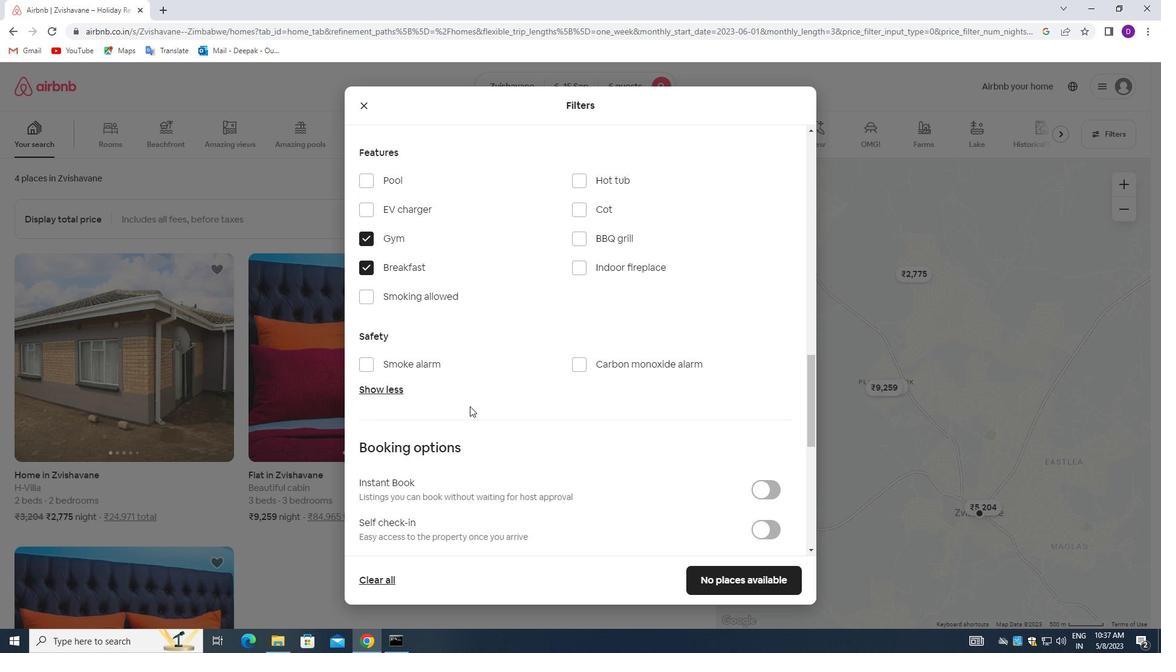 
Action: Mouse scrolled (472, 406) with delta (0, 0)
Screenshot: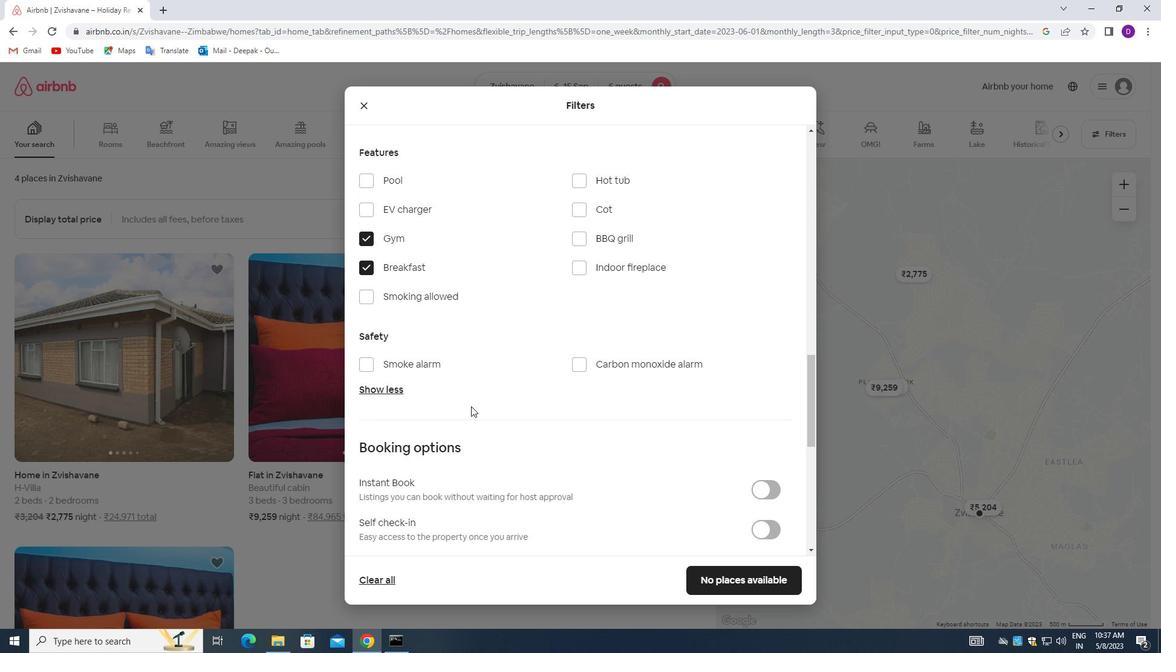 
Action: Mouse moved to (473, 406)
Screenshot: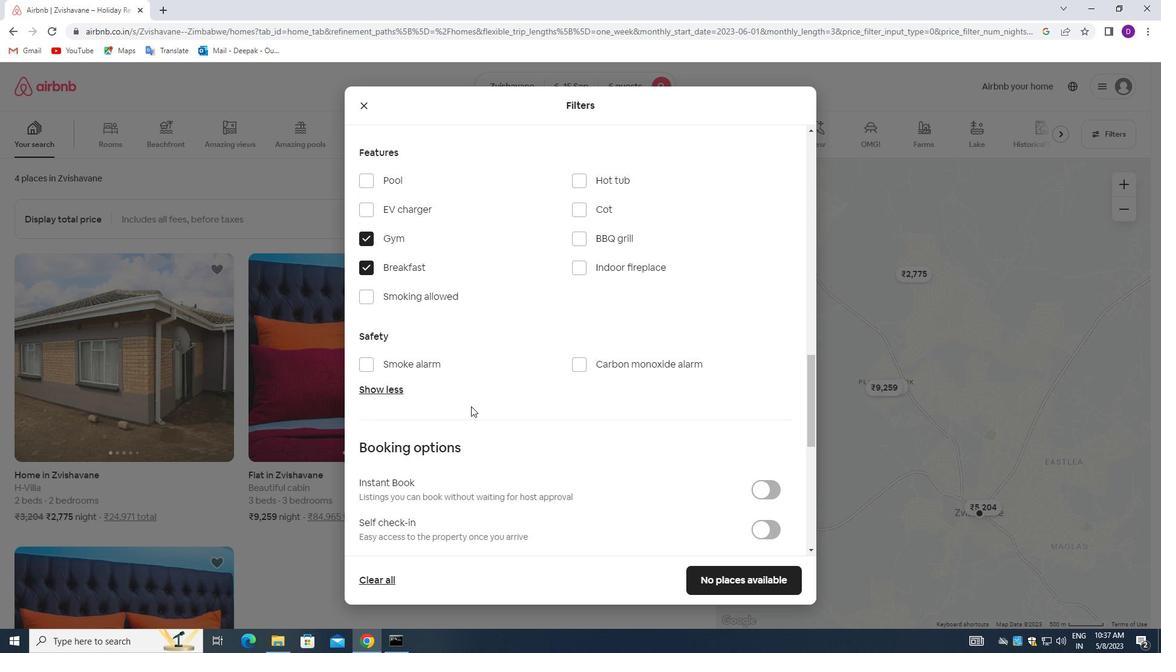 
Action: Mouse scrolled (473, 406) with delta (0, 0)
Screenshot: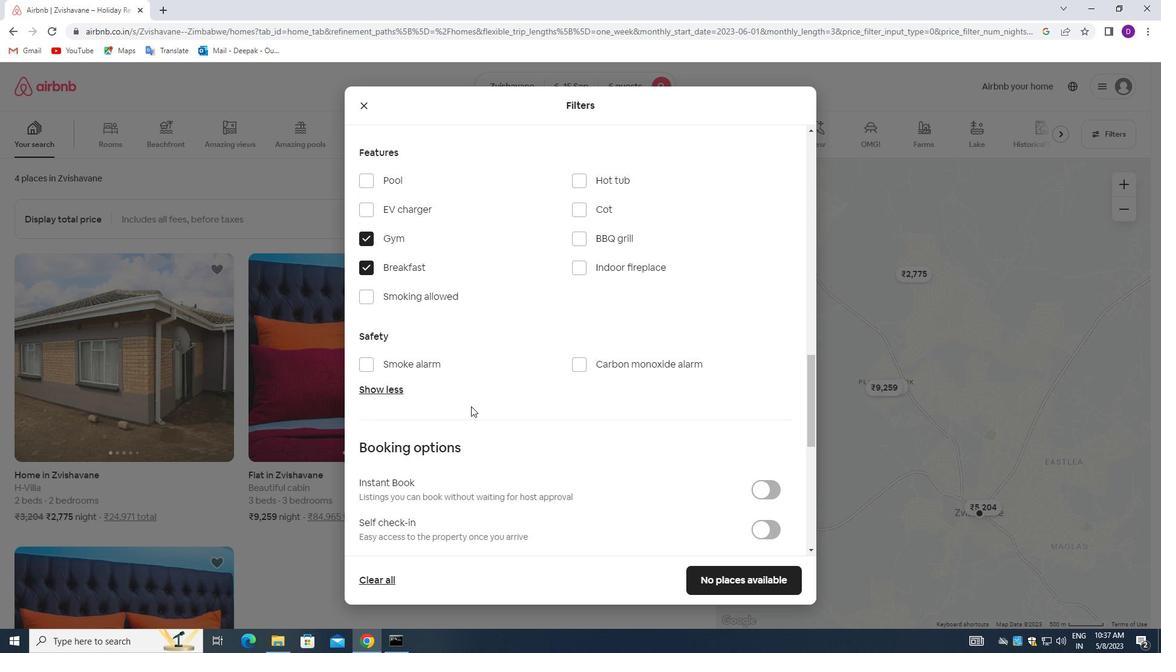 
Action: Mouse moved to (755, 409)
Screenshot: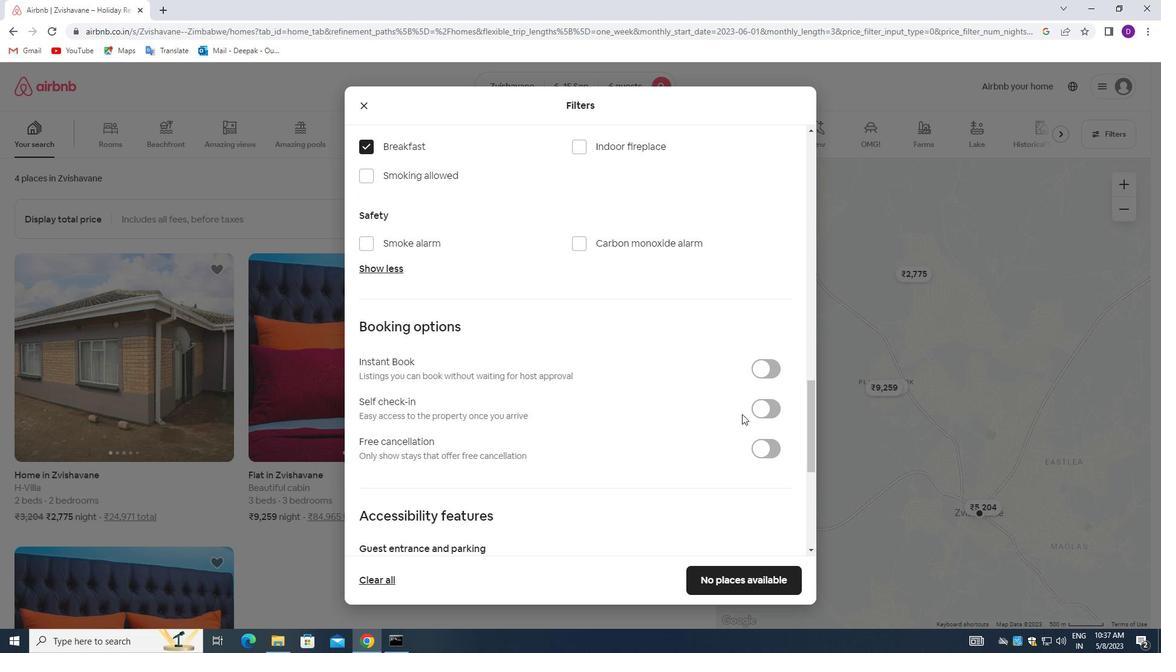
Action: Mouse pressed left at (755, 409)
Screenshot: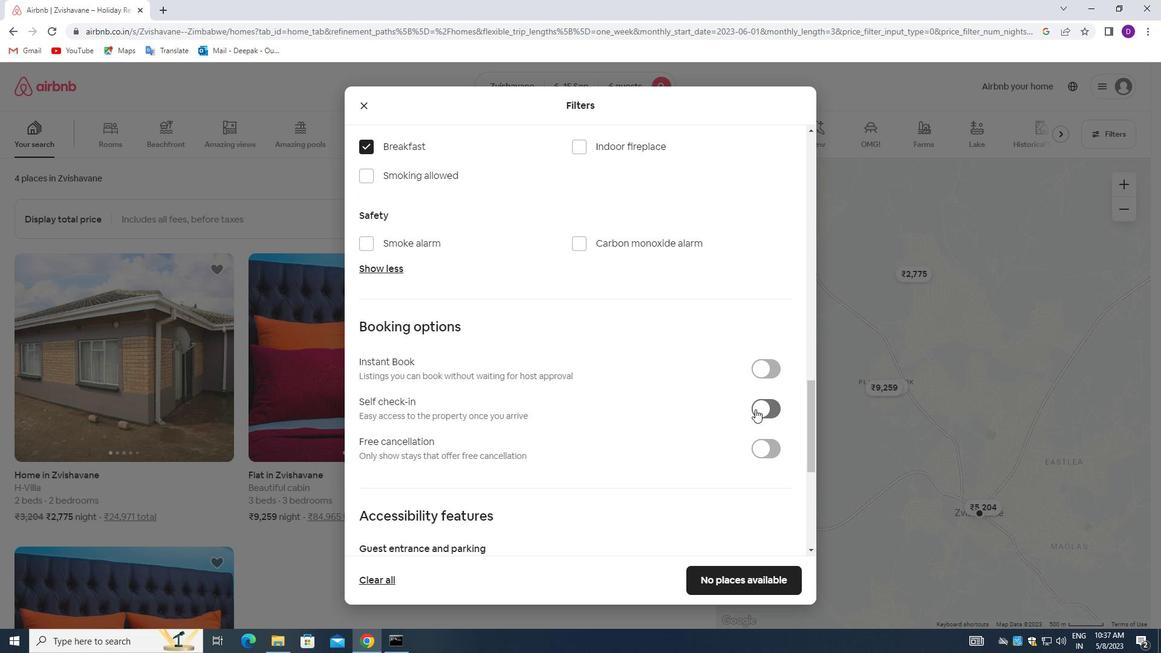 
Action: Mouse moved to (562, 434)
Screenshot: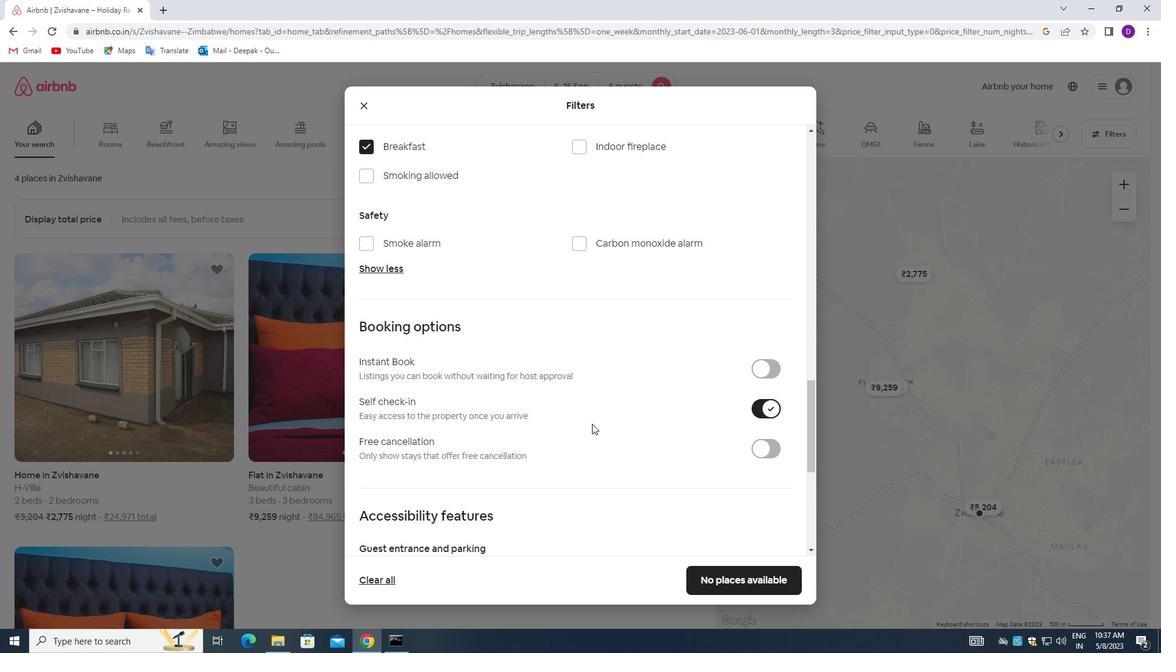 
Action: Mouse scrolled (562, 433) with delta (0, 0)
Screenshot: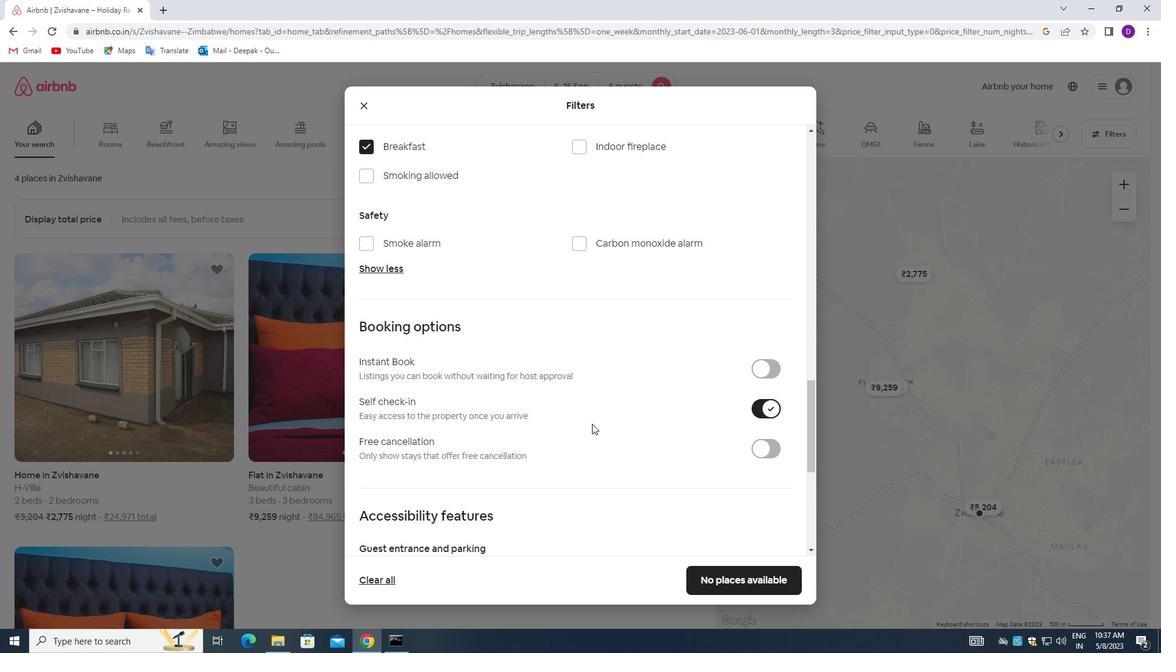 
Action: Mouse moved to (556, 435)
Screenshot: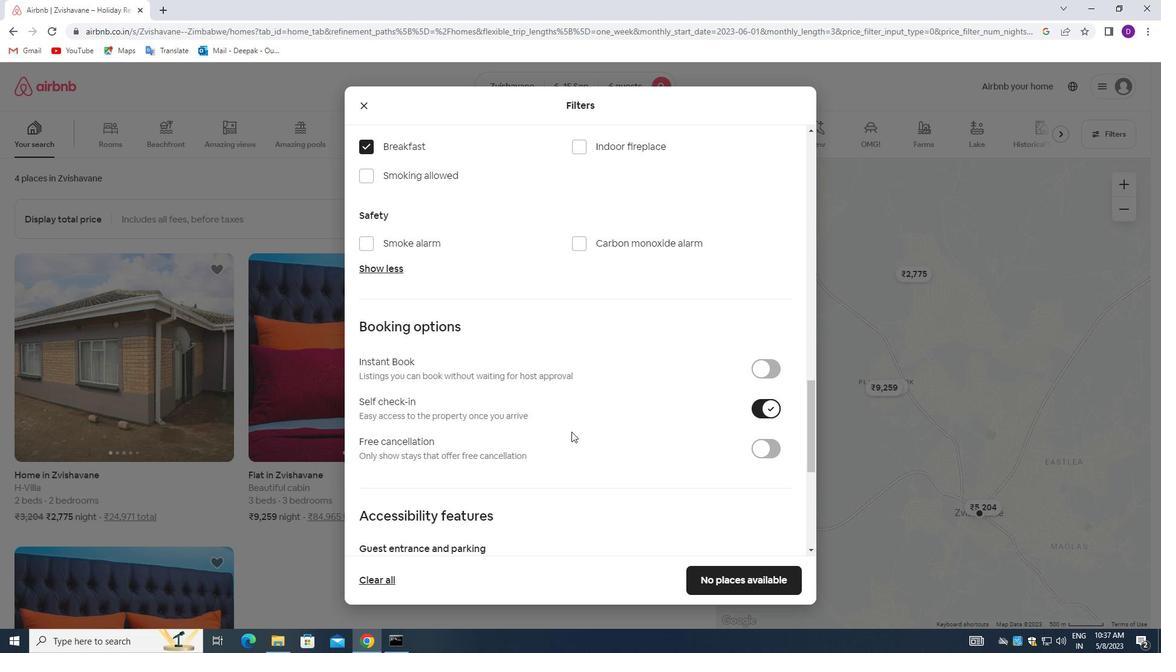 
Action: Mouse scrolled (556, 434) with delta (0, 0)
Screenshot: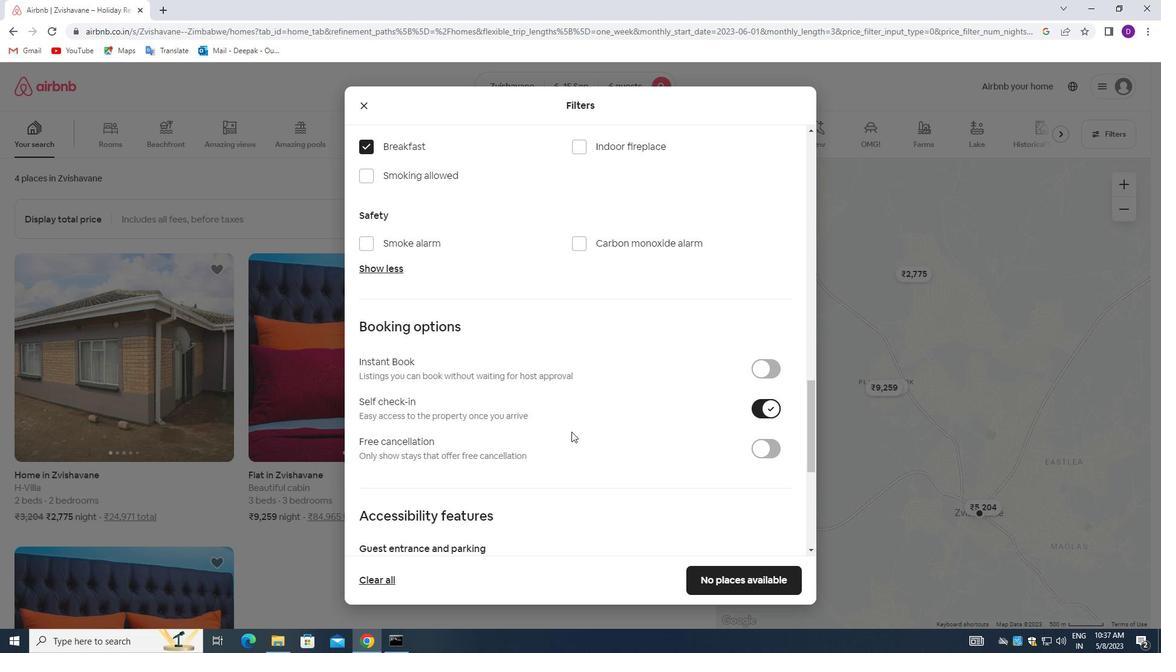 
Action: Mouse moved to (552, 436)
Screenshot: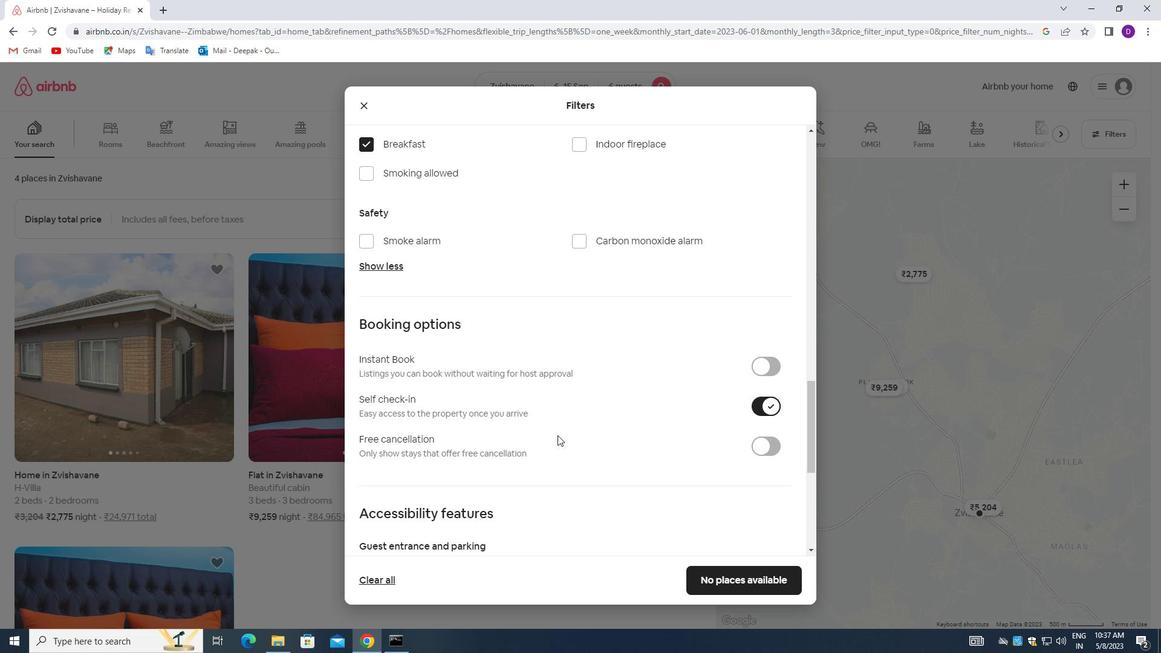 
Action: Mouse scrolled (552, 435) with delta (0, 0)
Screenshot: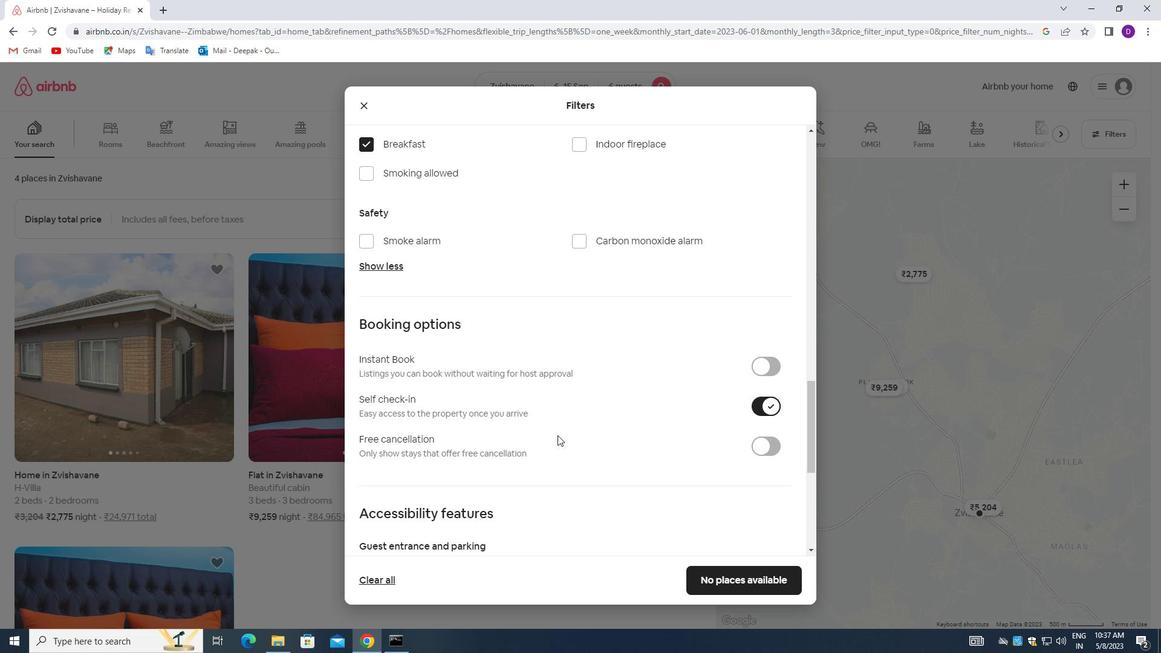 
Action: Mouse moved to (518, 466)
Screenshot: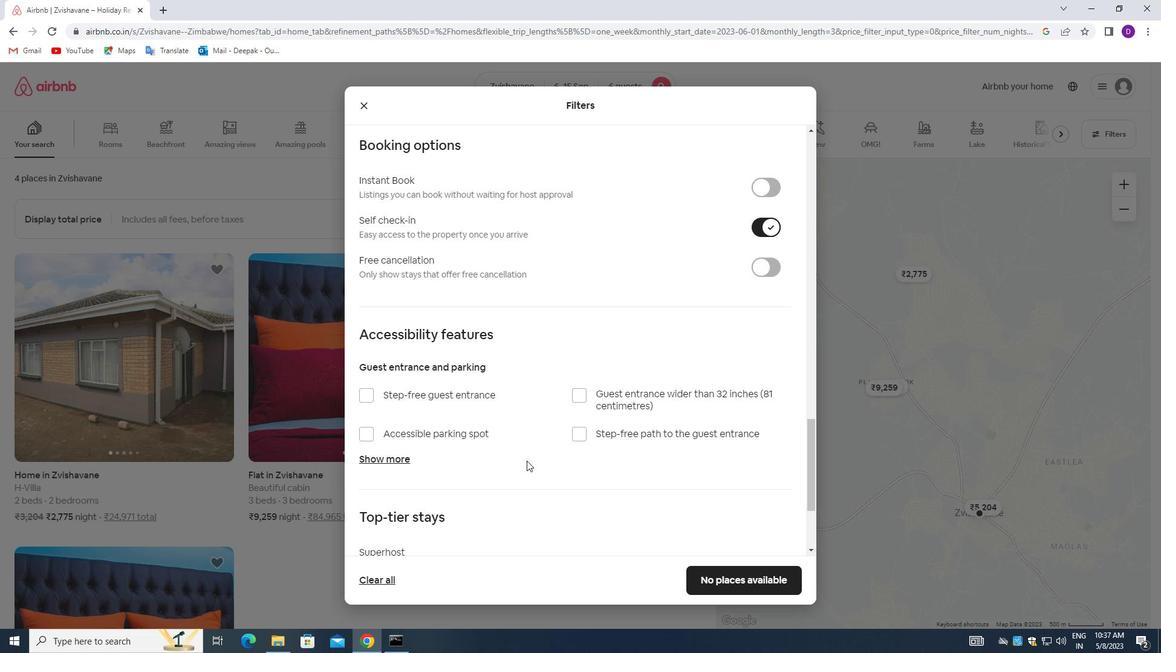 
Action: Mouse scrolled (518, 465) with delta (0, 0)
Screenshot: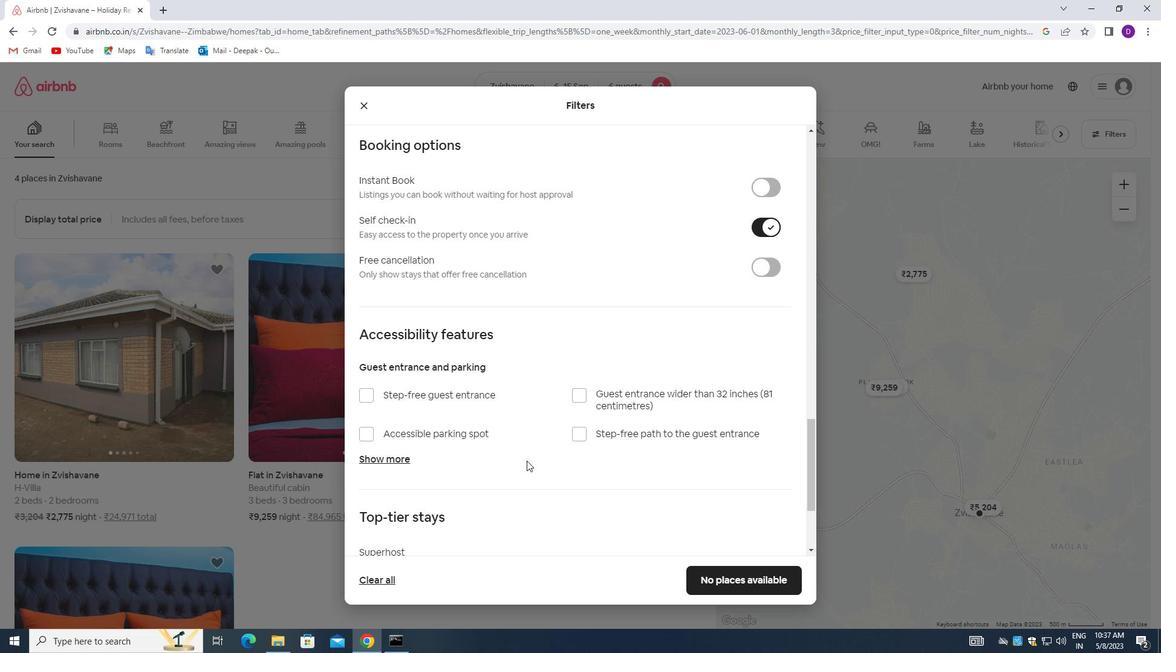 
Action: Mouse moved to (515, 468)
Screenshot: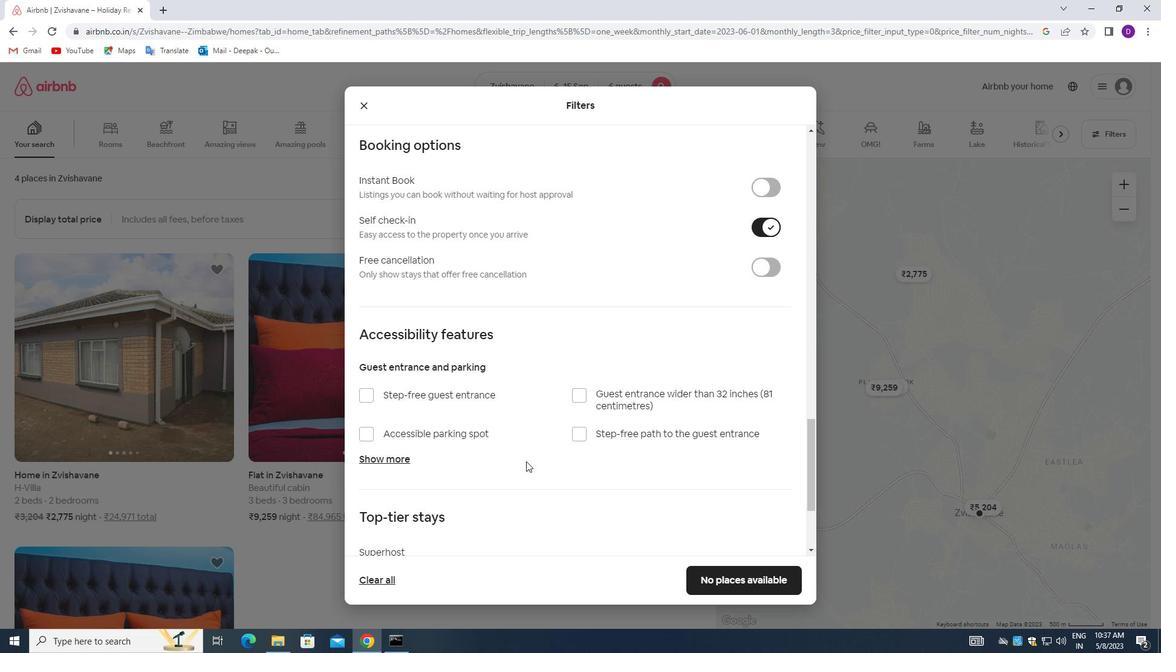 
Action: Mouse scrolled (515, 467) with delta (0, 0)
Screenshot: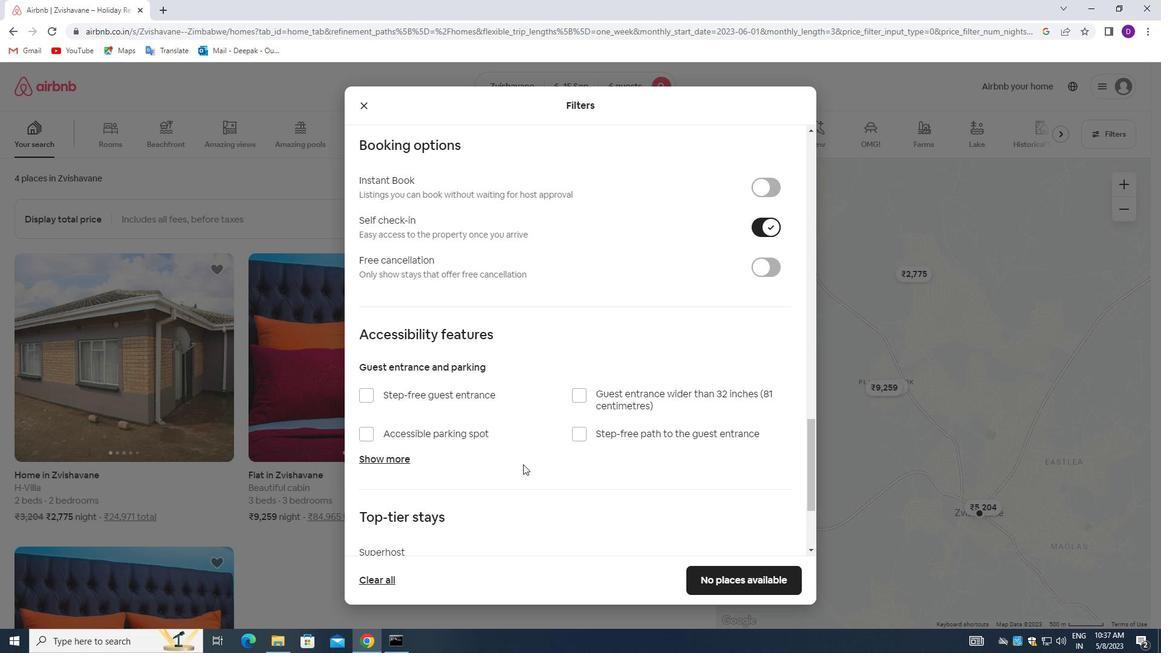 
Action: Mouse scrolled (515, 467) with delta (0, 0)
Screenshot: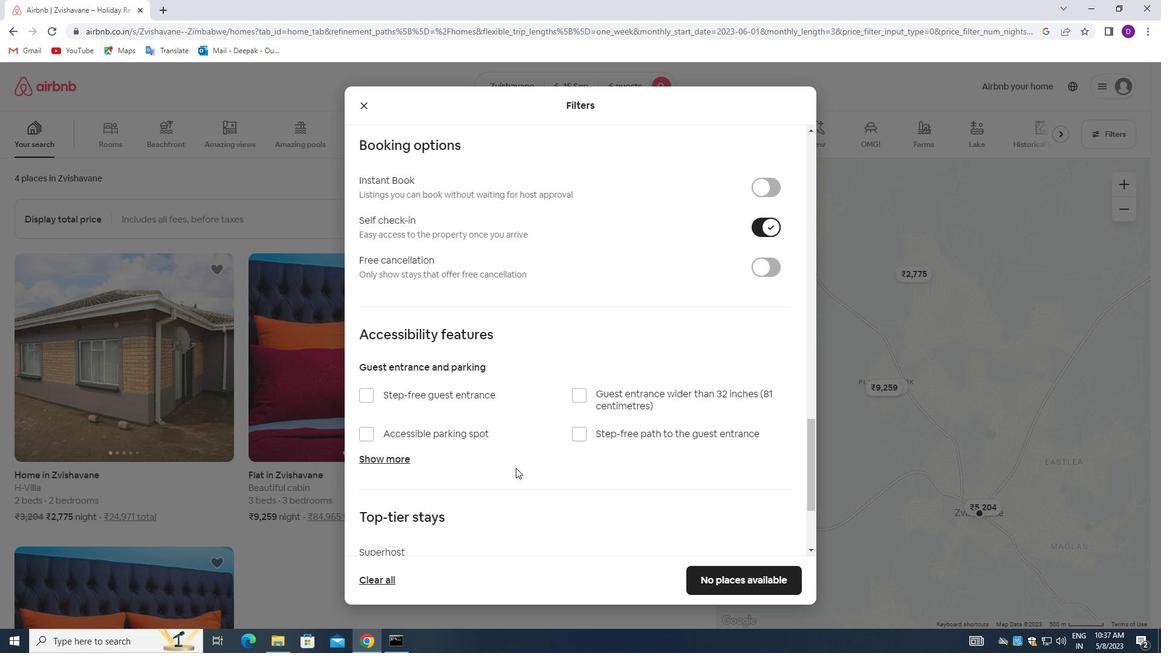 
Action: Mouse moved to (514, 469)
Screenshot: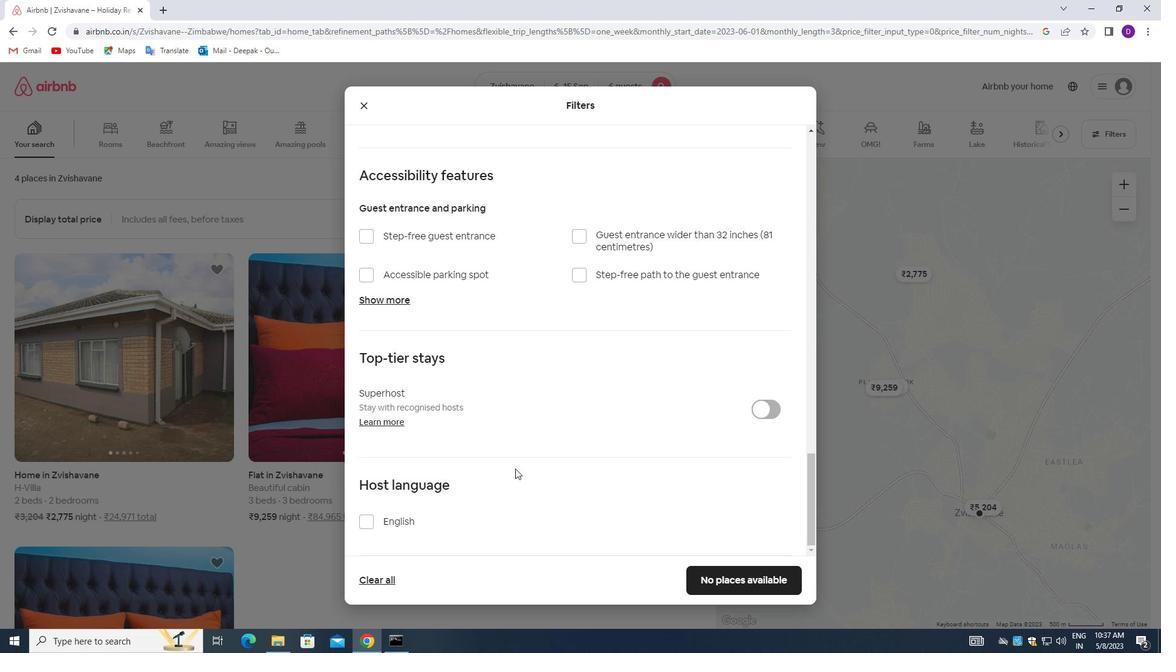 
Action: Mouse scrolled (514, 468) with delta (0, 0)
Screenshot: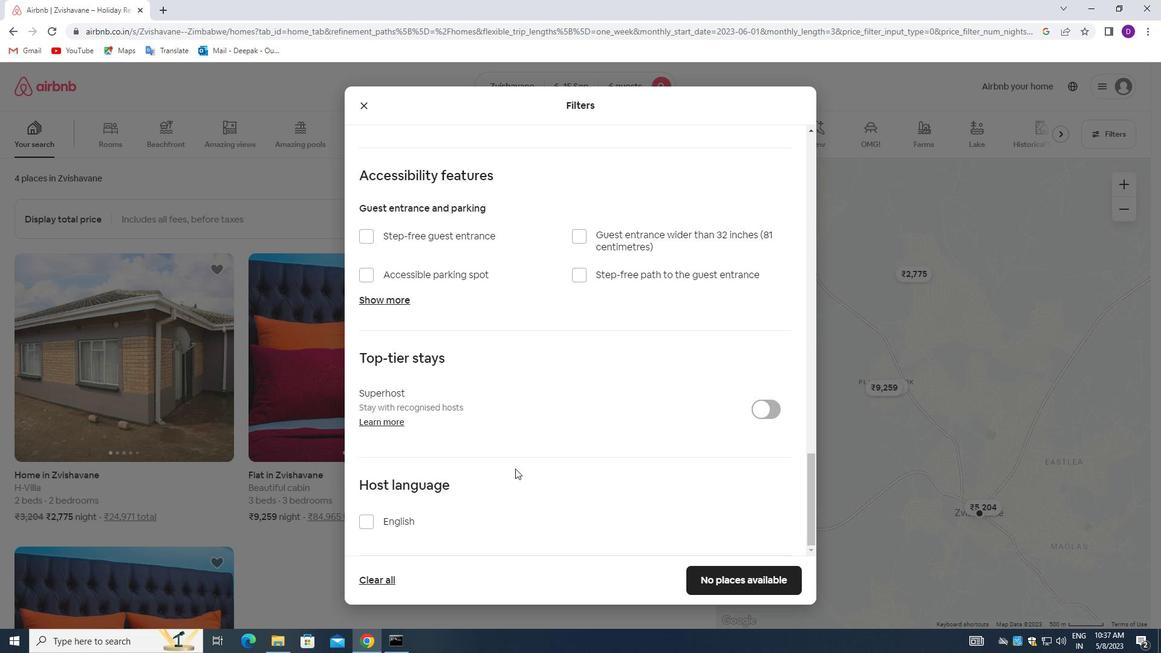 
Action: Mouse moved to (514, 472)
Screenshot: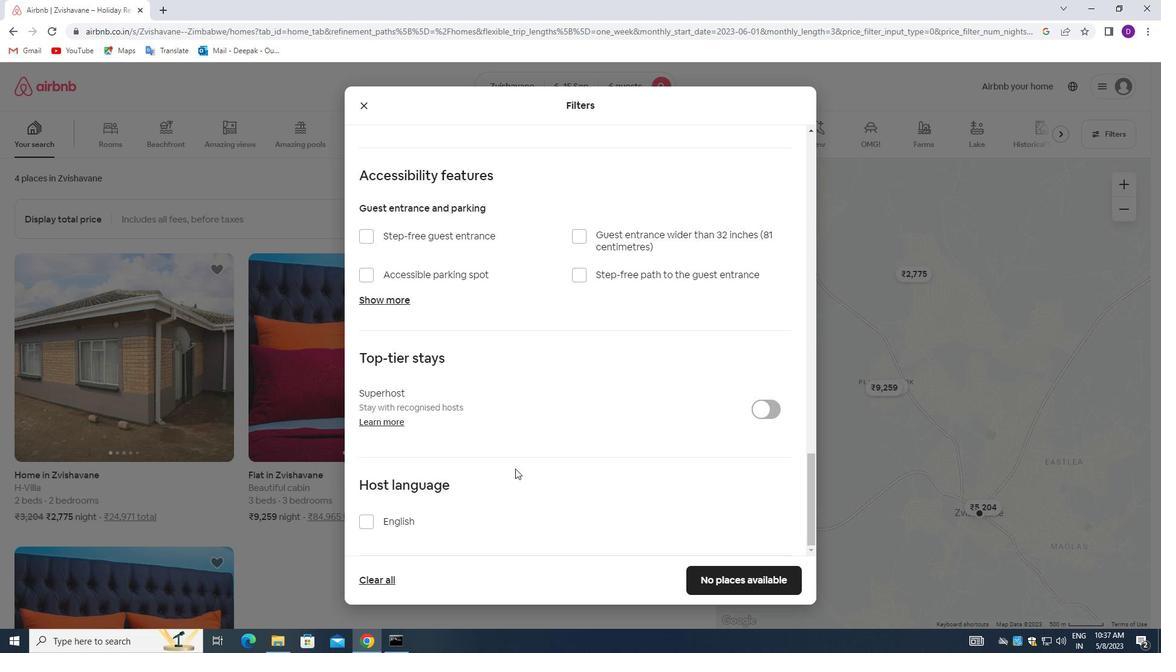
Action: Mouse scrolled (514, 471) with delta (0, 0)
Screenshot: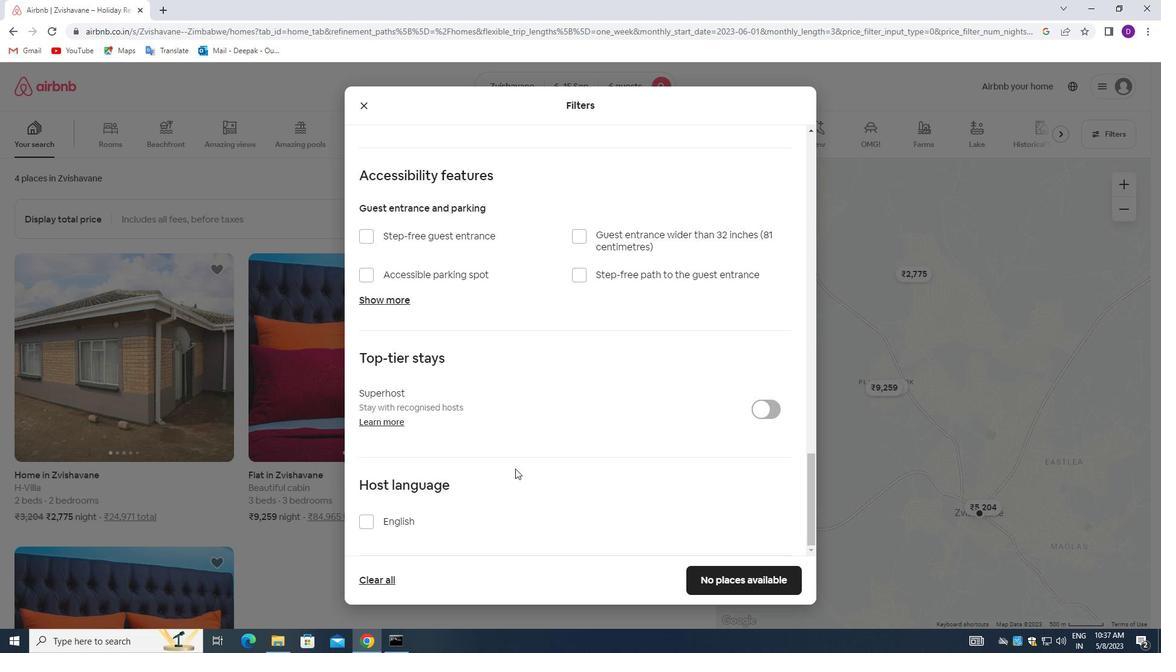 
Action: Mouse moved to (366, 523)
Screenshot: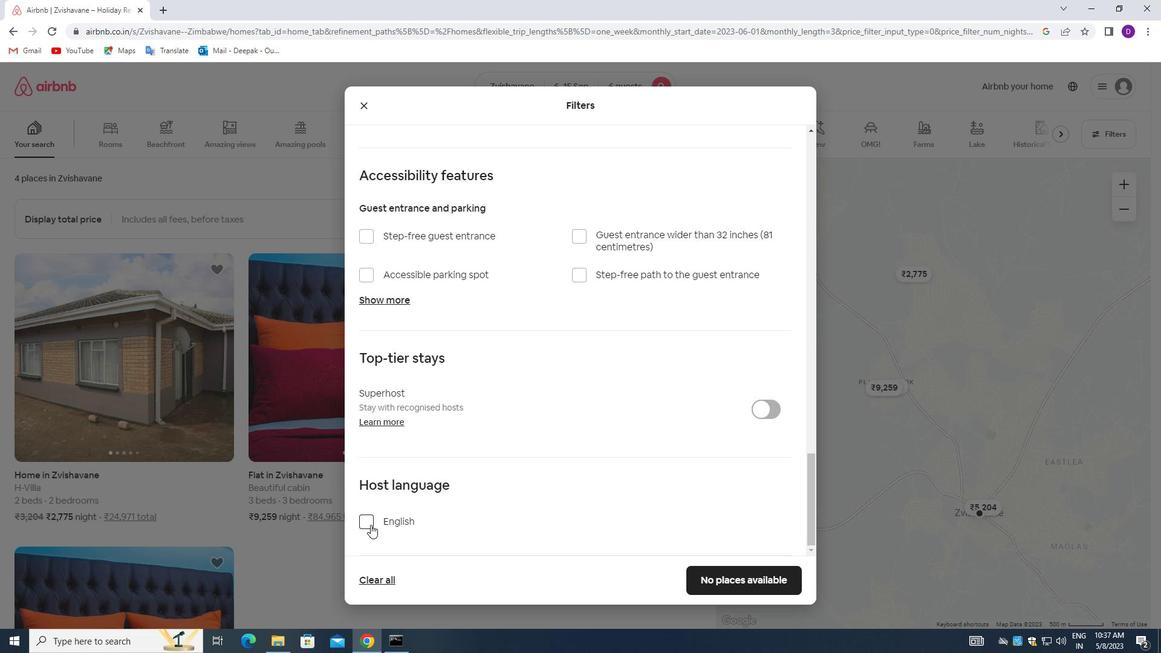 
Action: Mouse pressed left at (366, 523)
Screenshot: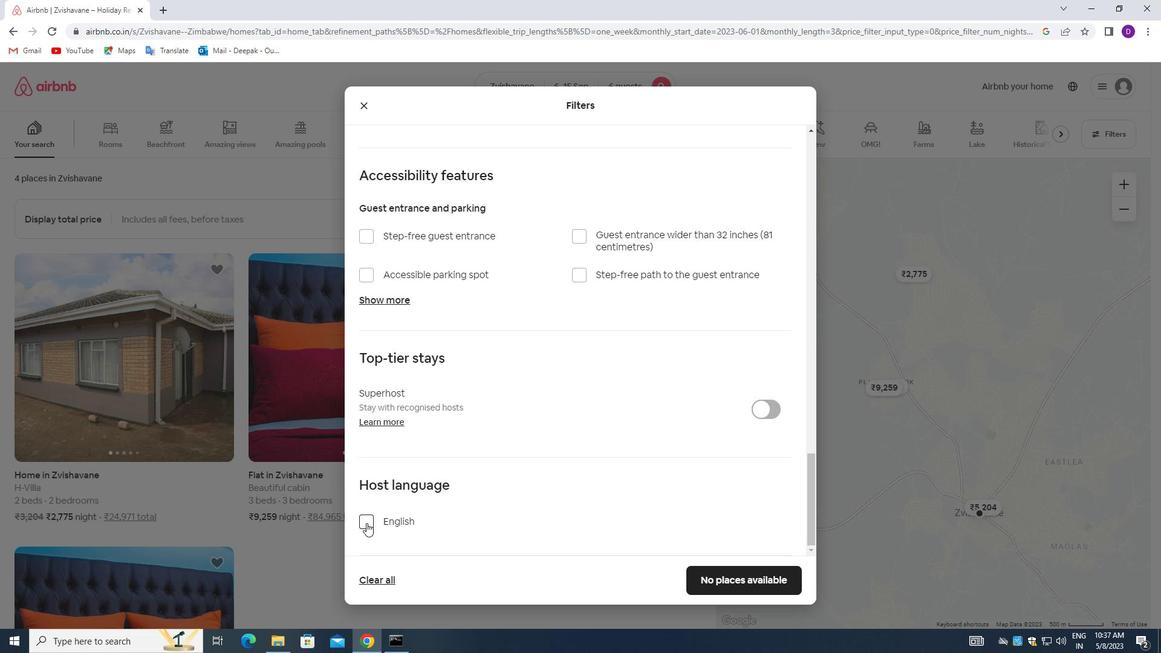 
Action: Mouse moved to (721, 578)
Screenshot: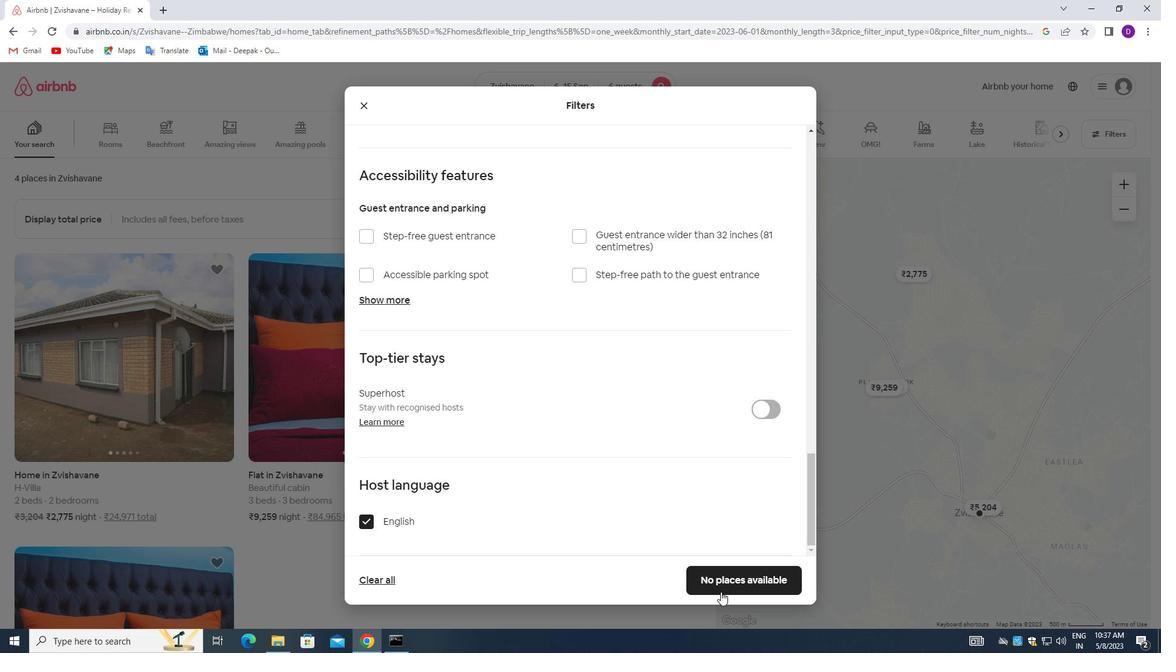 
Action: Mouse pressed left at (721, 578)
Screenshot: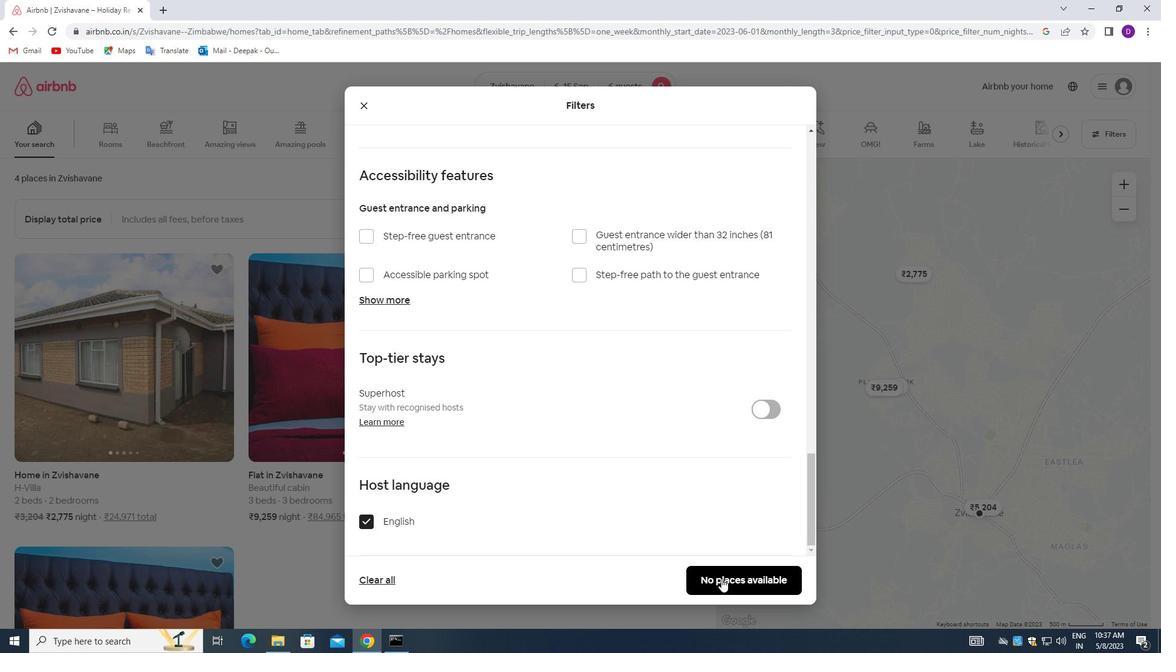 
